 Task: Add a signature Matthew Wright containing Best wishes for a happy National Clean Off Your Desk Day, Matthew Wright to email address softage.9@softage.net and add a folder Board of directors
Action: Mouse moved to (1217, 88)
Screenshot: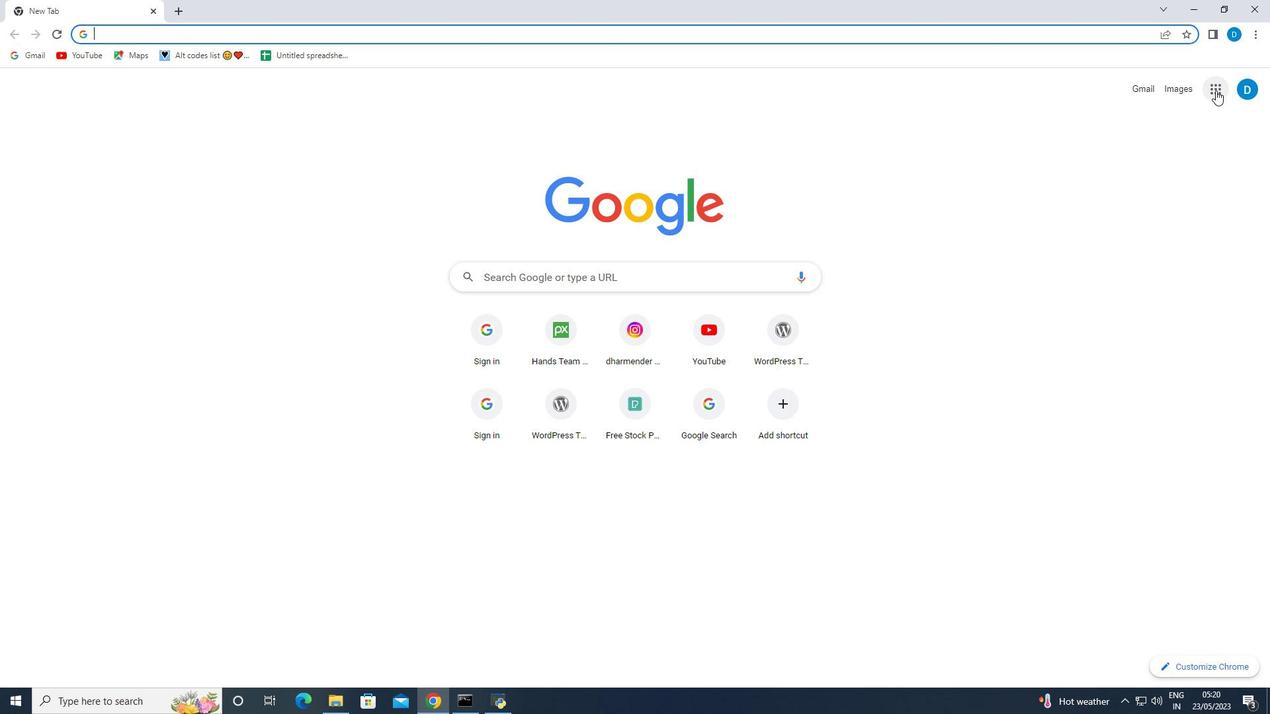 
Action: Mouse pressed left at (1217, 88)
Screenshot: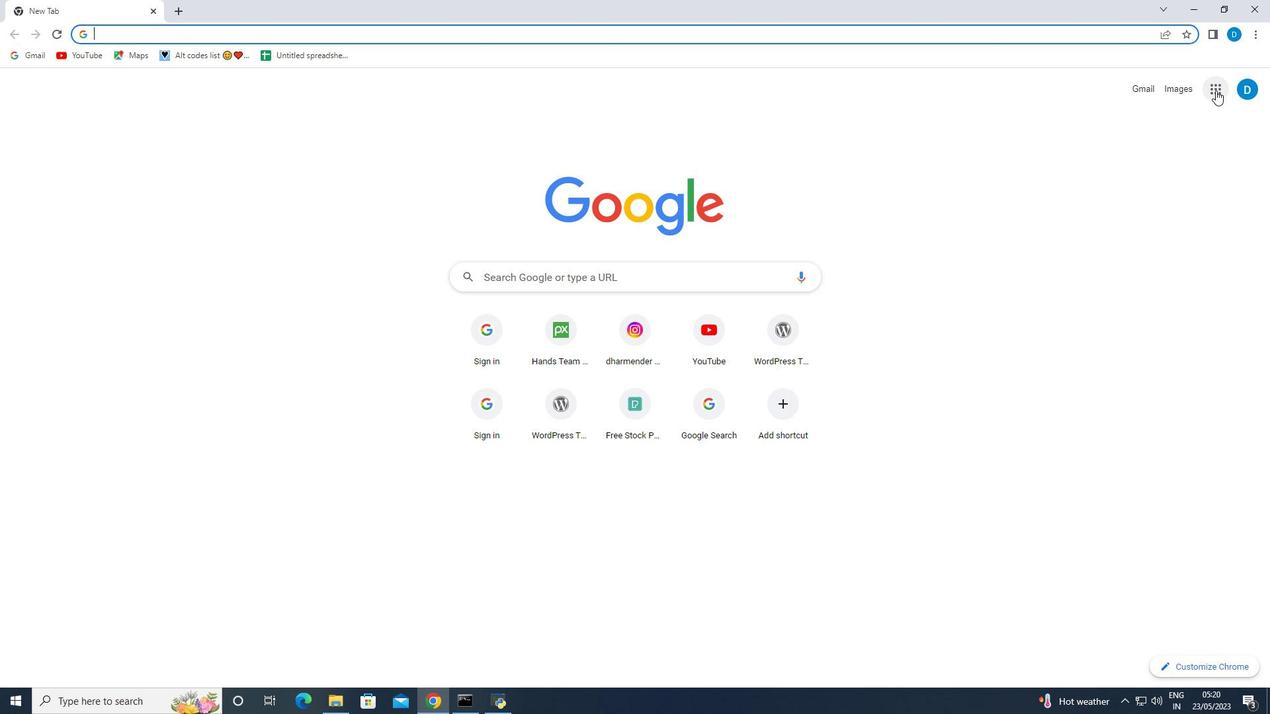 
Action: Mouse moved to (1082, 262)
Screenshot: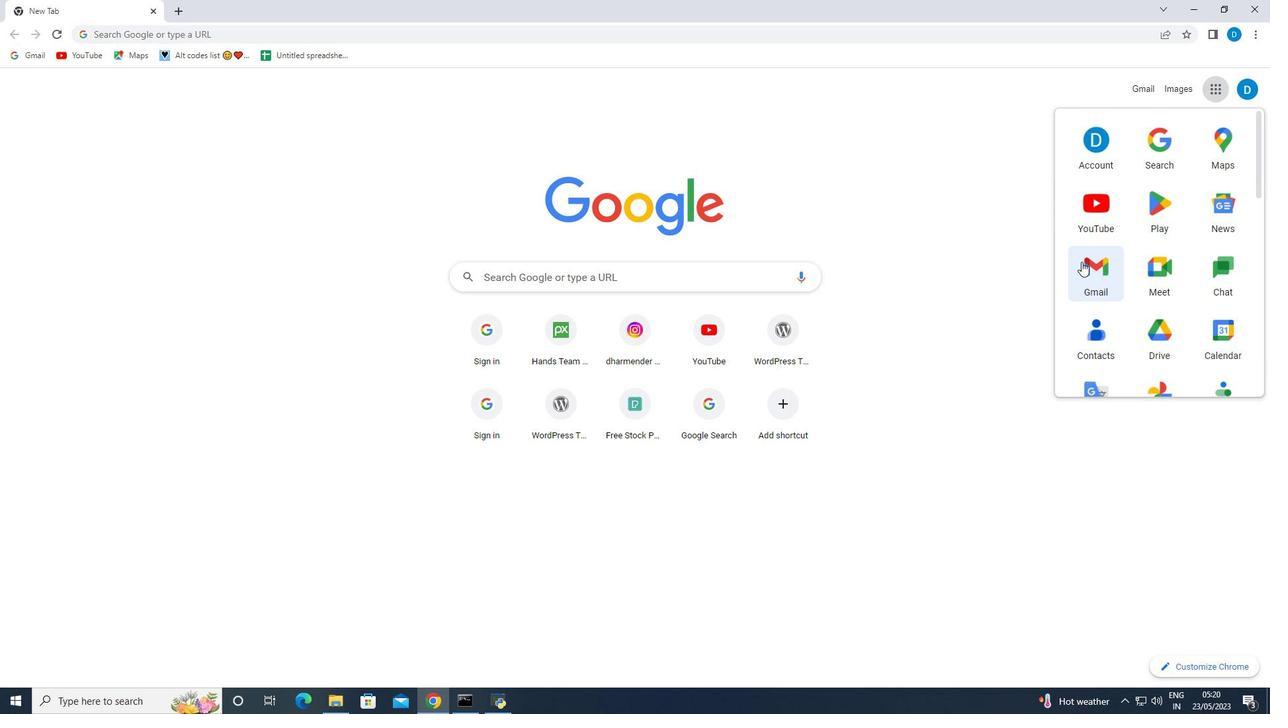 
Action: Mouse pressed left at (1082, 262)
Screenshot: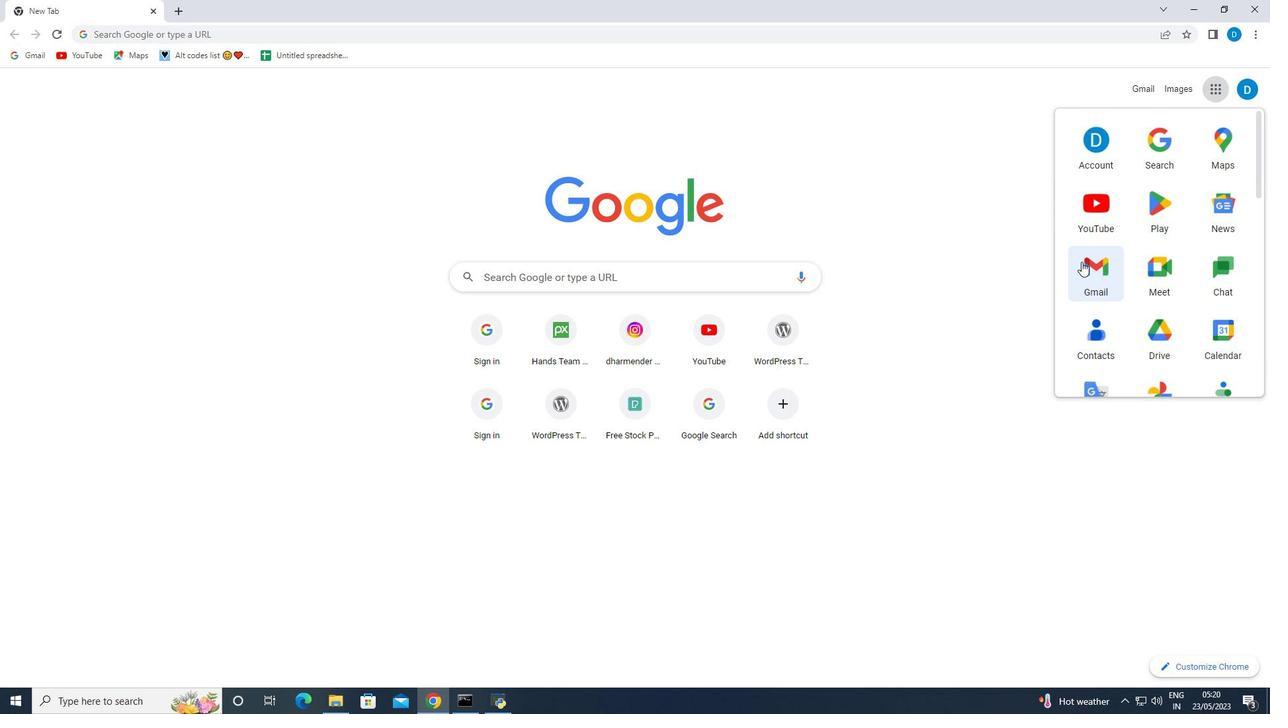 
Action: Mouse moved to (152, 334)
Screenshot: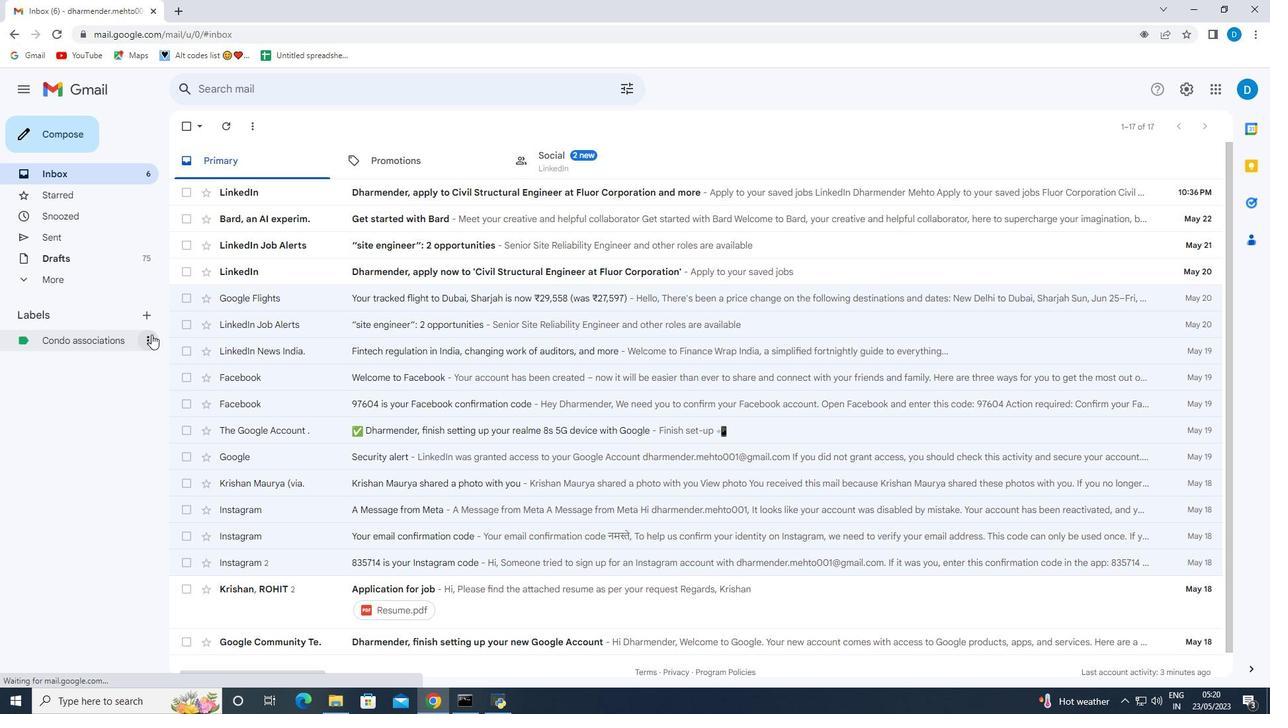 
Action: Mouse pressed left at (152, 334)
Screenshot: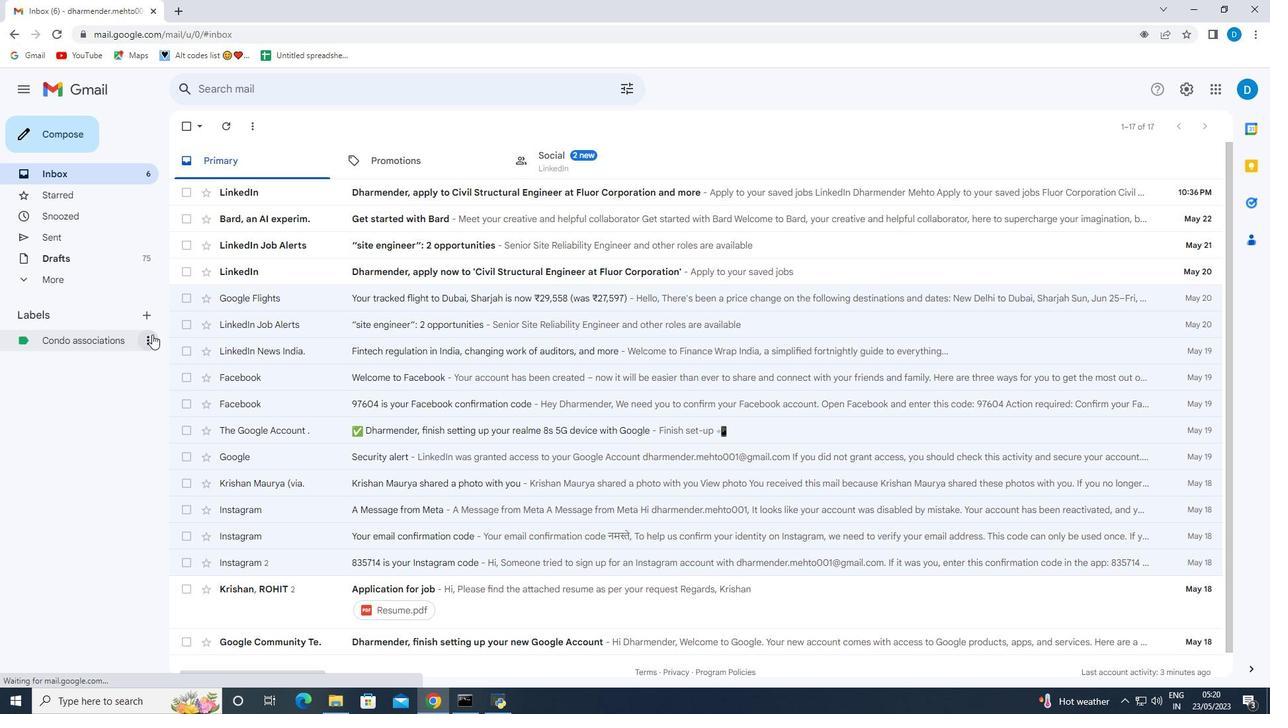 
Action: Mouse moved to (197, 582)
Screenshot: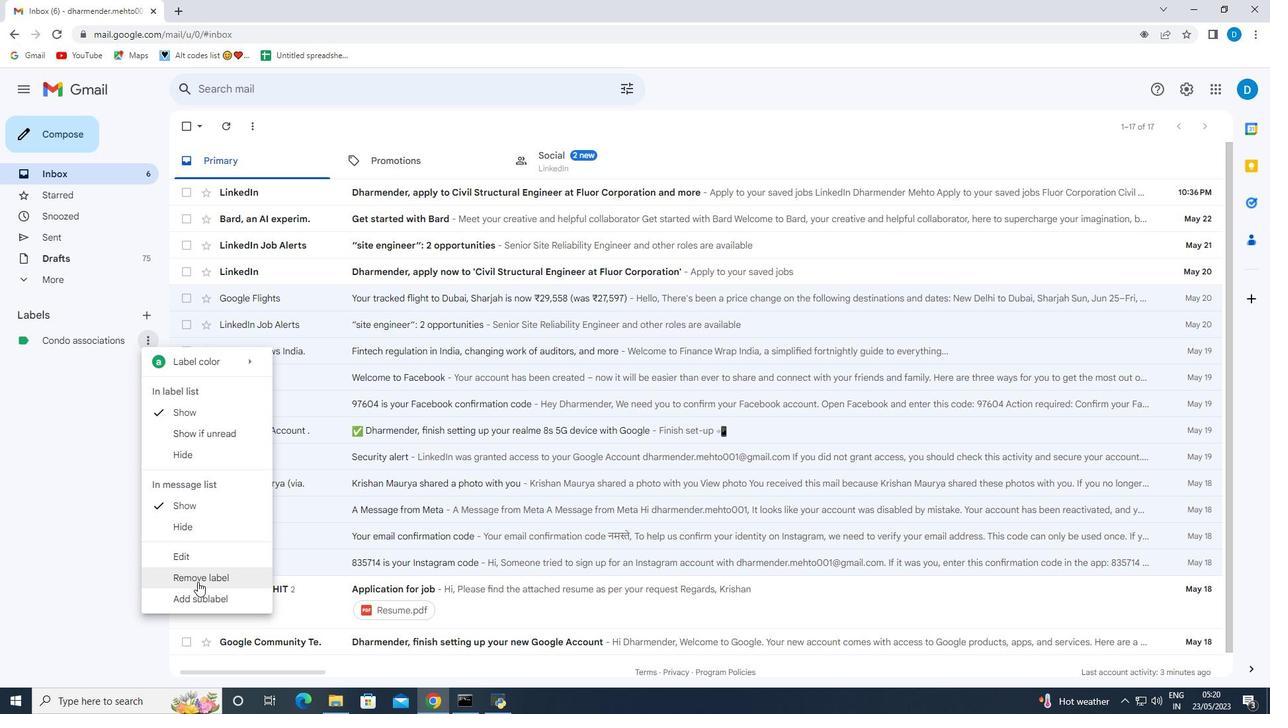 
Action: Mouse pressed left at (197, 582)
Screenshot: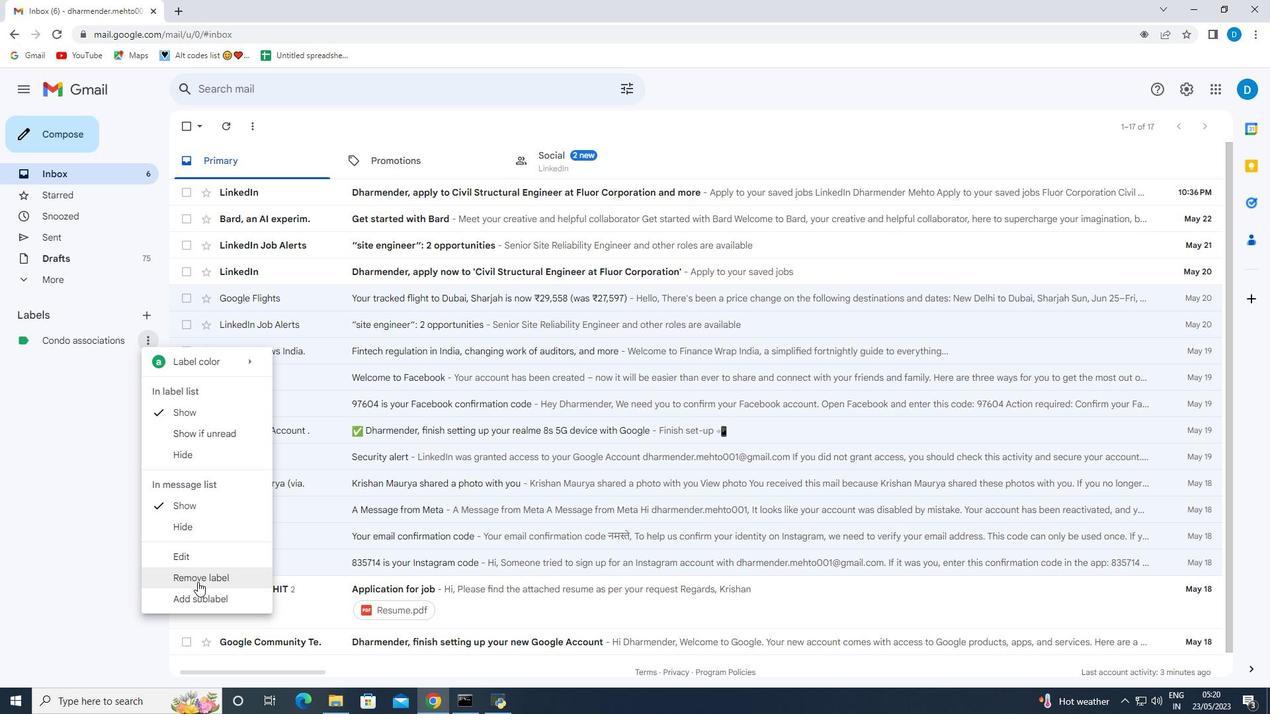 
Action: Mouse moved to (776, 416)
Screenshot: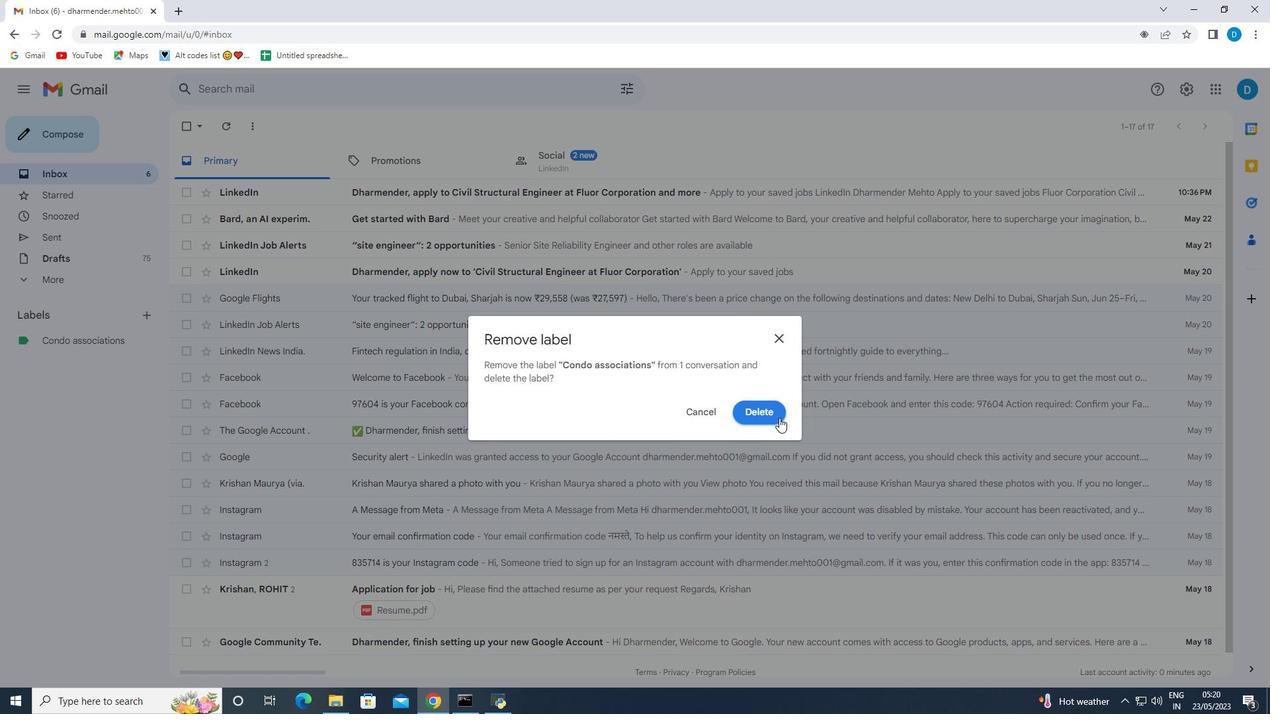 
Action: Mouse pressed left at (776, 416)
Screenshot: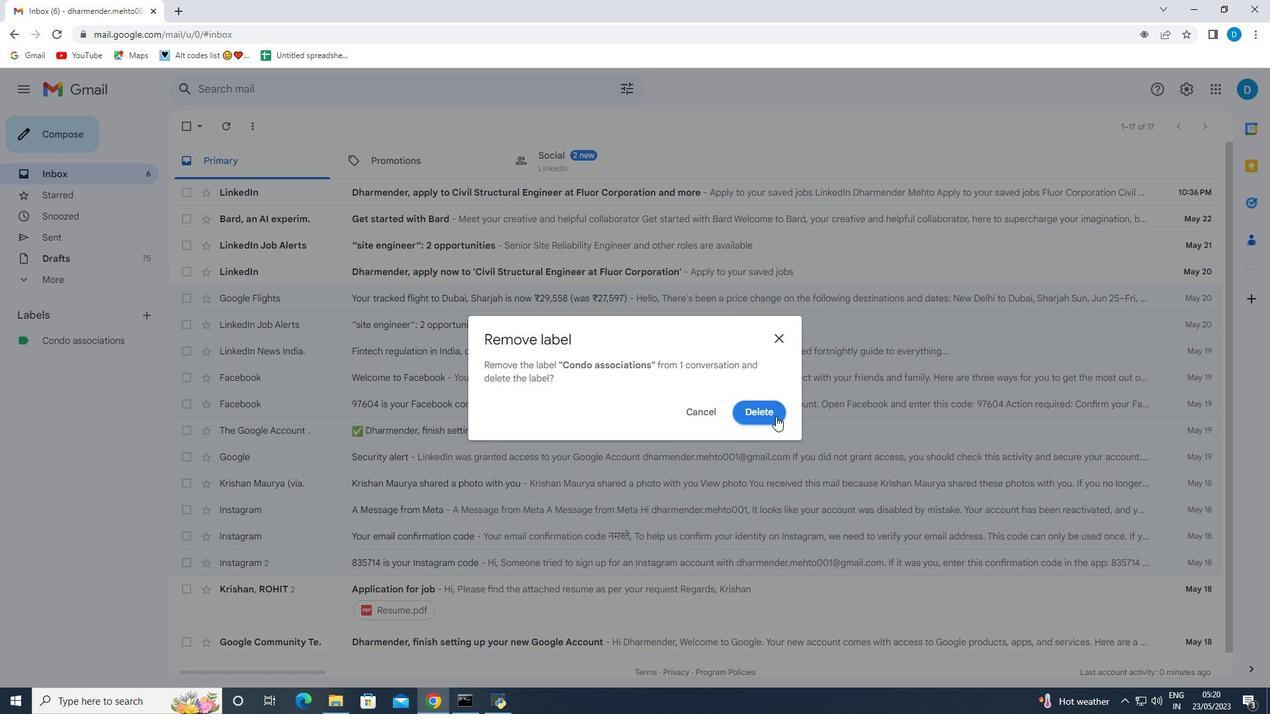 
Action: Mouse moved to (1218, 93)
Screenshot: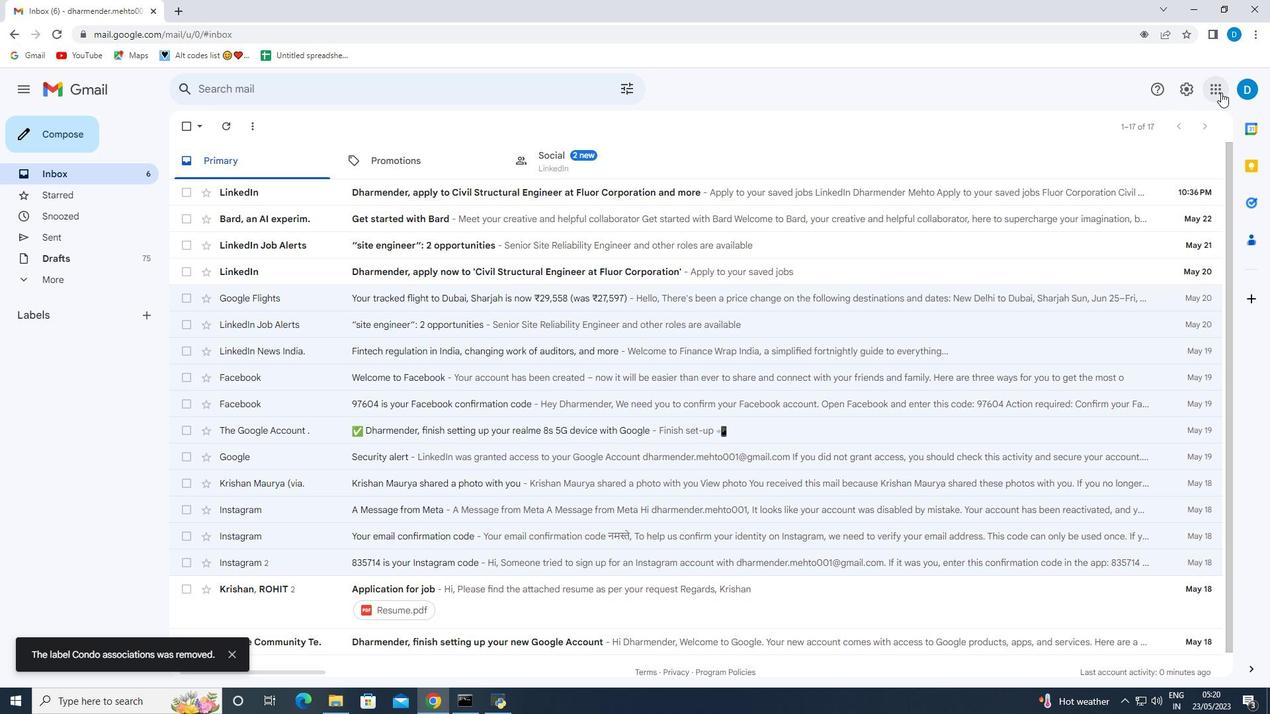 
Action: Mouse pressed left at (1218, 93)
Screenshot: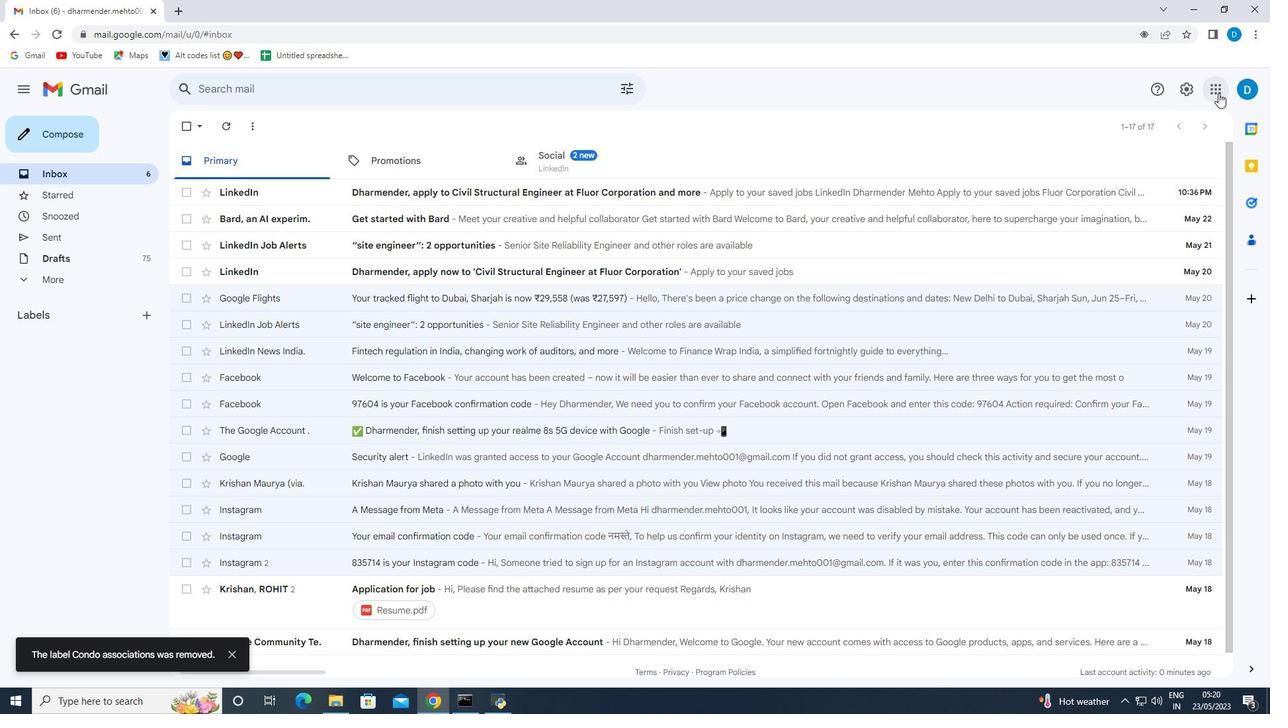 
Action: Mouse moved to (1190, 88)
Screenshot: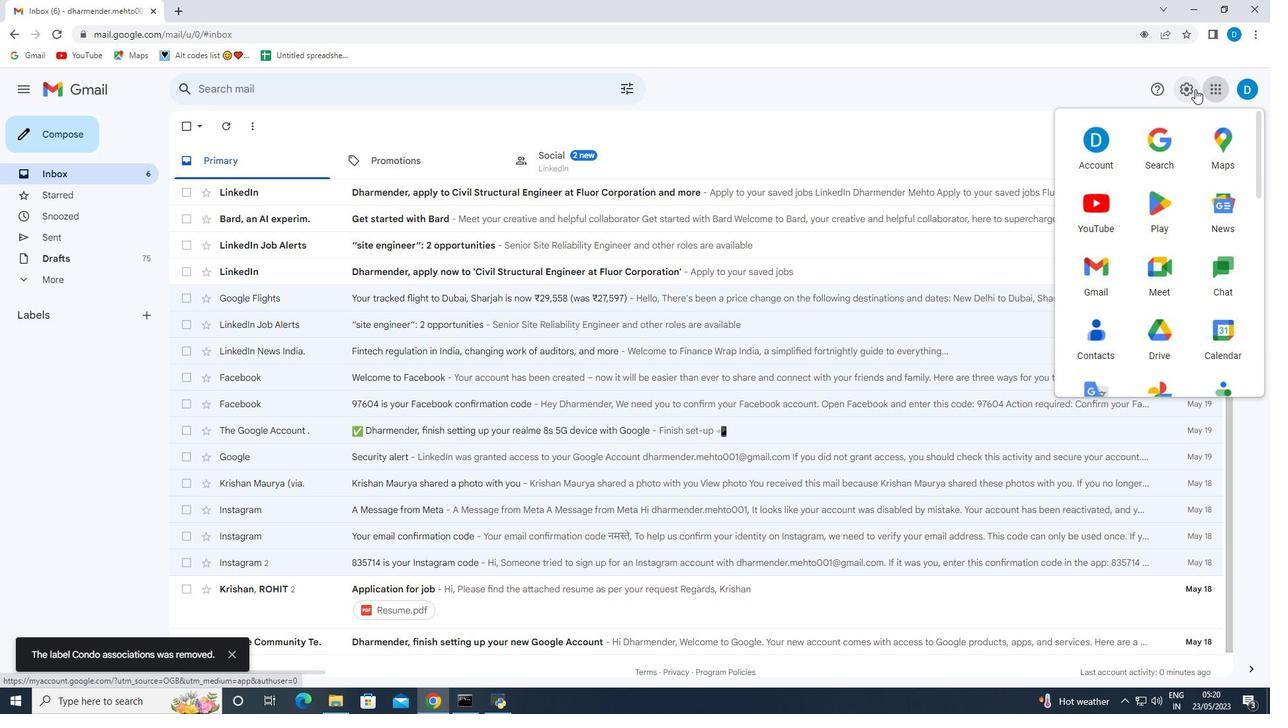 
Action: Mouse pressed left at (1190, 88)
Screenshot: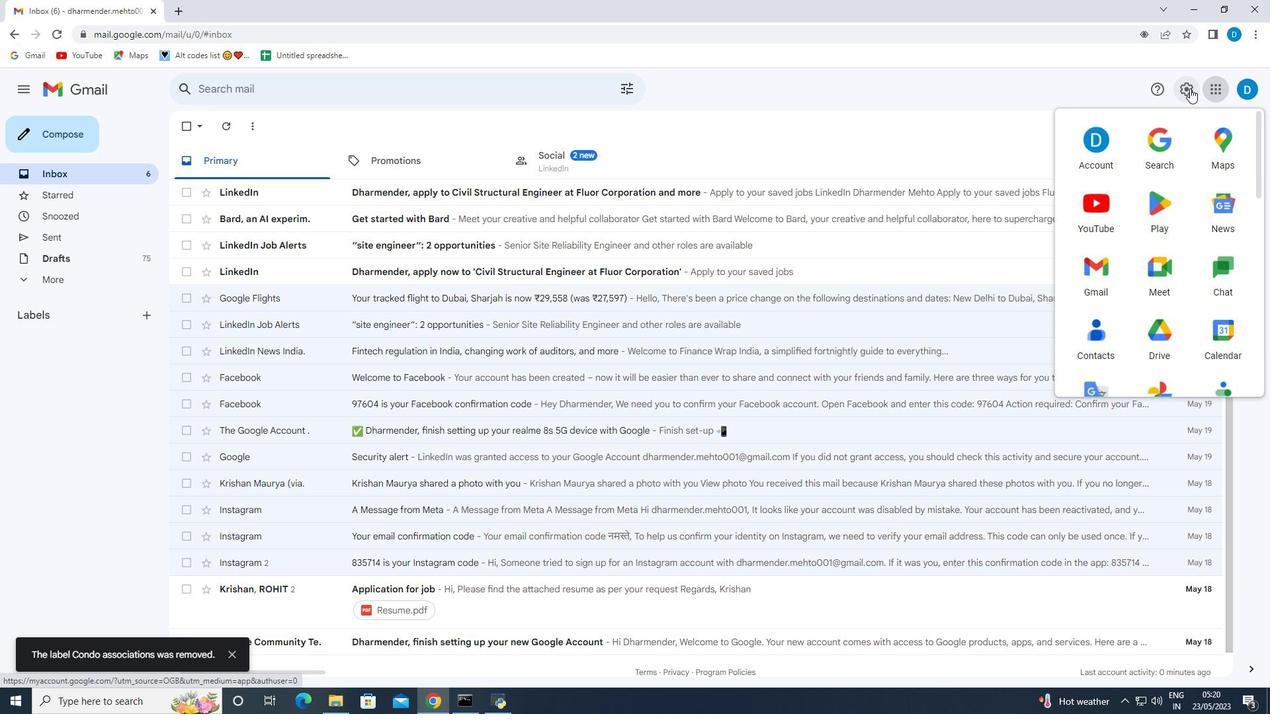 
Action: Mouse moved to (1180, 87)
Screenshot: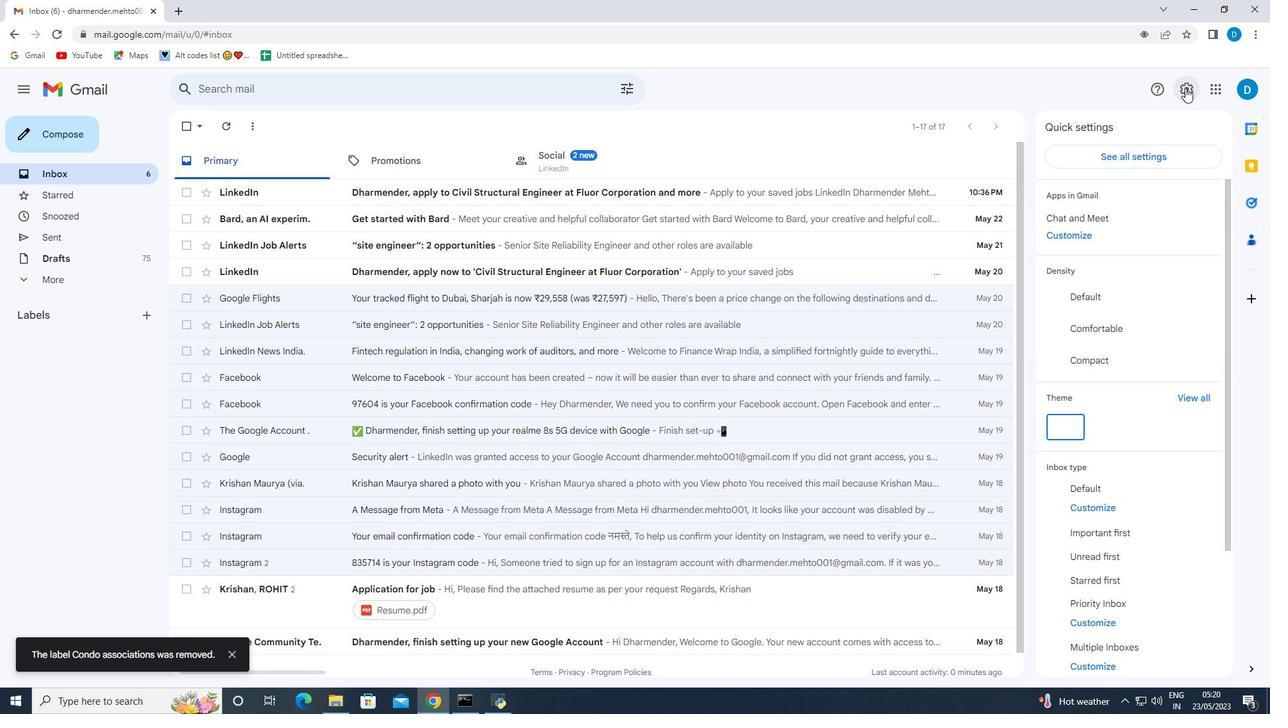 
Action: Mouse pressed left at (1180, 87)
Screenshot: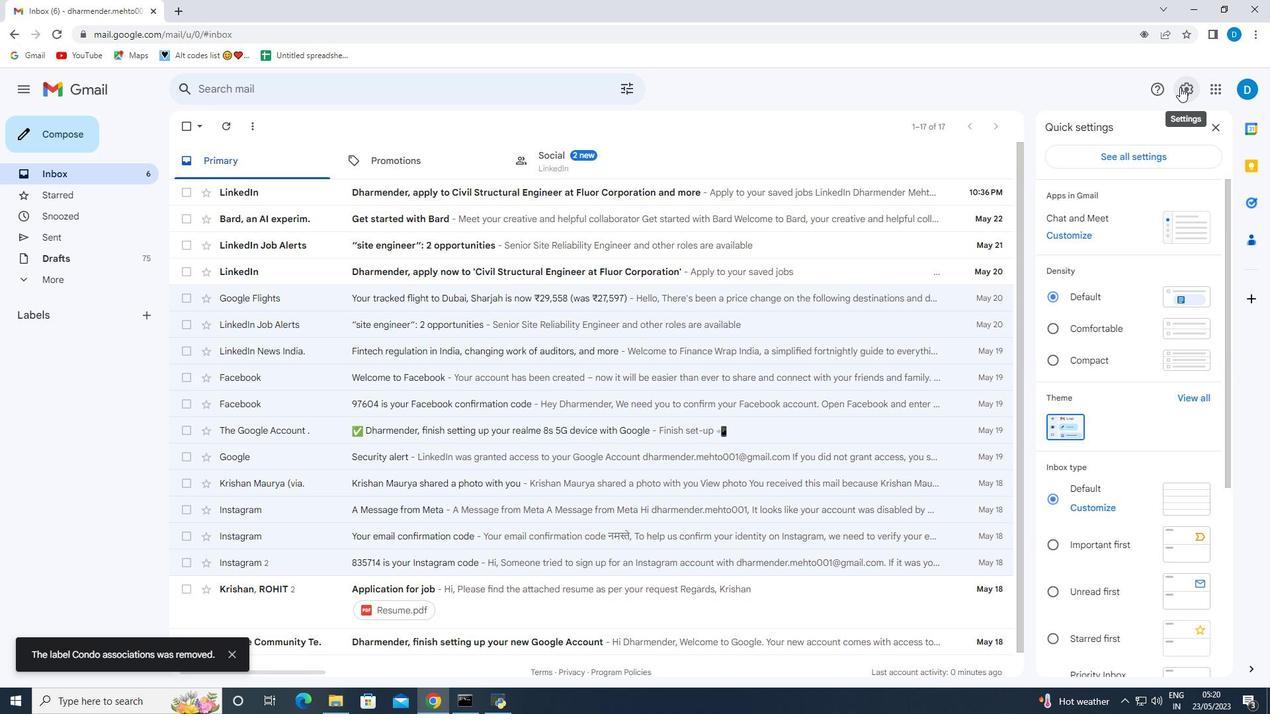 
Action: Mouse pressed left at (1180, 87)
Screenshot: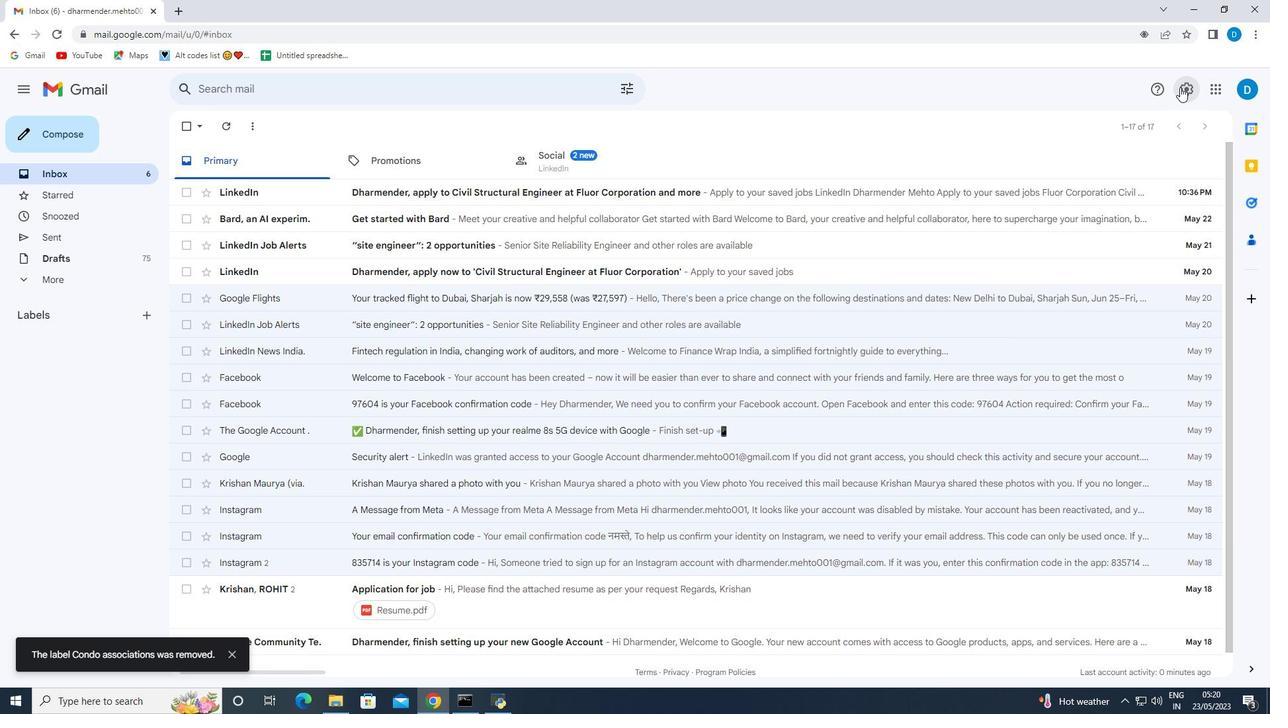 
Action: Mouse moved to (1151, 155)
Screenshot: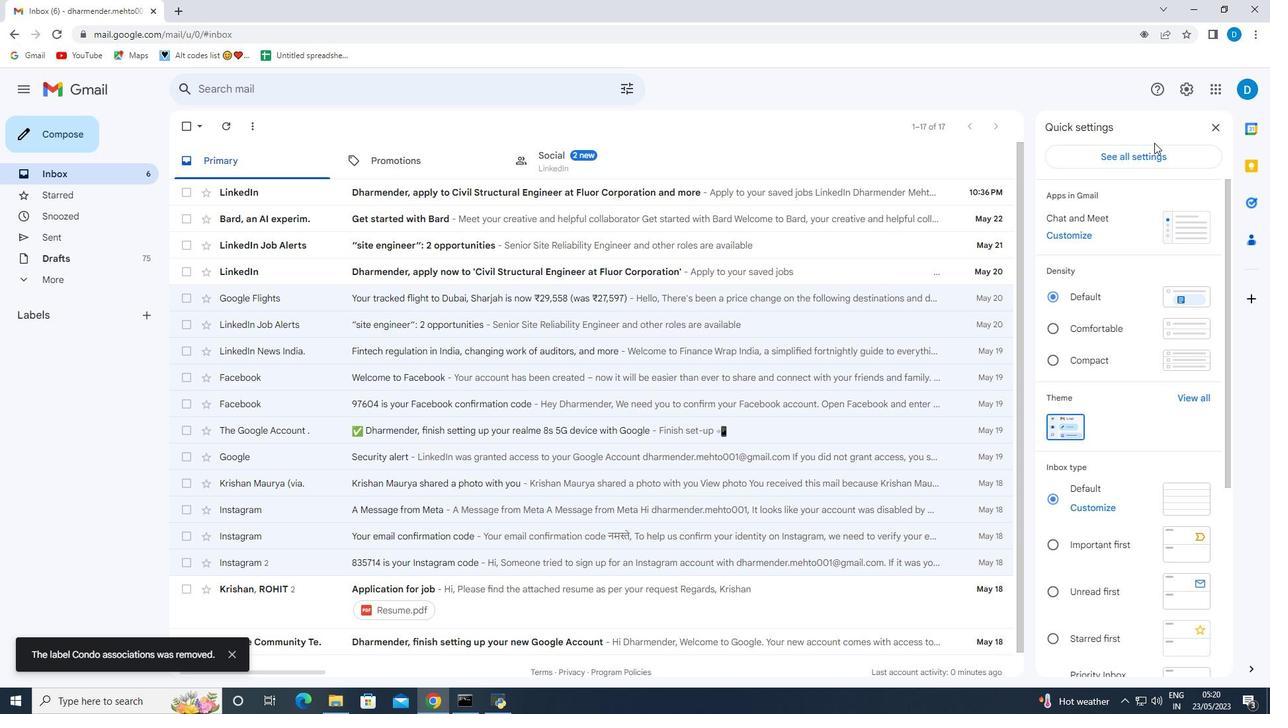 
Action: Mouse pressed left at (1151, 155)
Screenshot: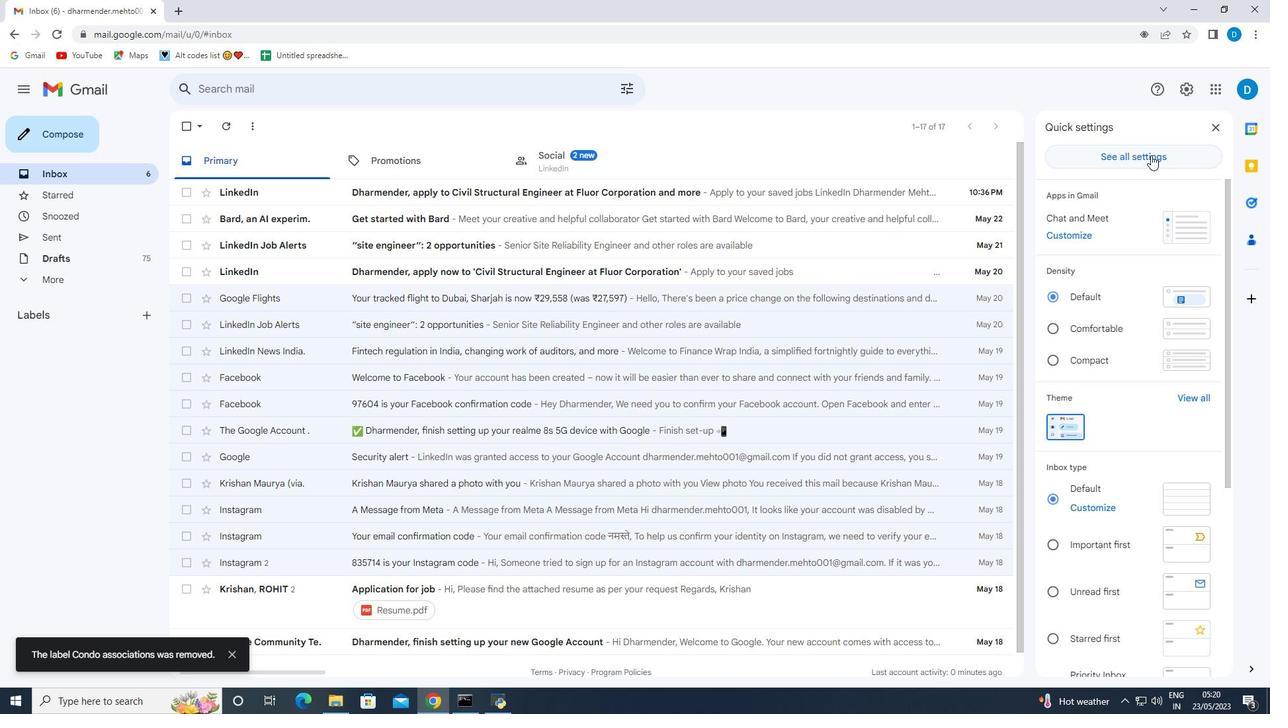 
Action: Mouse moved to (460, 374)
Screenshot: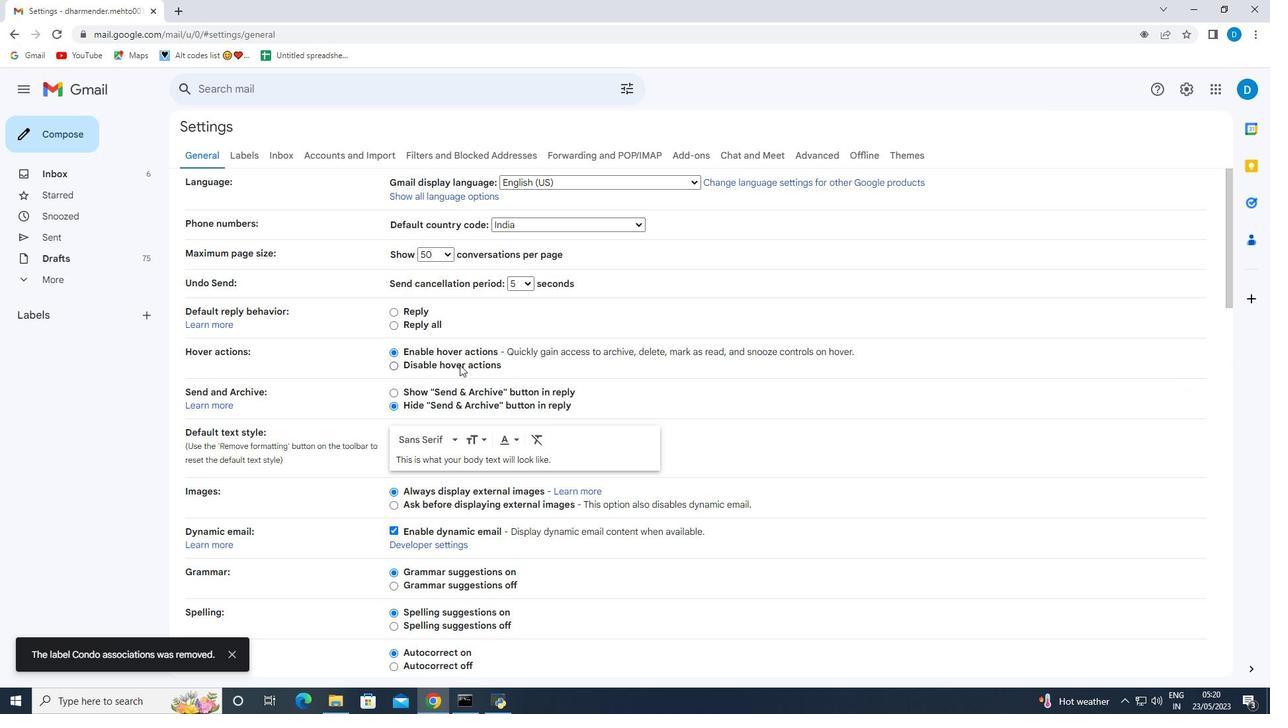 
Action: Mouse scrolled (460, 373) with delta (0, 0)
Screenshot: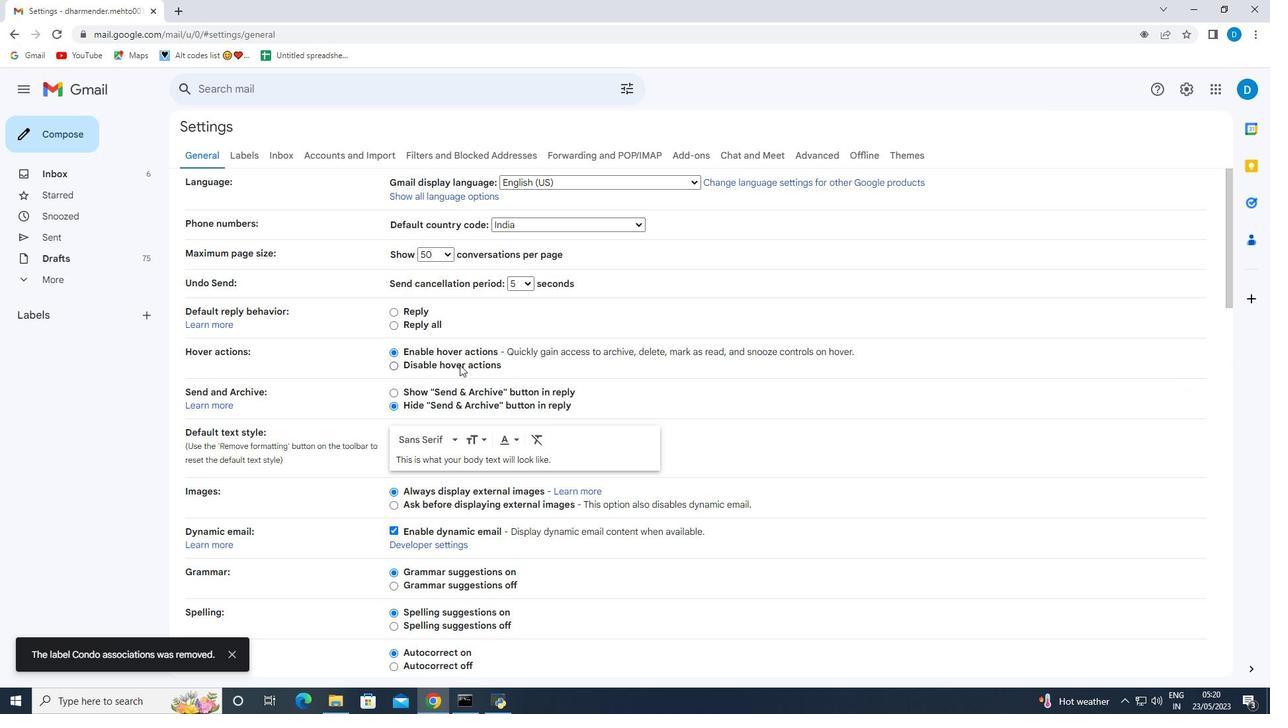
Action: Mouse moved to (460, 375)
Screenshot: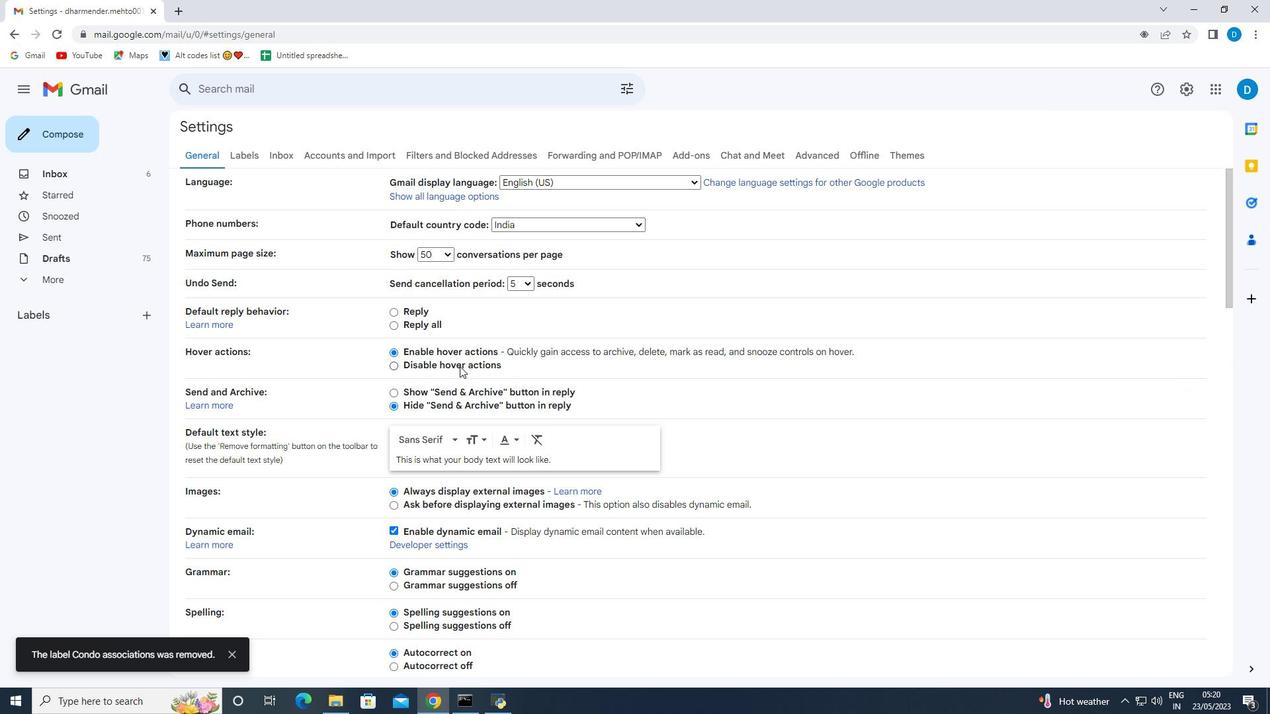 
Action: Mouse scrolled (460, 375) with delta (0, 0)
Screenshot: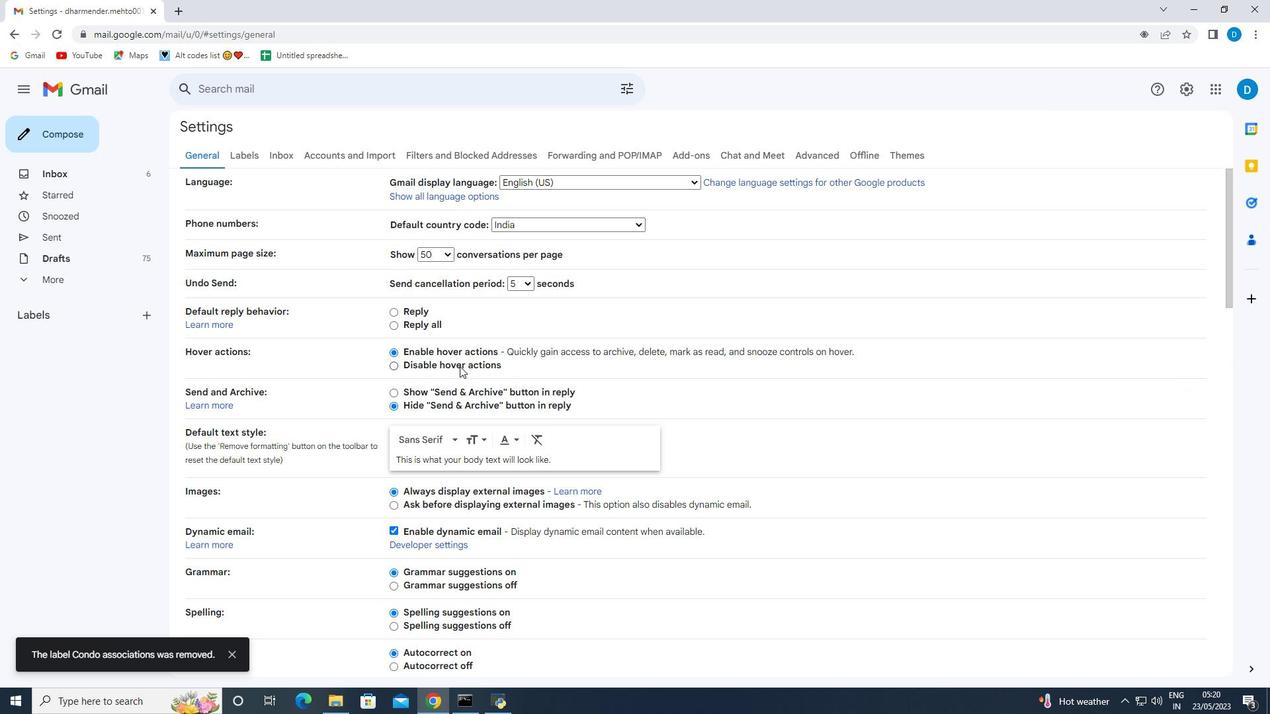 
Action: Mouse moved to (460, 376)
Screenshot: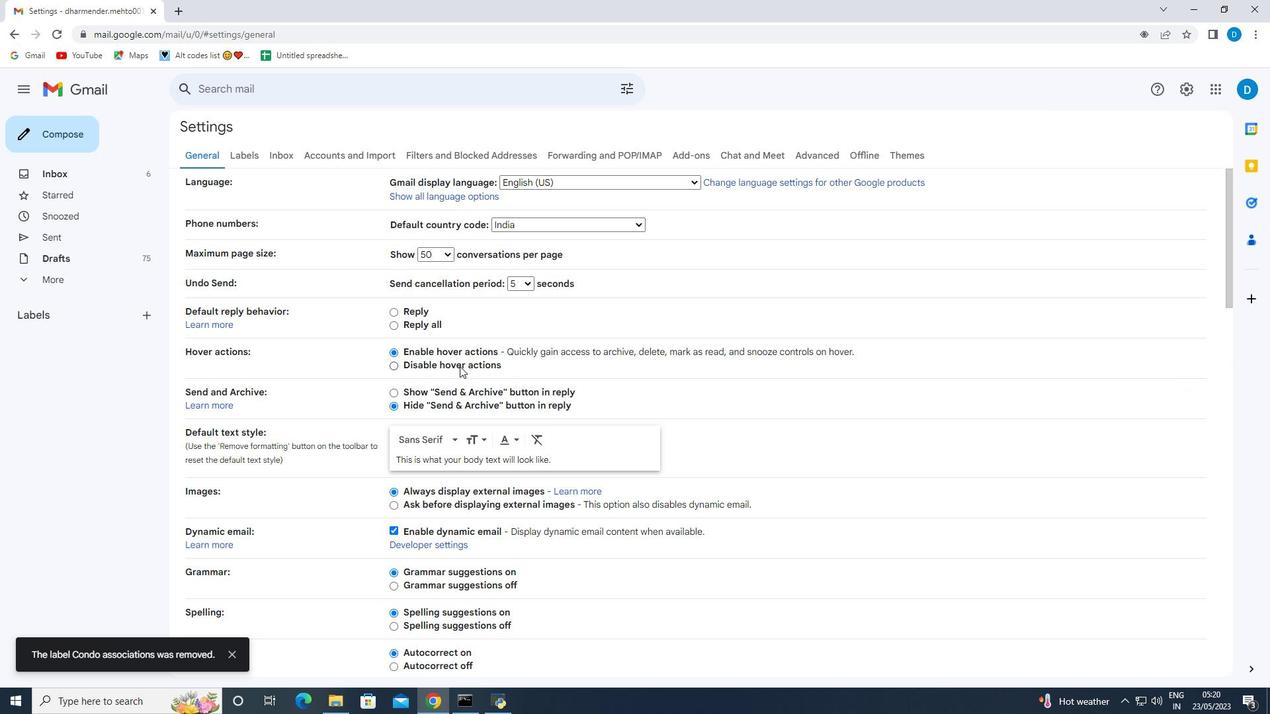 
Action: Mouse scrolled (460, 375) with delta (0, 0)
Screenshot: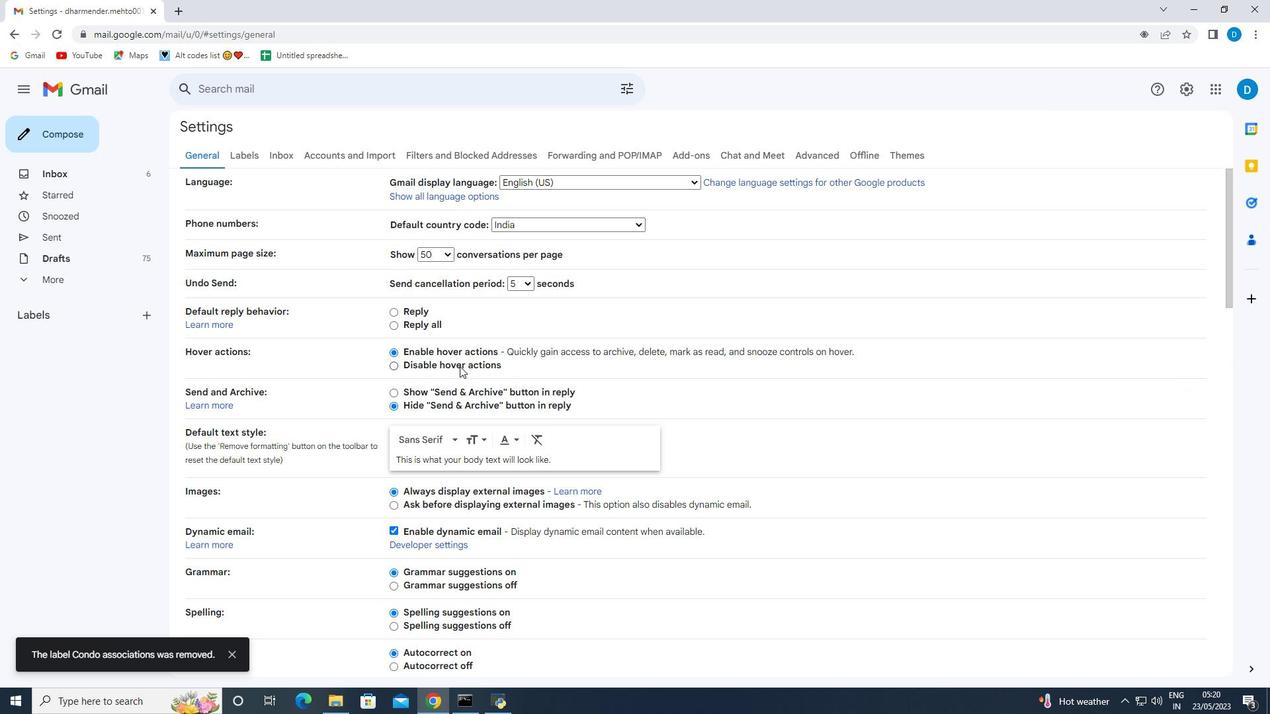 
Action: Mouse scrolled (460, 375) with delta (0, 0)
Screenshot: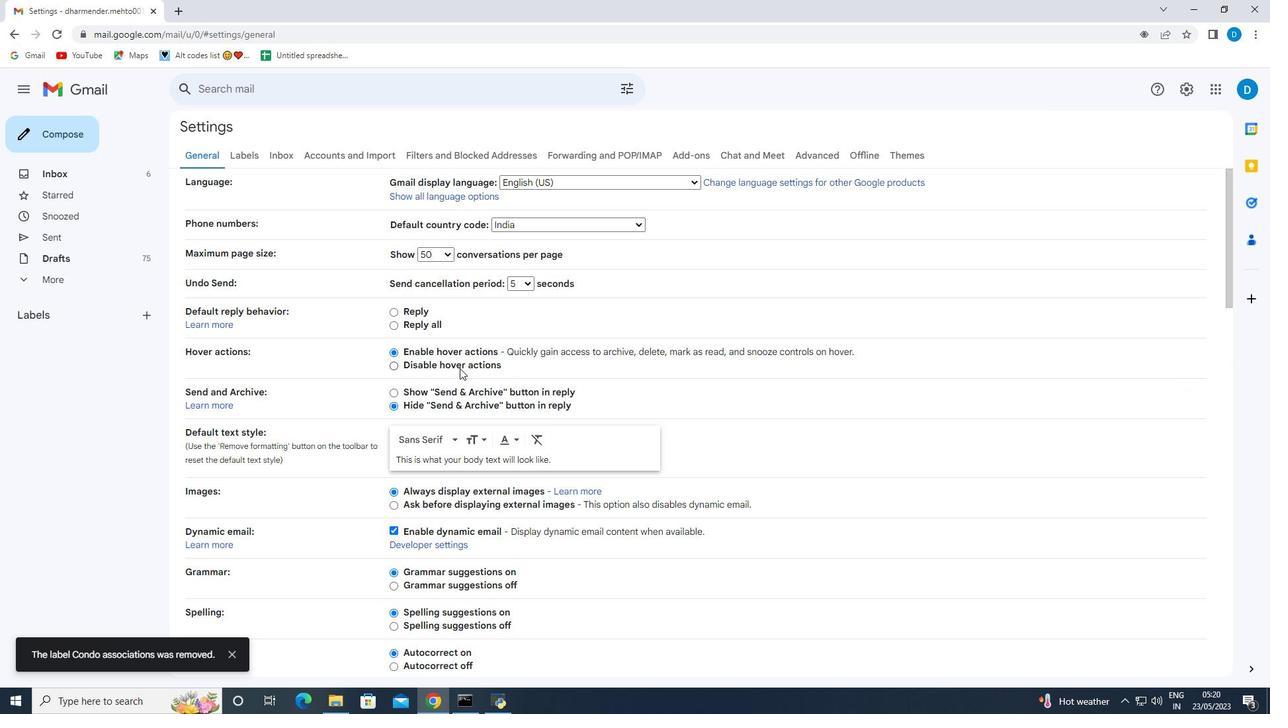 
Action: Mouse scrolled (460, 375) with delta (0, 0)
Screenshot: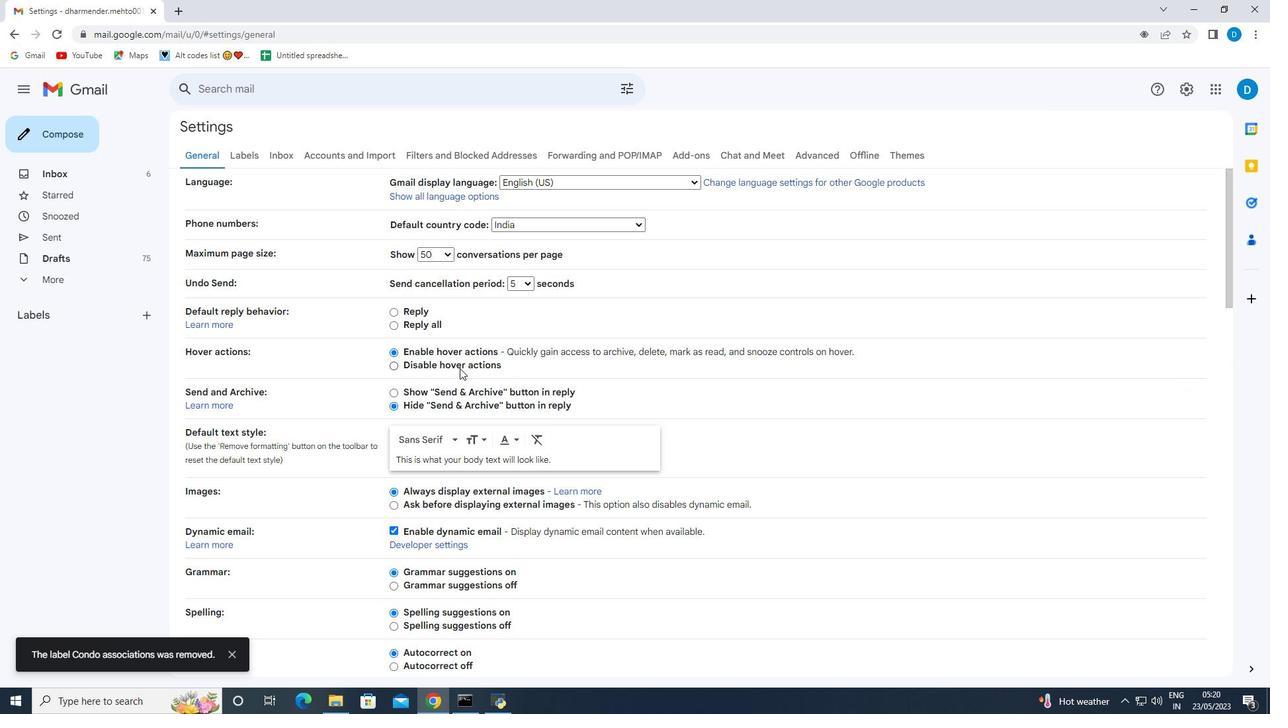 
Action: Mouse scrolled (460, 375) with delta (0, 0)
Screenshot: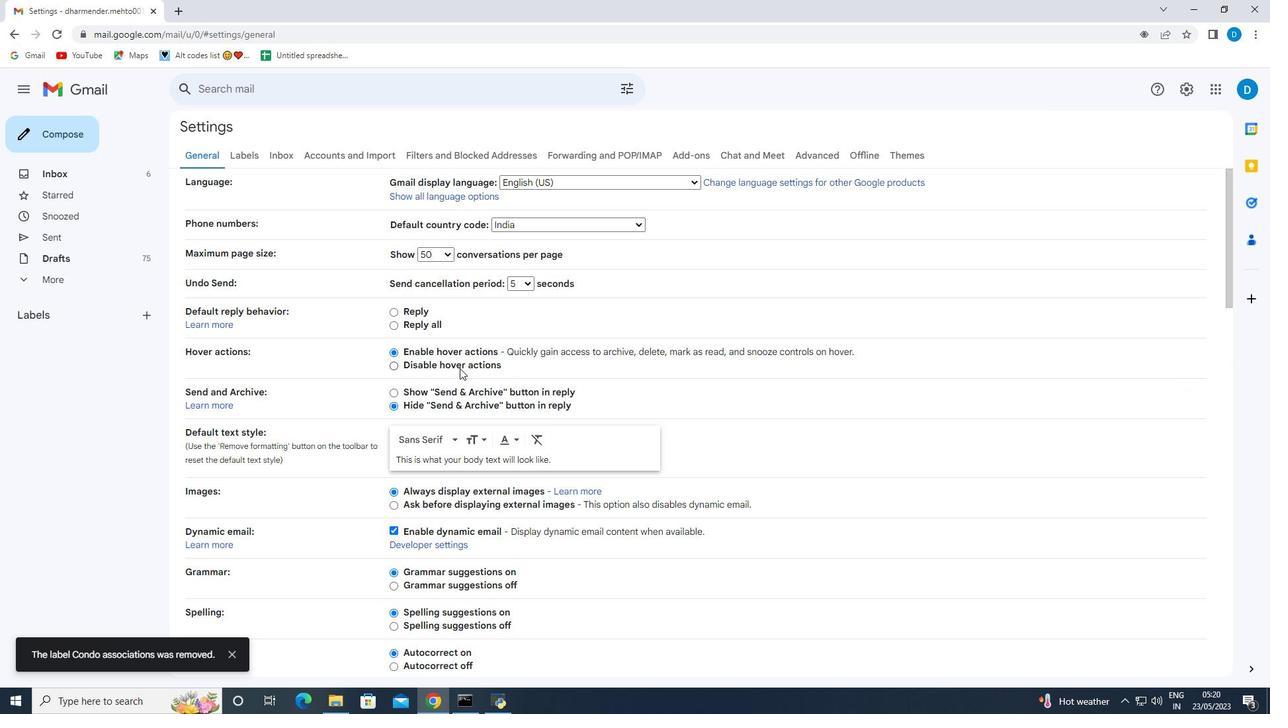 
Action: Mouse moved to (468, 381)
Screenshot: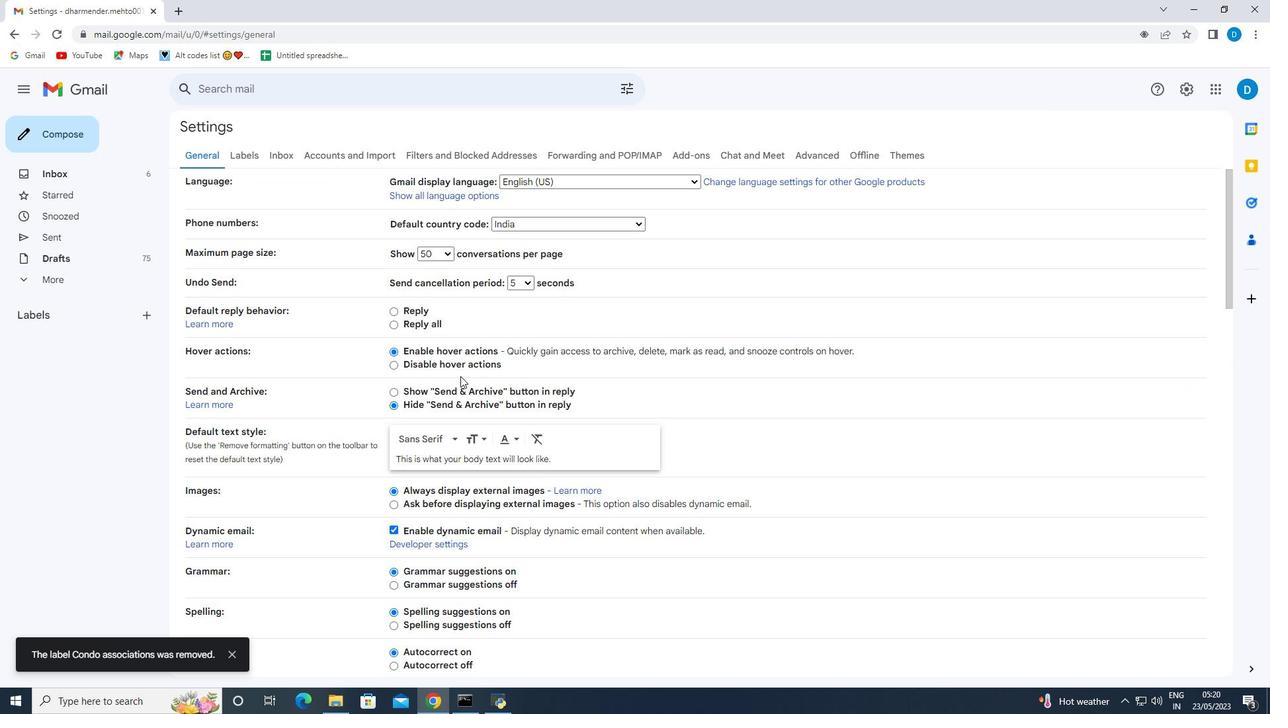 
Action: Mouse scrolled (468, 380) with delta (0, 0)
Screenshot: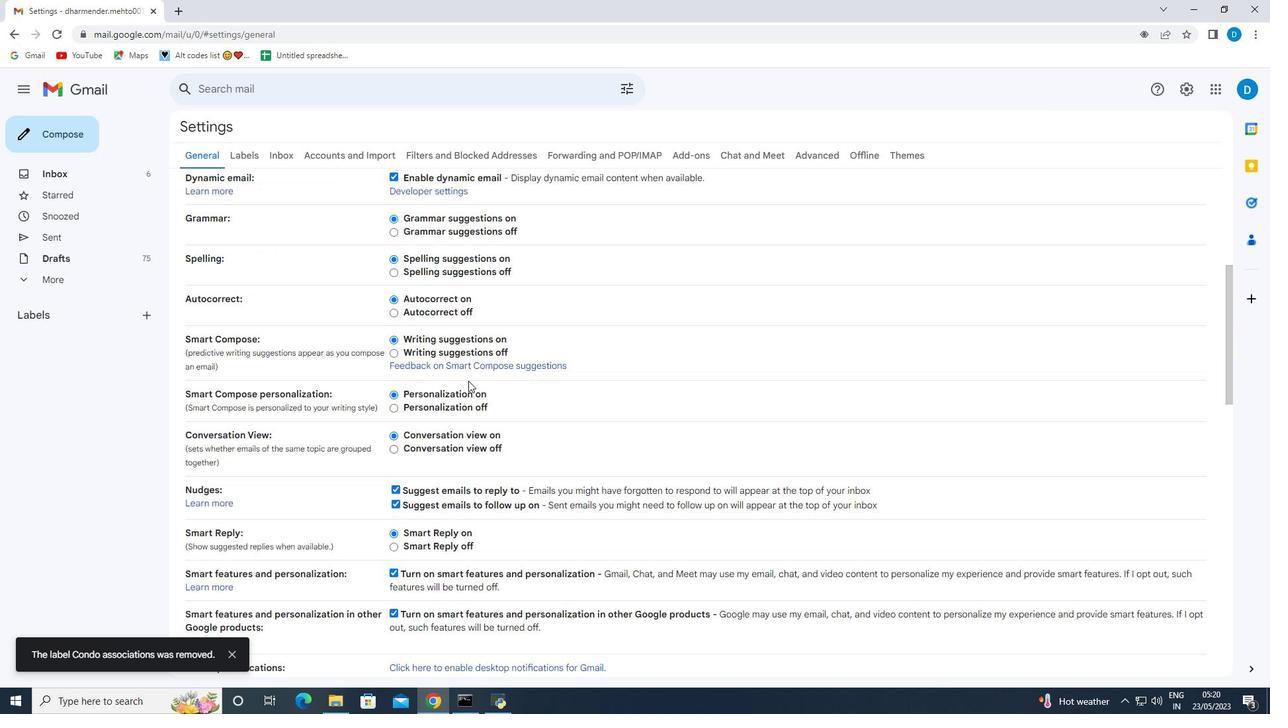 
Action: Mouse scrolled (468, 380) with delta (0, 0)
Screenshot: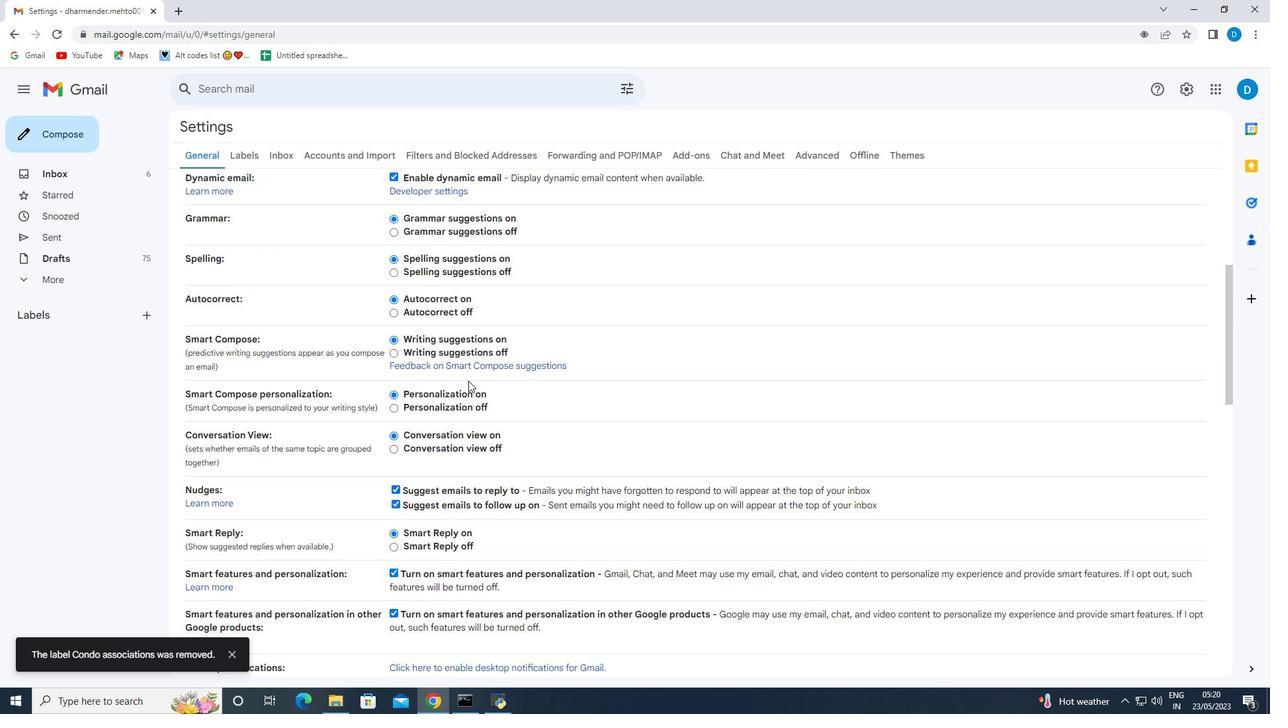
Action: Mouse scrolled (468, 380) with delta (0, 0)
Screenshot: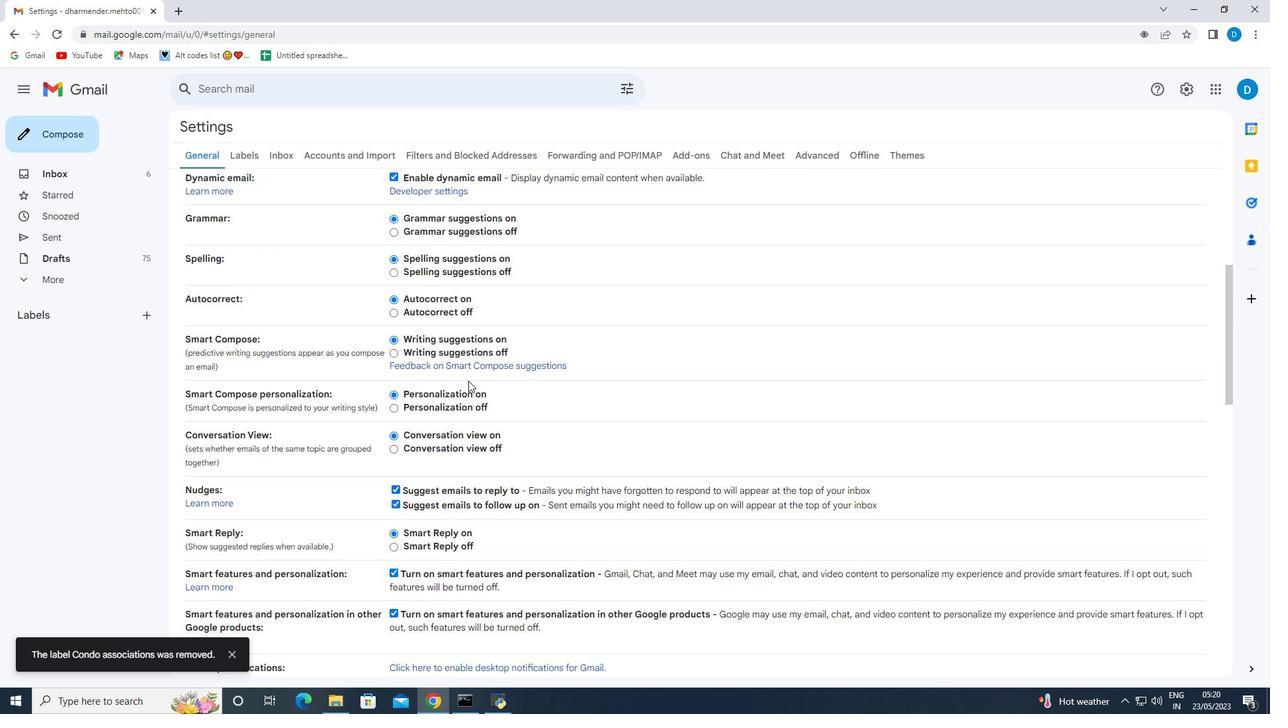 
Action: Mouse scrolled (468, 380) with delta (0, 0)
Screenshot: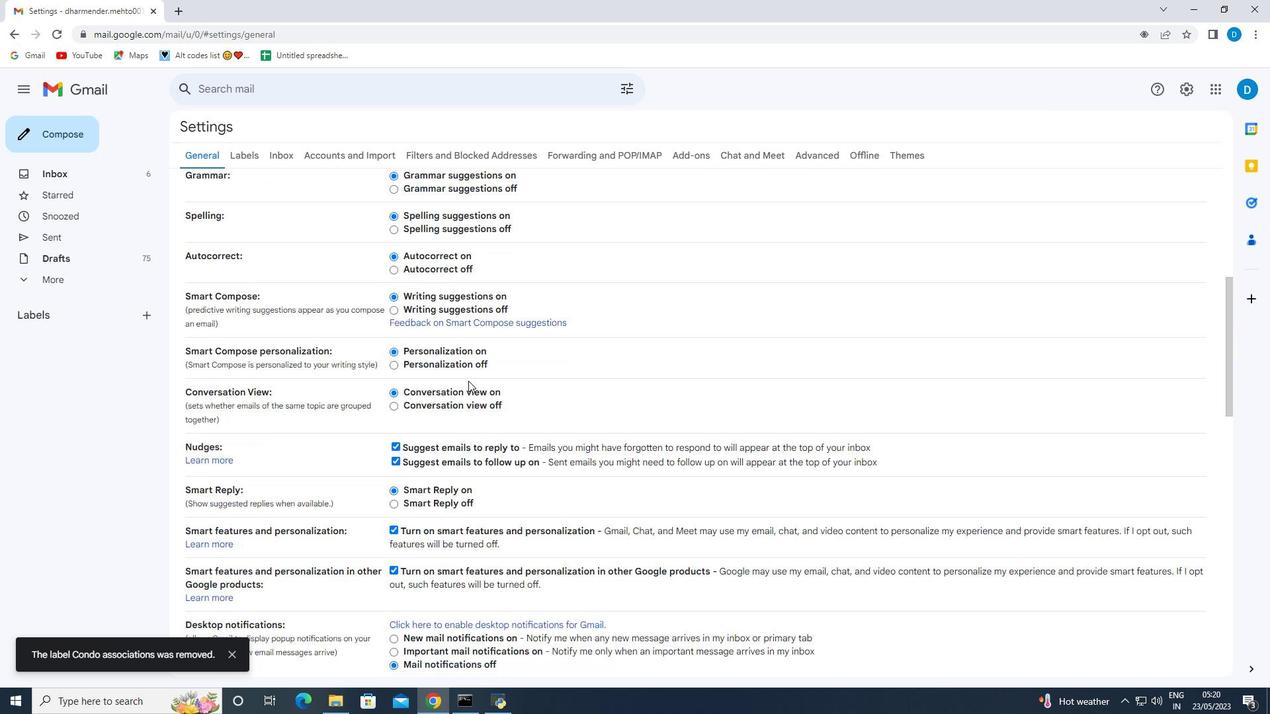 
Action: Mouse scrolled (468, 380) with delta (0, 0)
Screenshot: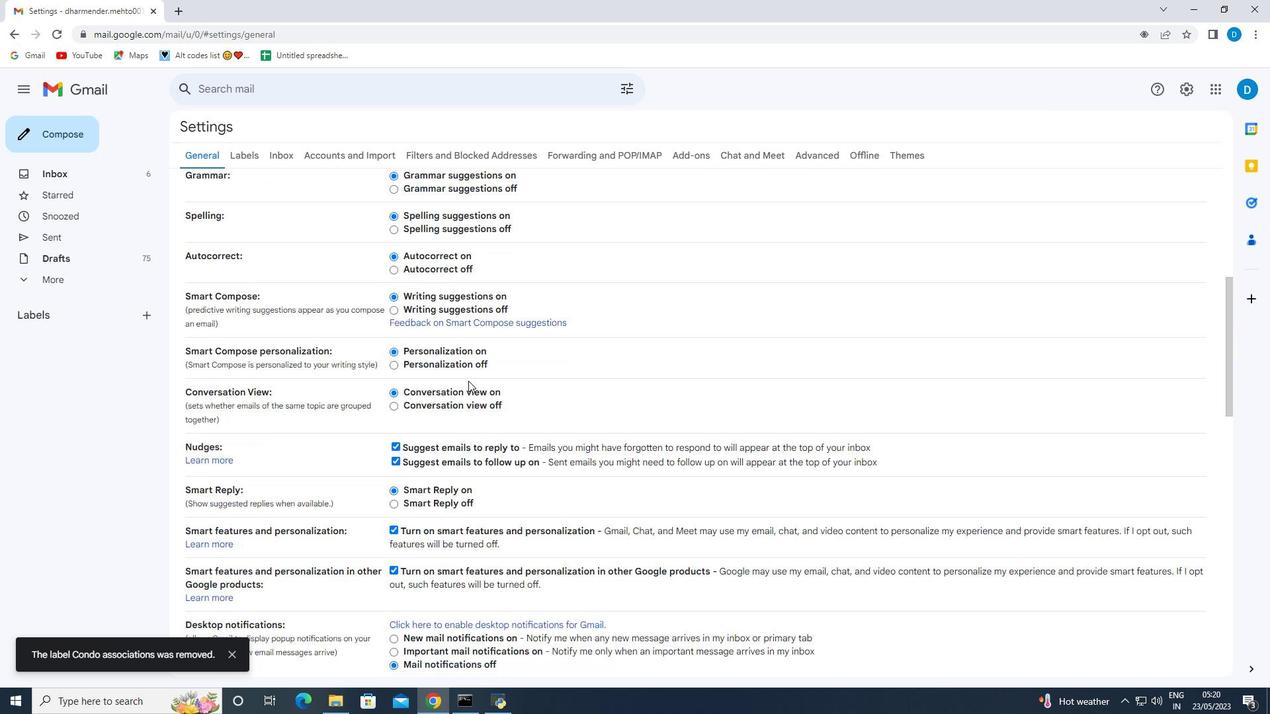 
Action: Mouse scrolled (468, 380) with delta (0, 0)
Screenshot: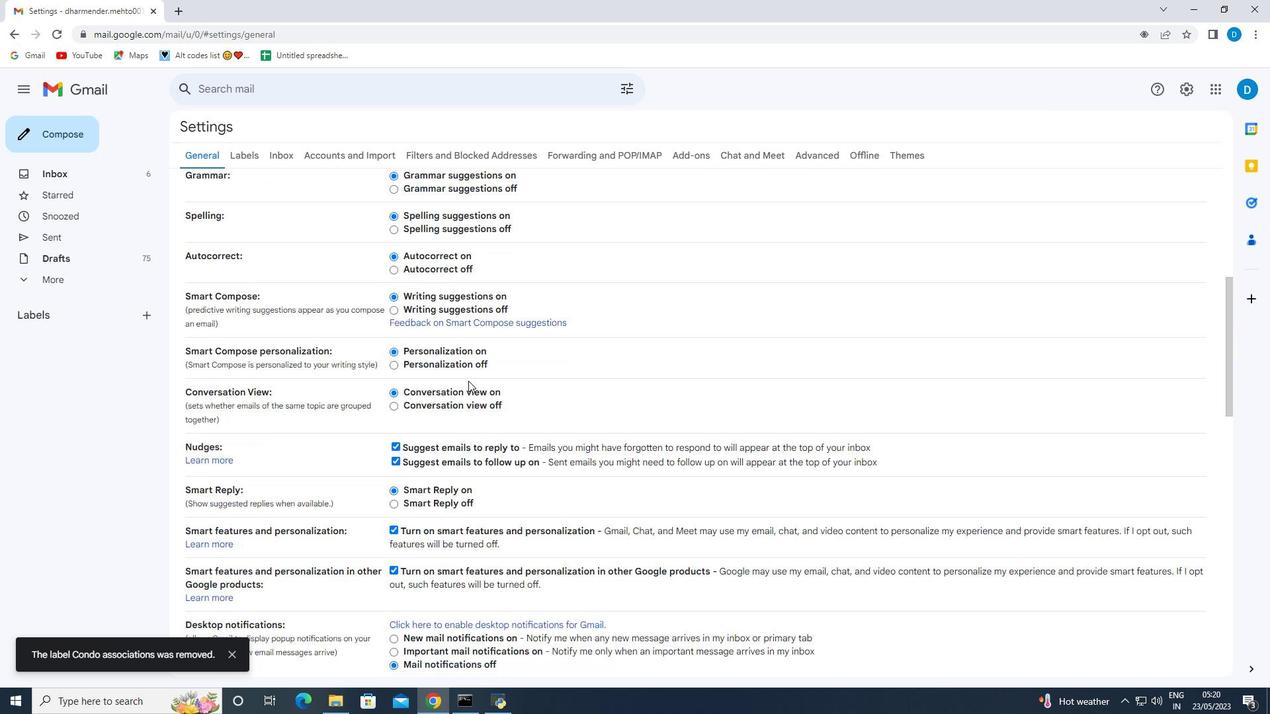 
Action: Mouse scrolled (468, 380) with delta (0, 0)
Screenshot: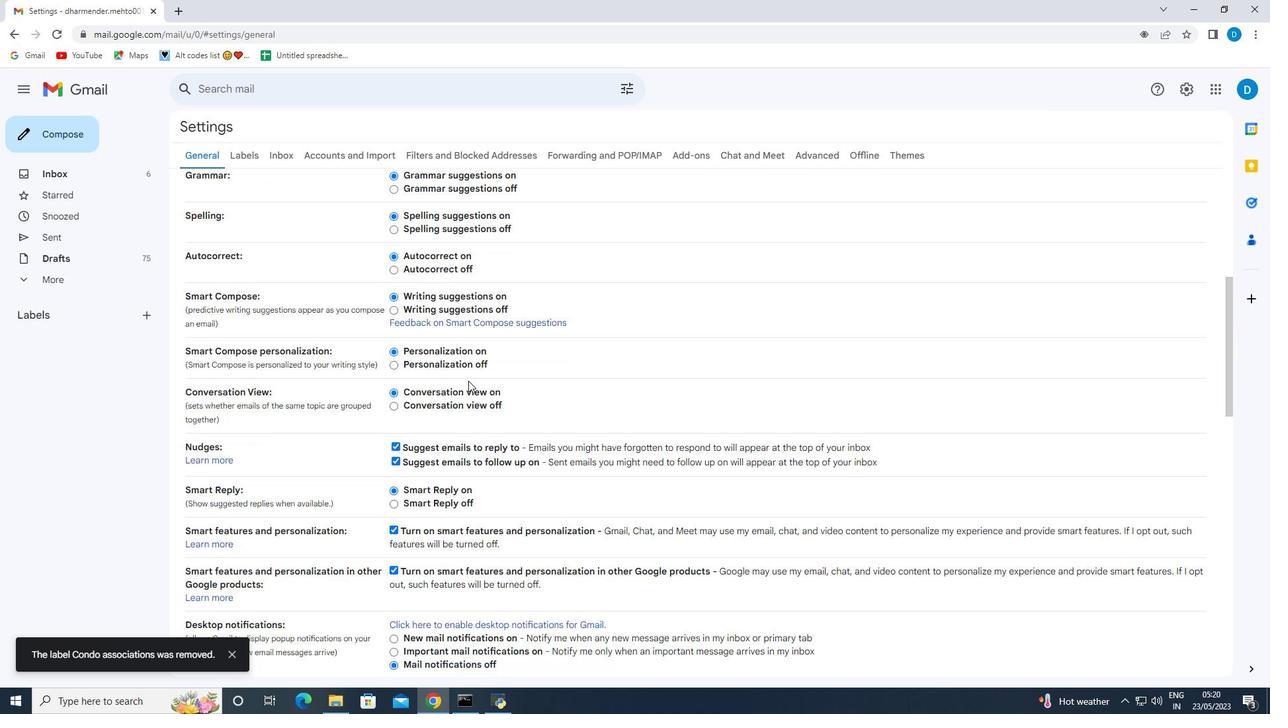 
Action: Mouse moved to (532, 523)
Screenshot: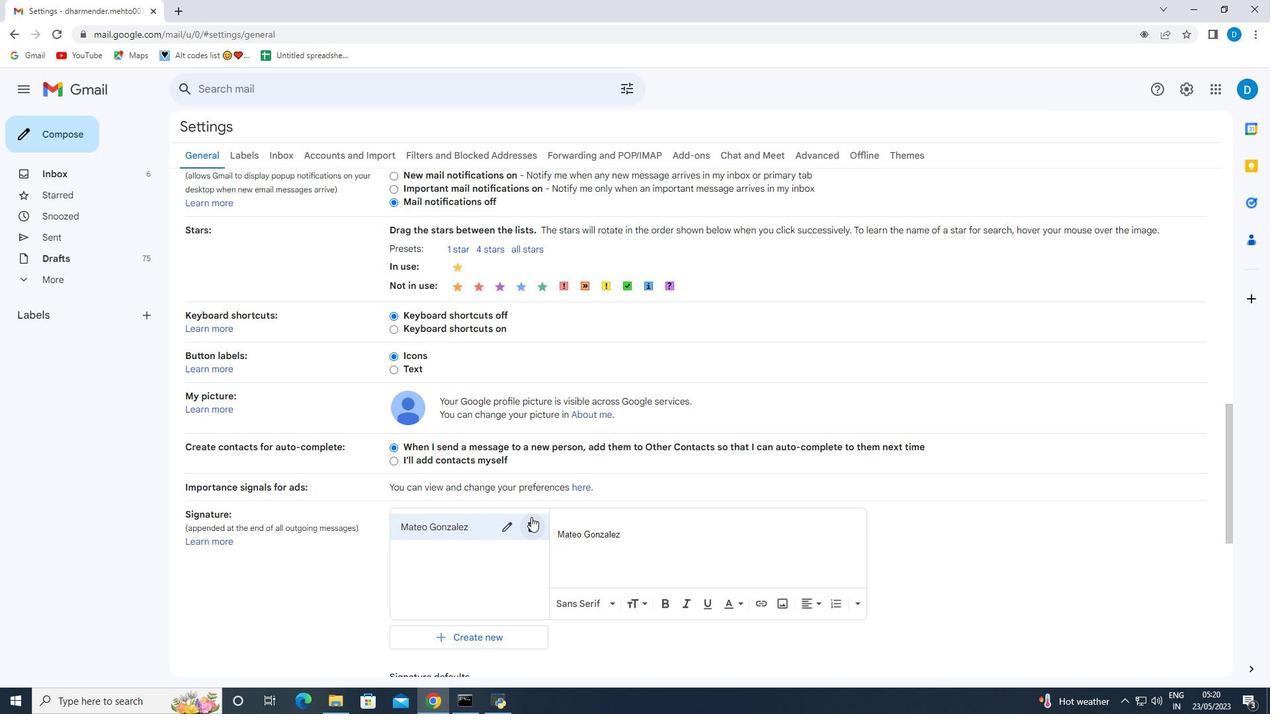 
Action: Mouse pressed left at (532, 523)
Screenshot: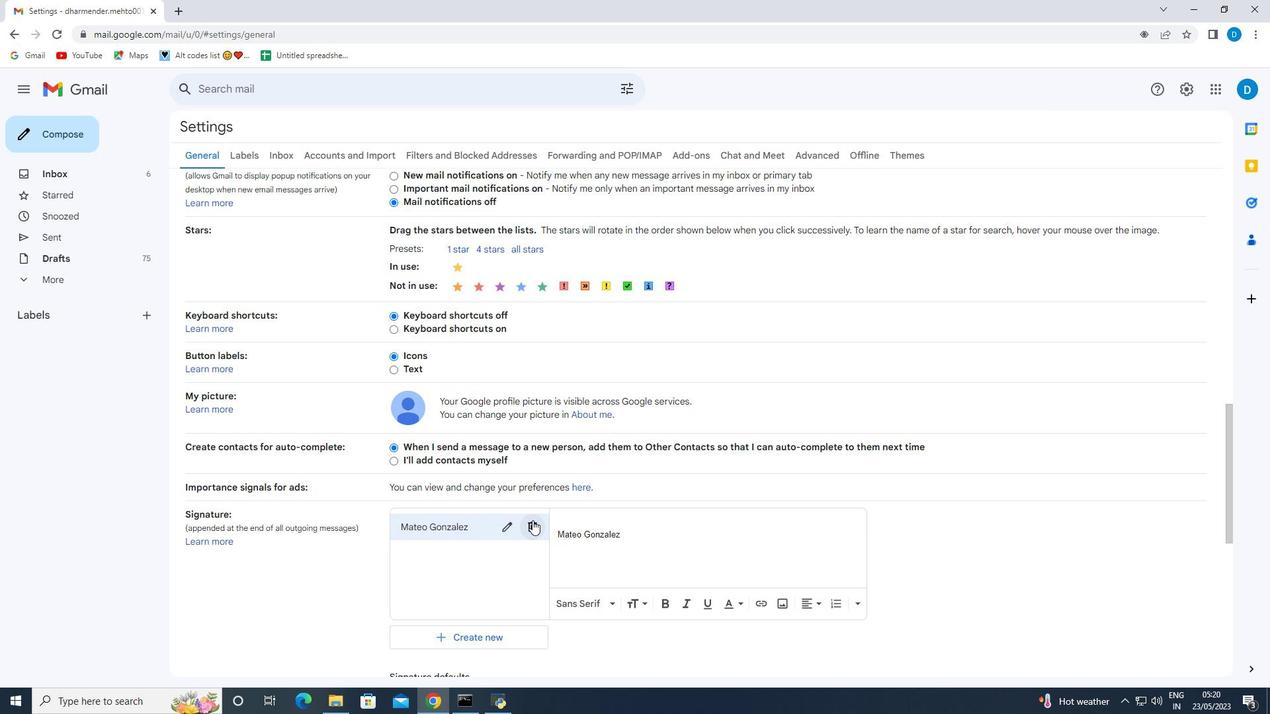 
Action: Mouse moved to (747, 410)
Screenshot: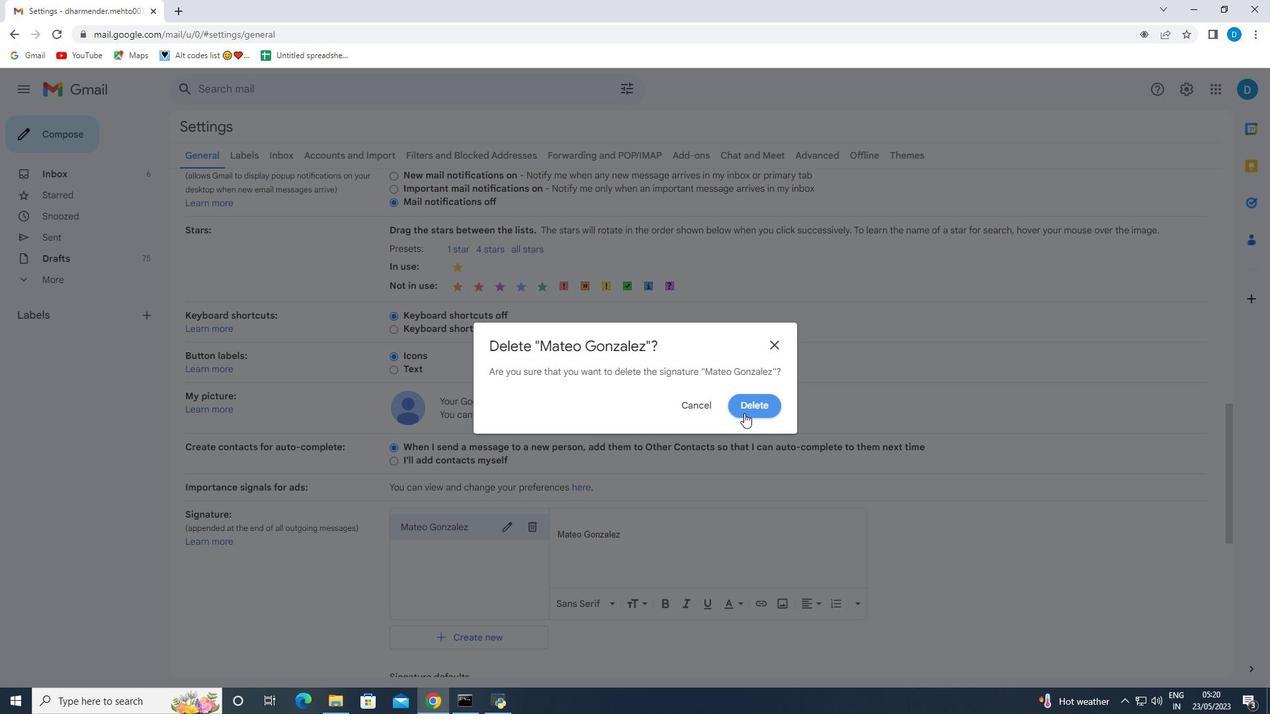
Action: Mouse pressed left at (747, 410)
Screenshot: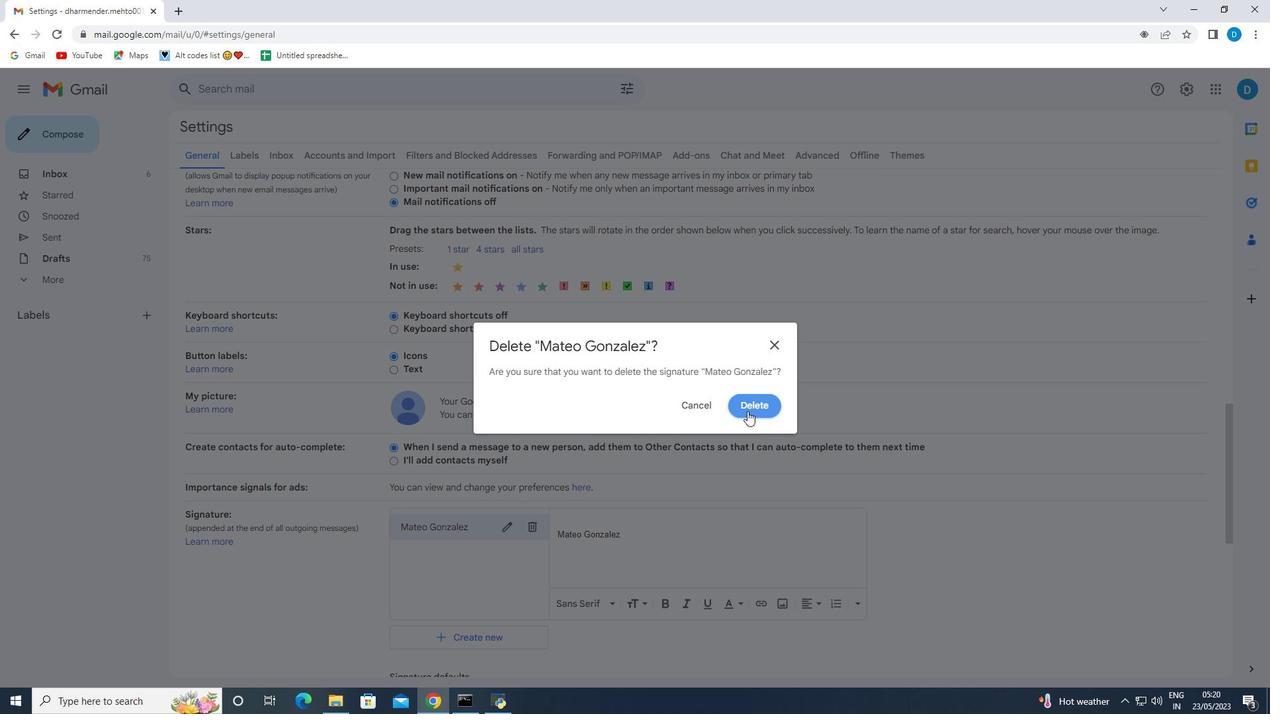 
Action: Mouse moved to (618, 500)
Screenshot: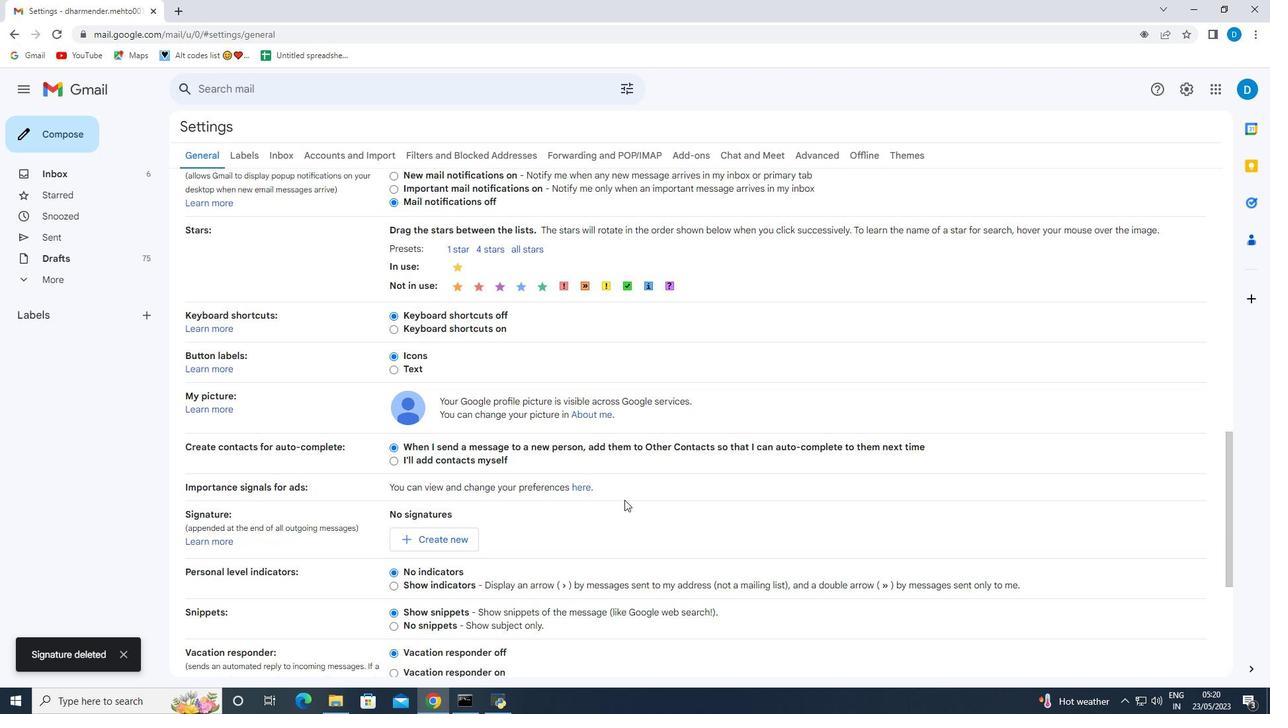 
Action: Mouse scrolled (618, 500) with delta (0, 0)
Screenshot: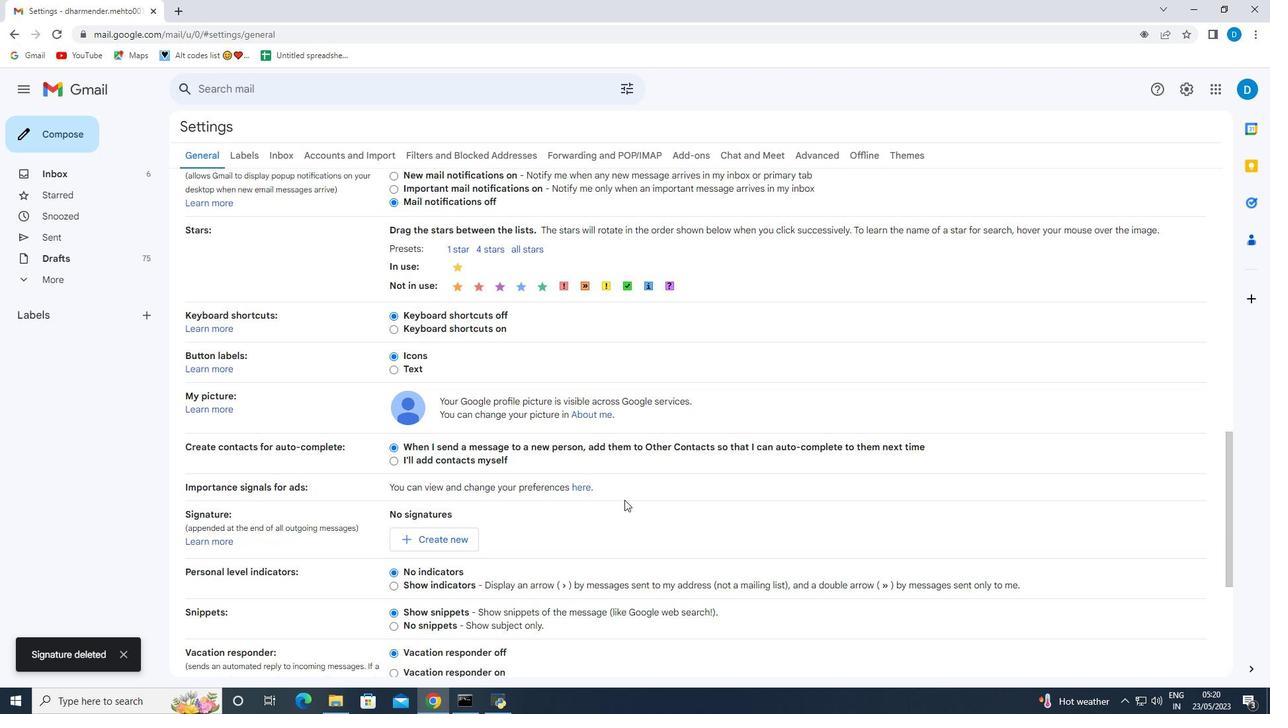 
Action: Mouse scrolled (618, 500) with delta (0, 0)
Screenshot: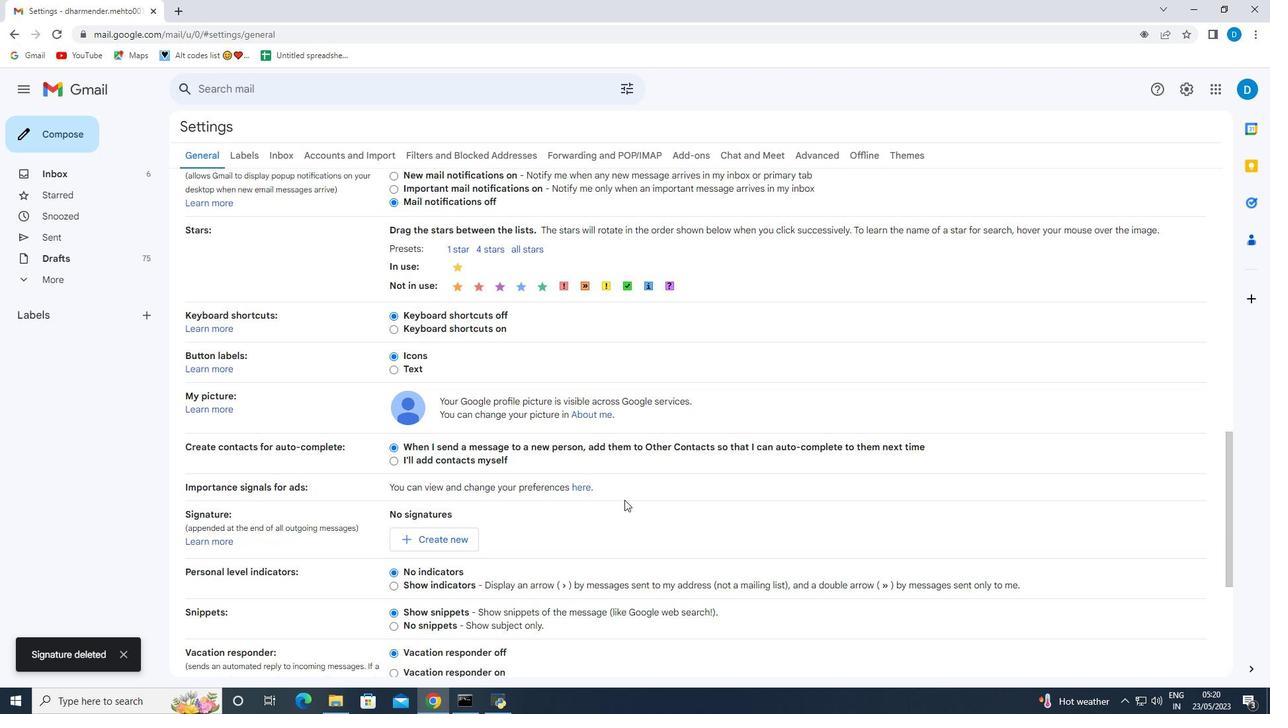 
Action: Mouse scrolled (618, 500) with delta (0, 0)
Screenshot: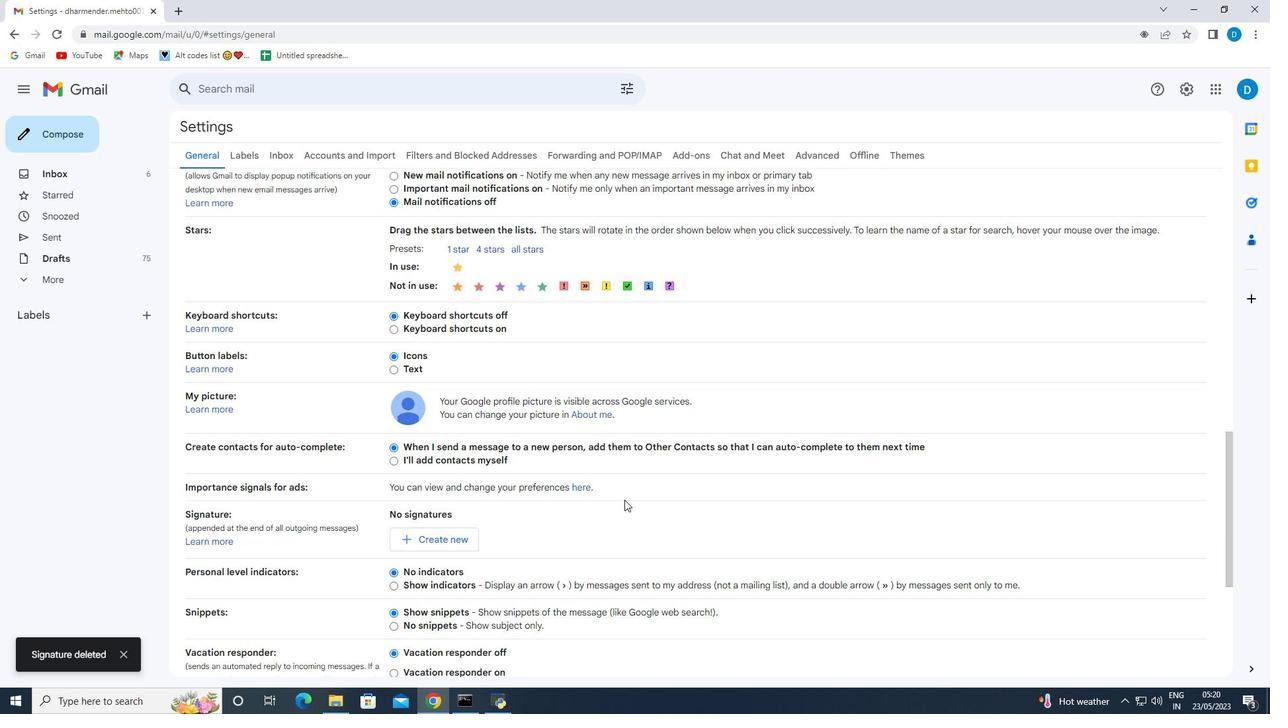 
Action: Mouse moved to (445, 344)
Screenshot: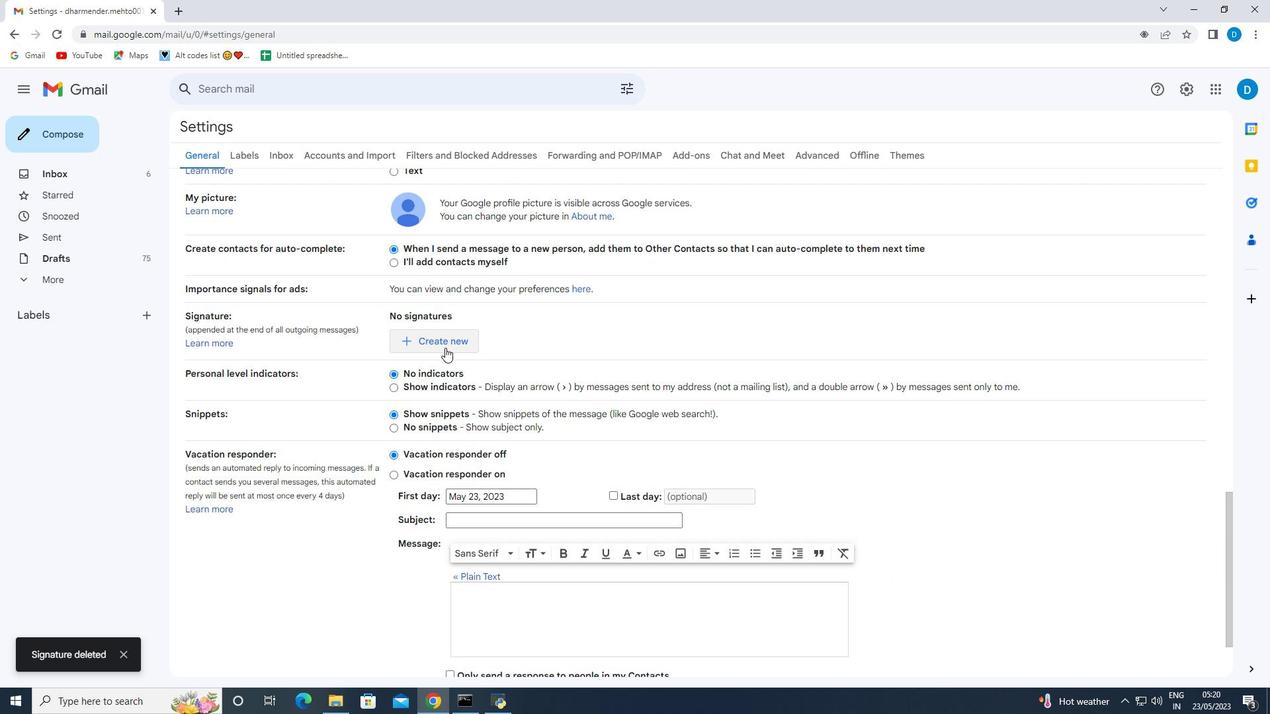 
Action: Mouse pressed left at (445, 344)
Screenshot: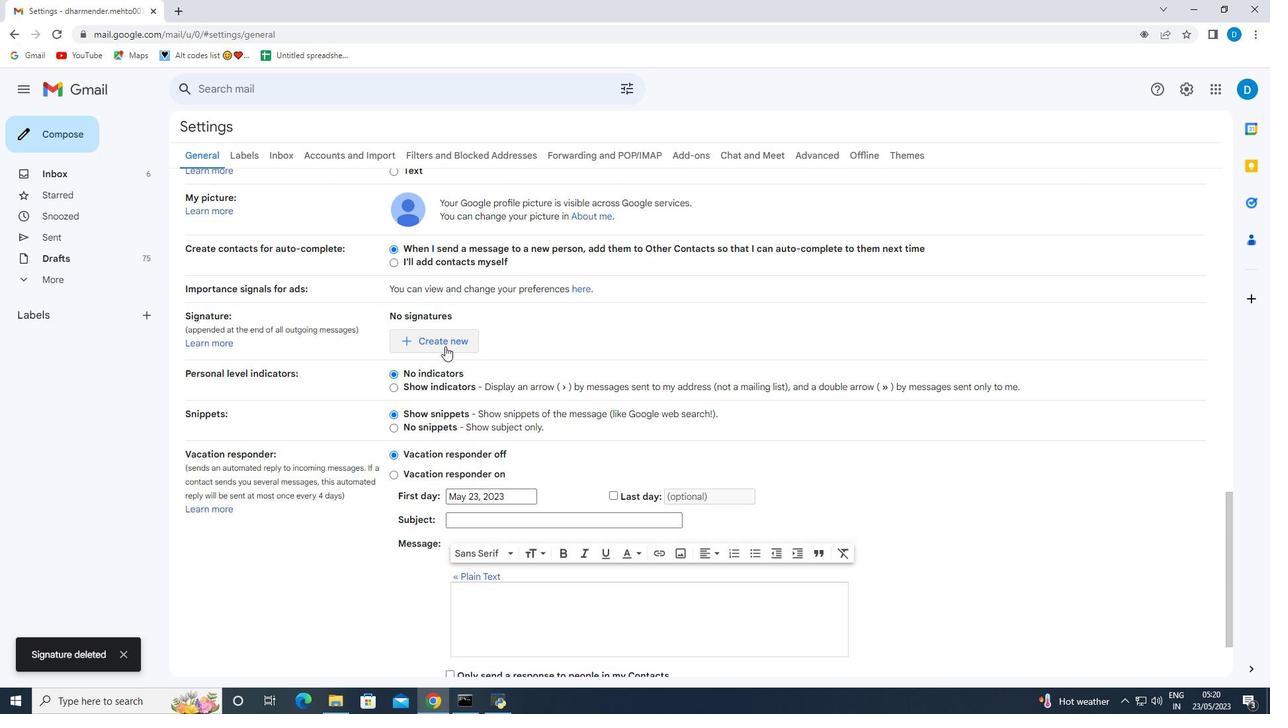 
Action: Mouse moved to (599, 371)
Screenshot: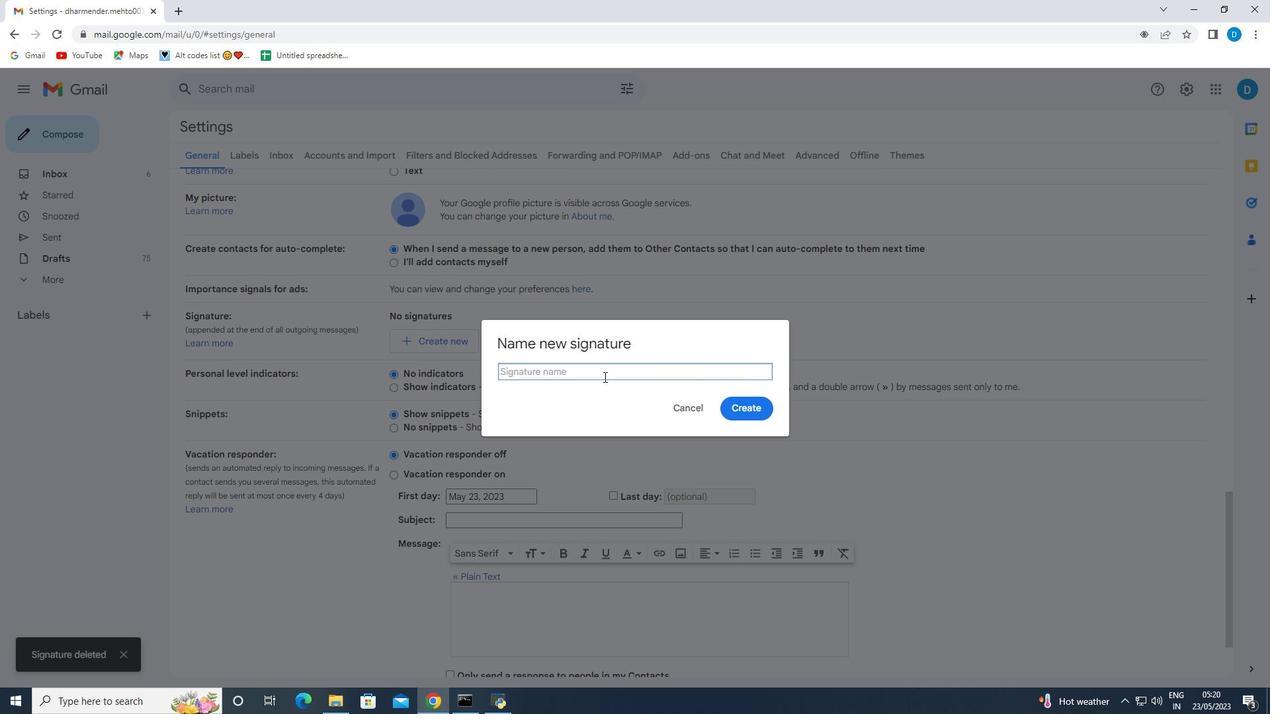 
Action: Mouse pressed left at (599, 371)
Screenshot: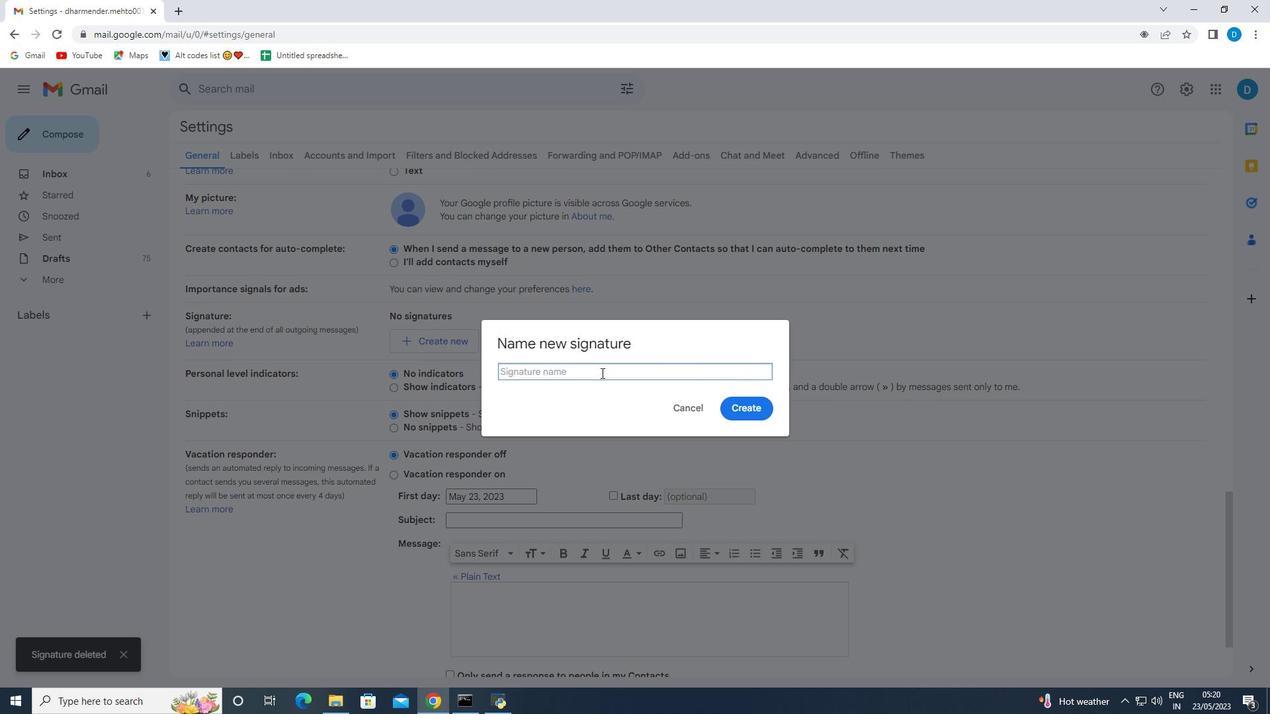 
Action: Key pressed <Key.shift>Matthew<Key.space><Key.shift>Wright
Screenshot: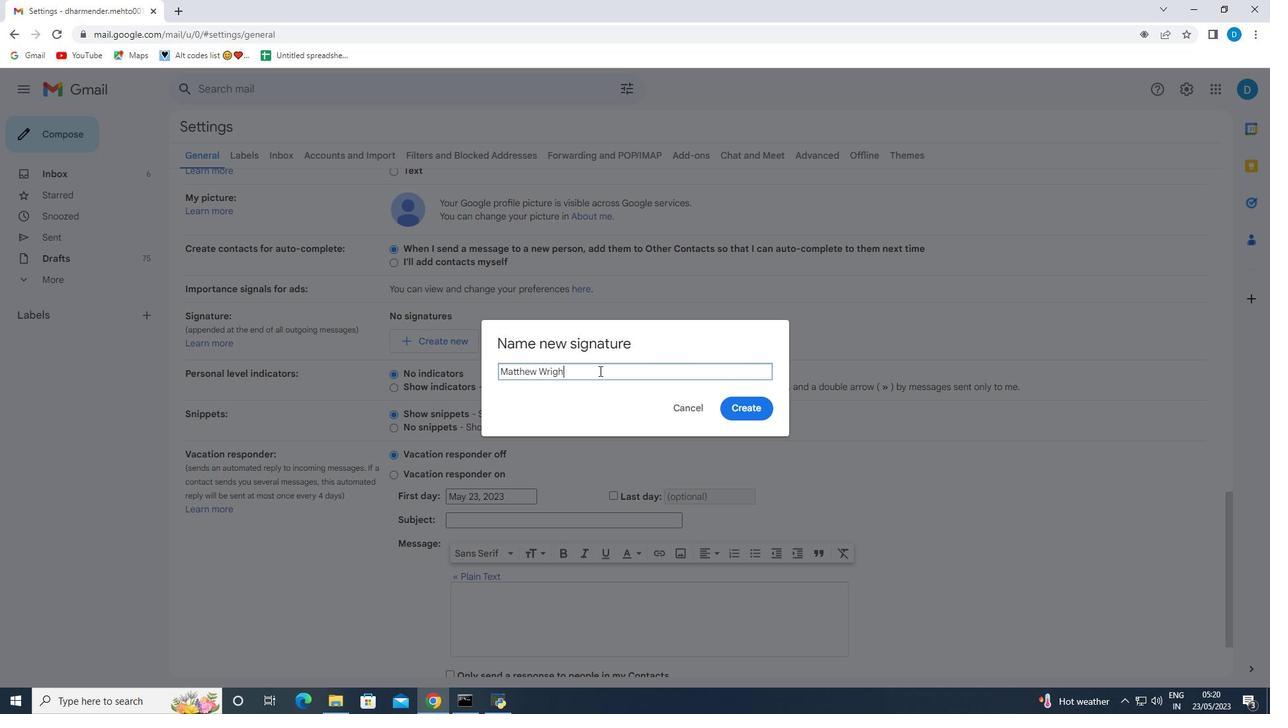 
Action: Mouse moved to (737, 404)
Screenshot: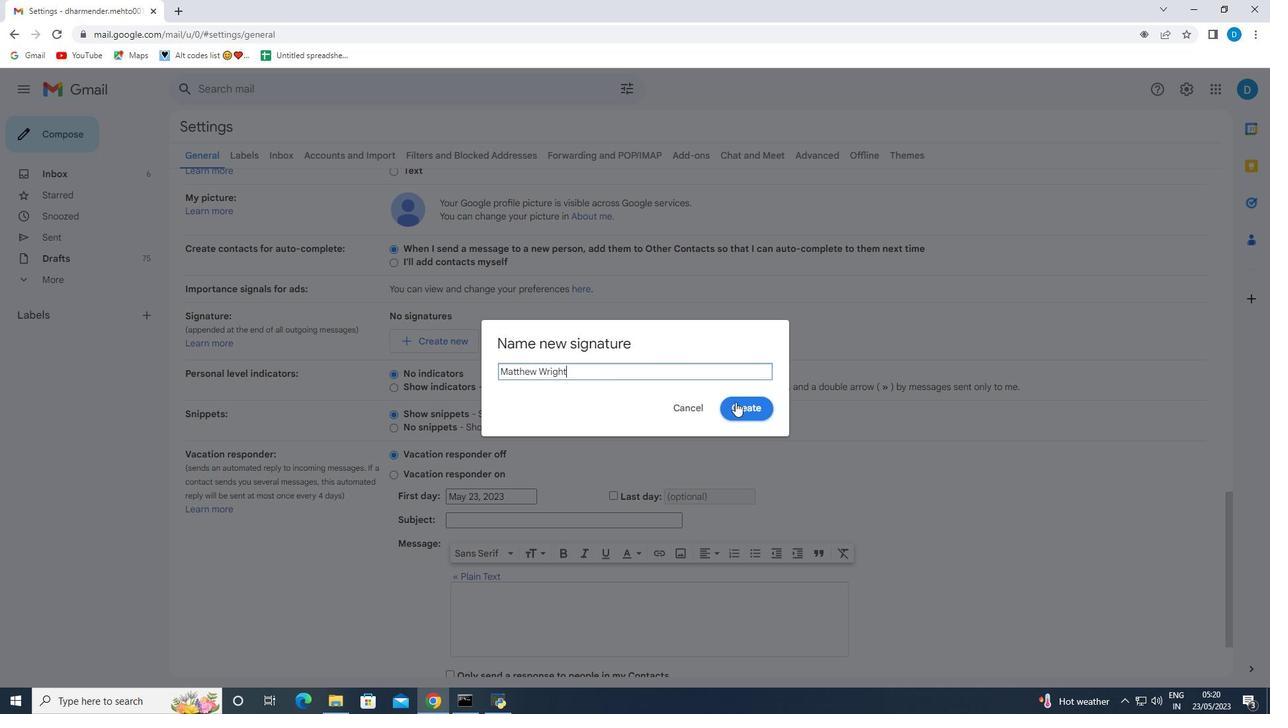 
Action: Mouse pressed left at (737, 404)
Screenshot: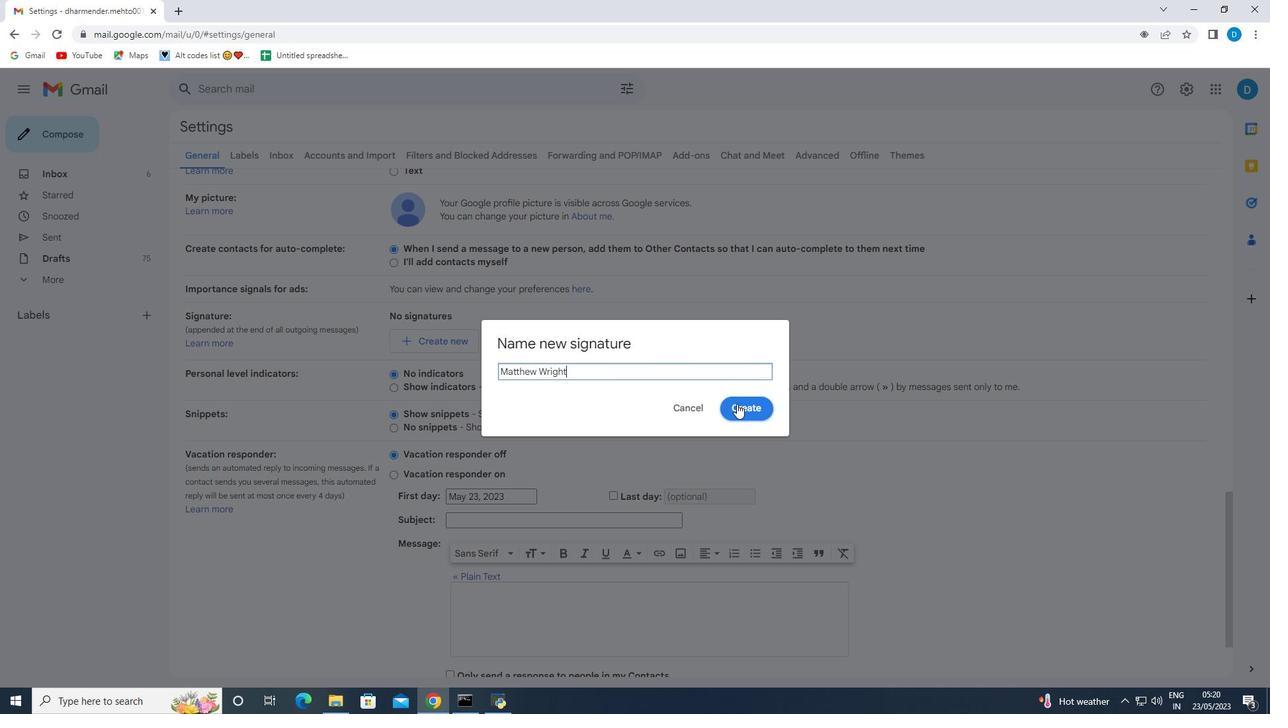 
Action: Mouse moved to (573, 348)
Screenshot: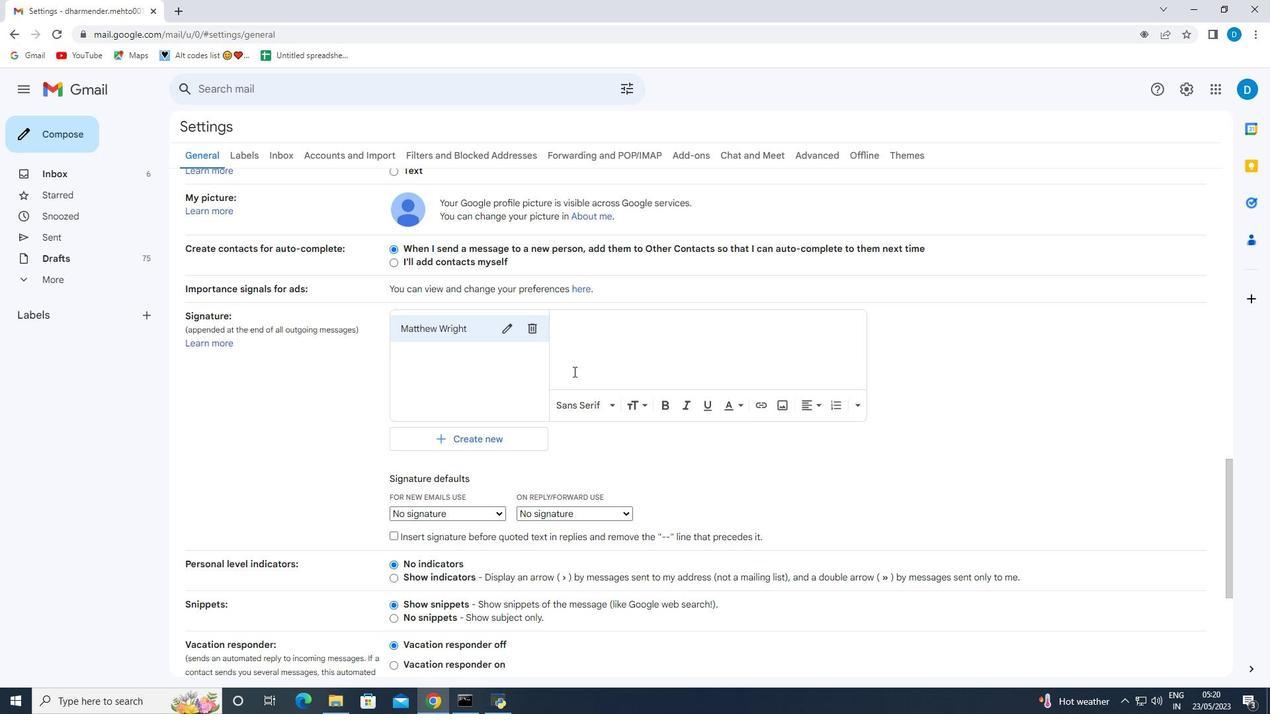 
Action: Mouse pressed left at (573, 348)
Screenshot: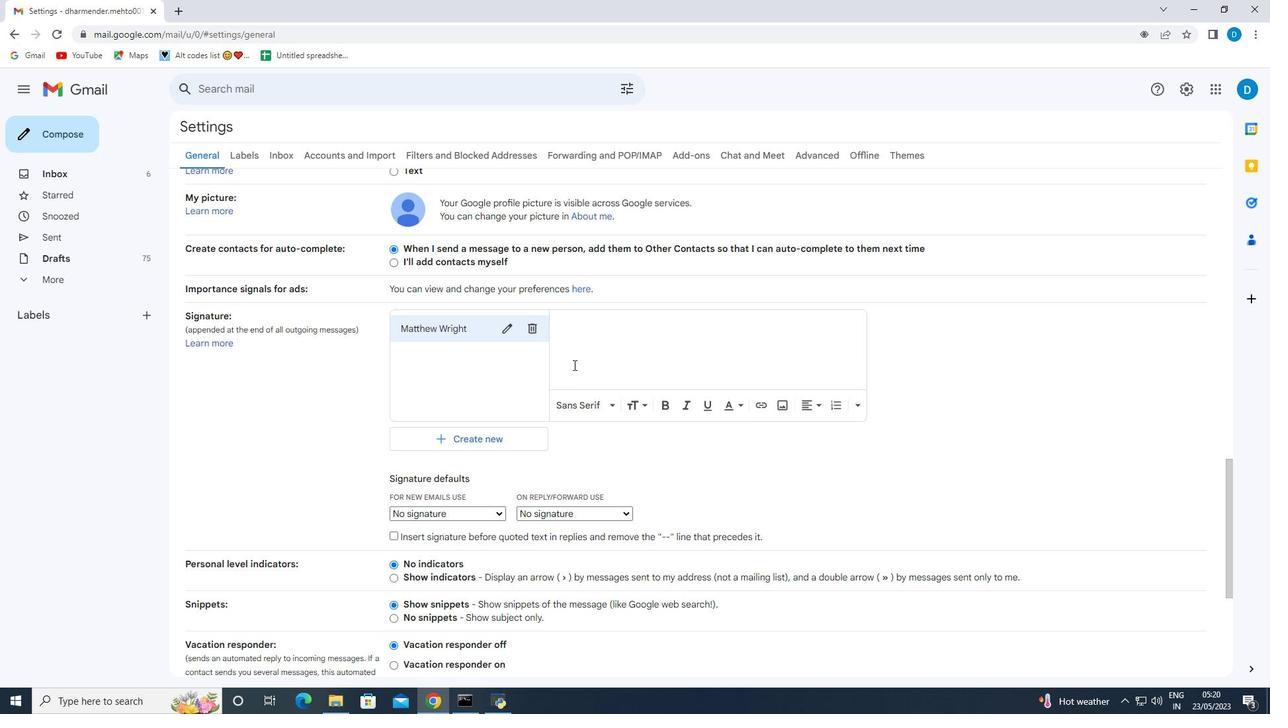
Action: Key pressed <Key.enter><Key.shift>Matthew<Key.space><Key.shift><Key.shift><Key.shift>Wright
Screenshot: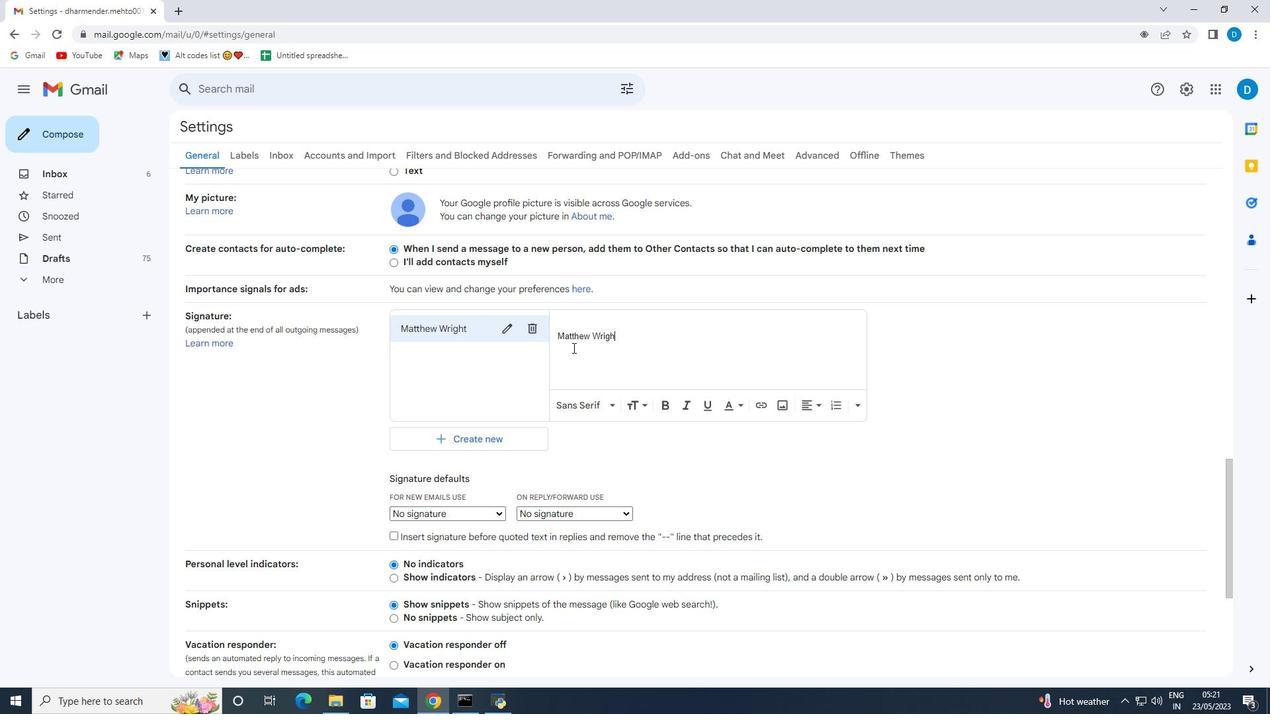 
Action: Mouse moved to (601, 483)
Screenshot: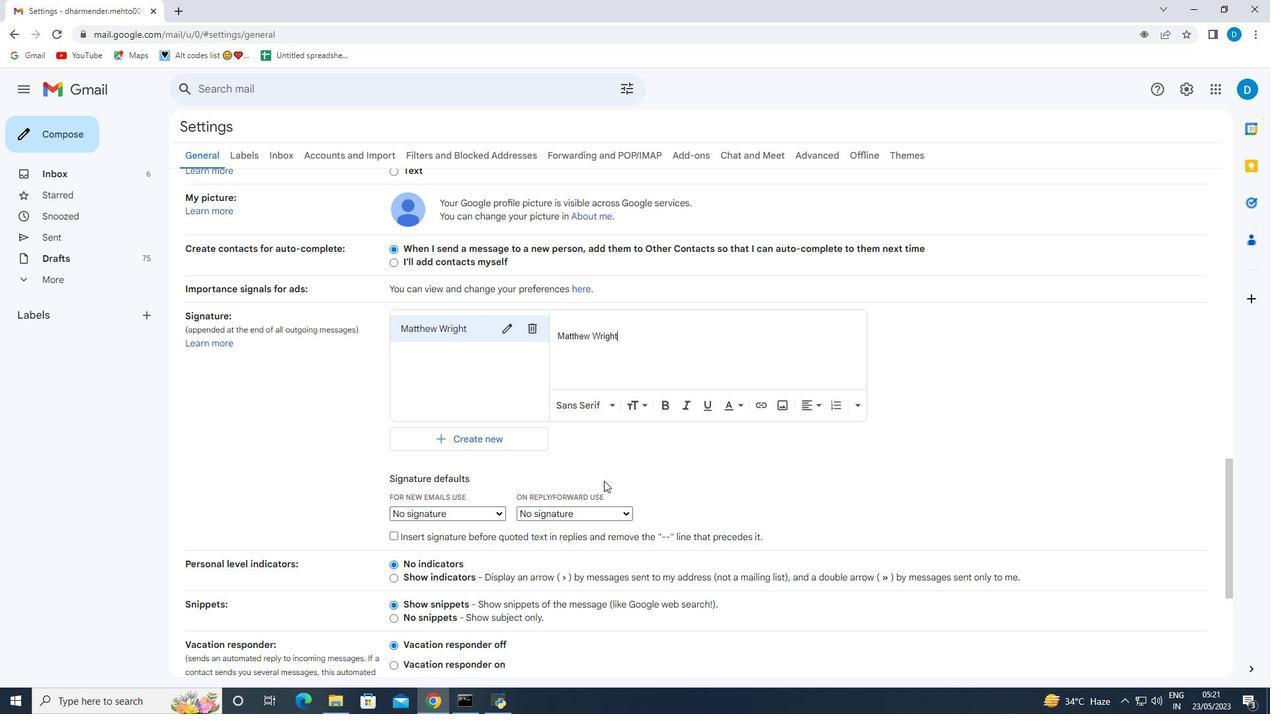 
Action: Mouse scrolled (601, 483) with delta (0, 0)
Screenshot: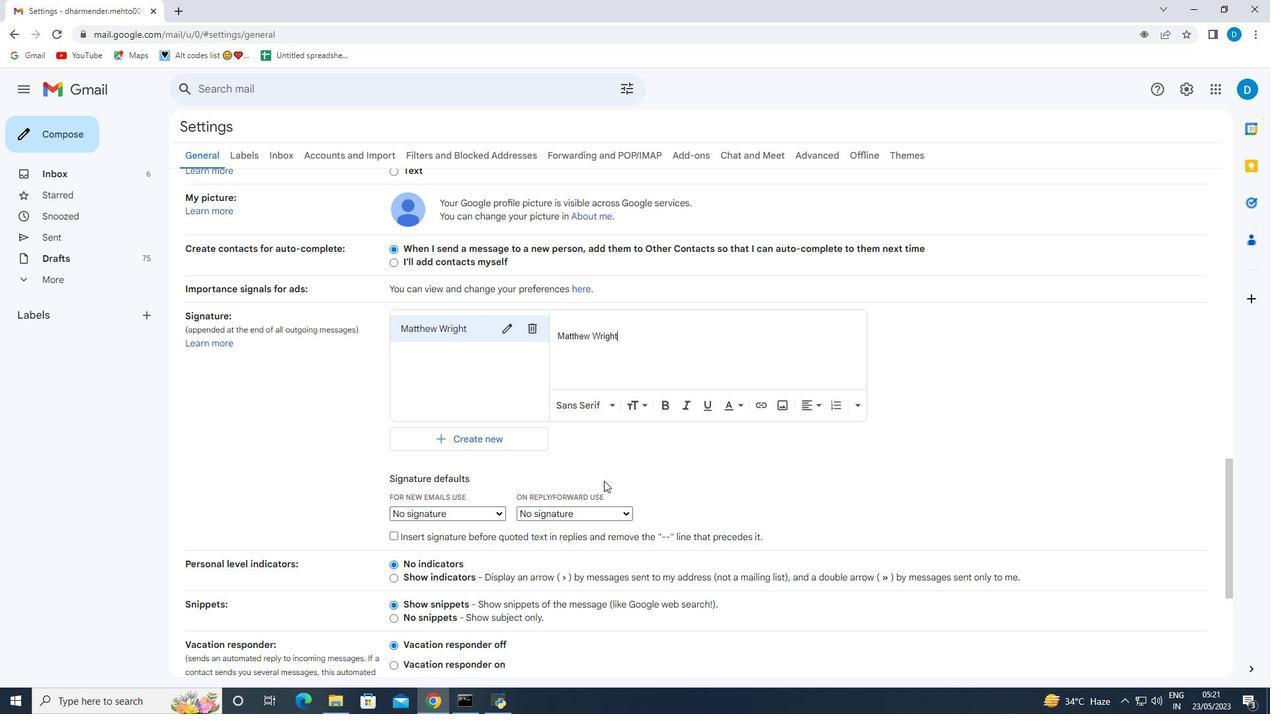 
Action: Mouse moved to (601, 483)
Screenshot: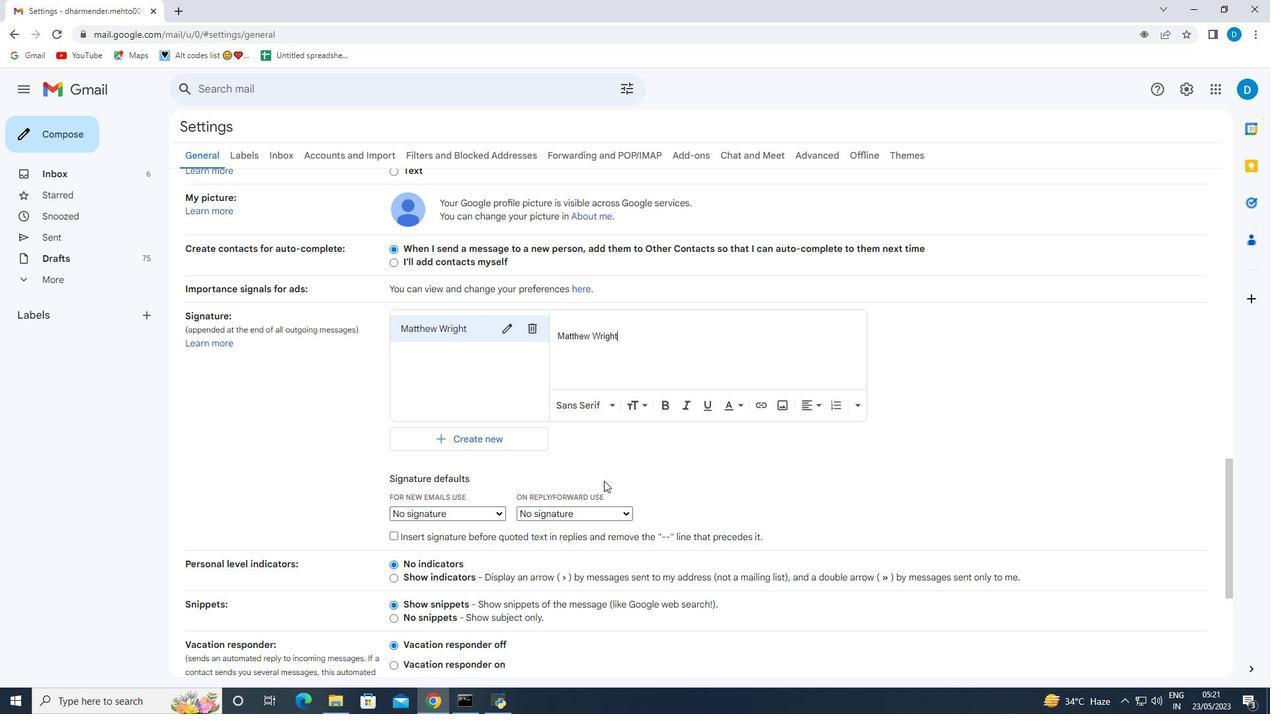 
Action: Mouse scrolled (601, 483) with delta (0, 0)
Screenshot: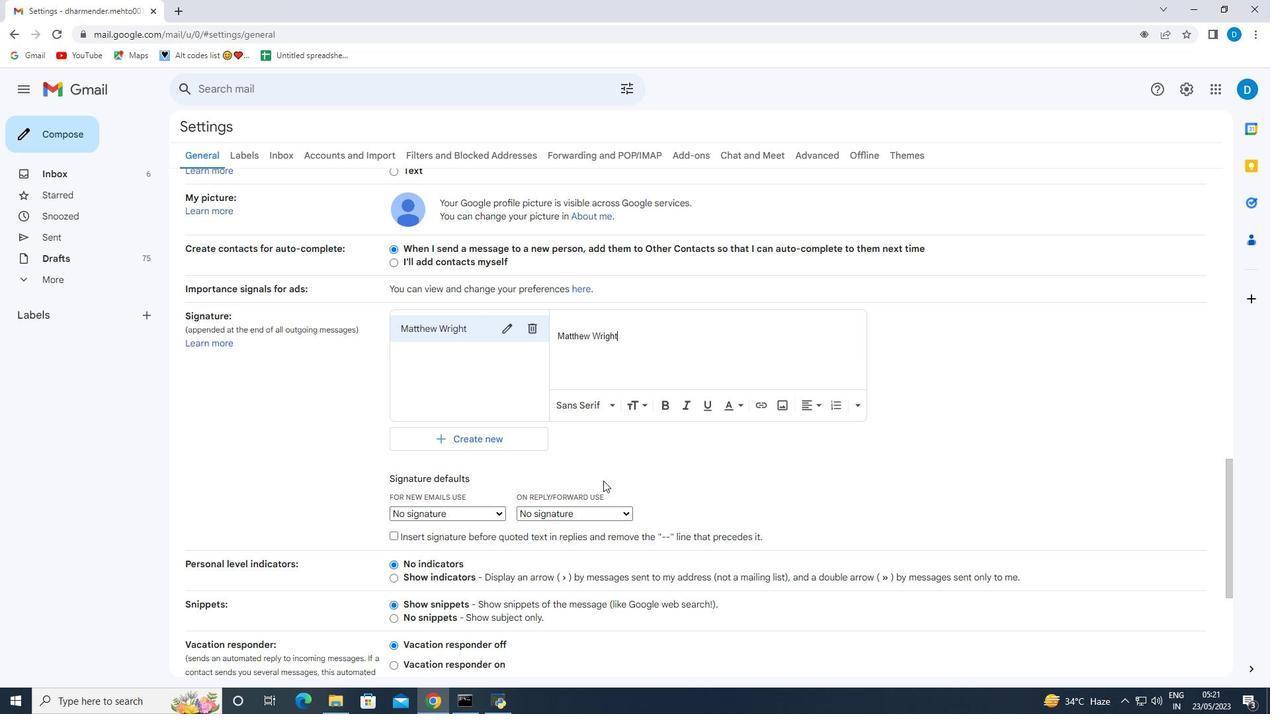 
Action: Mouse scrolled (601, 483) with delta (0, 0)
Screenshot: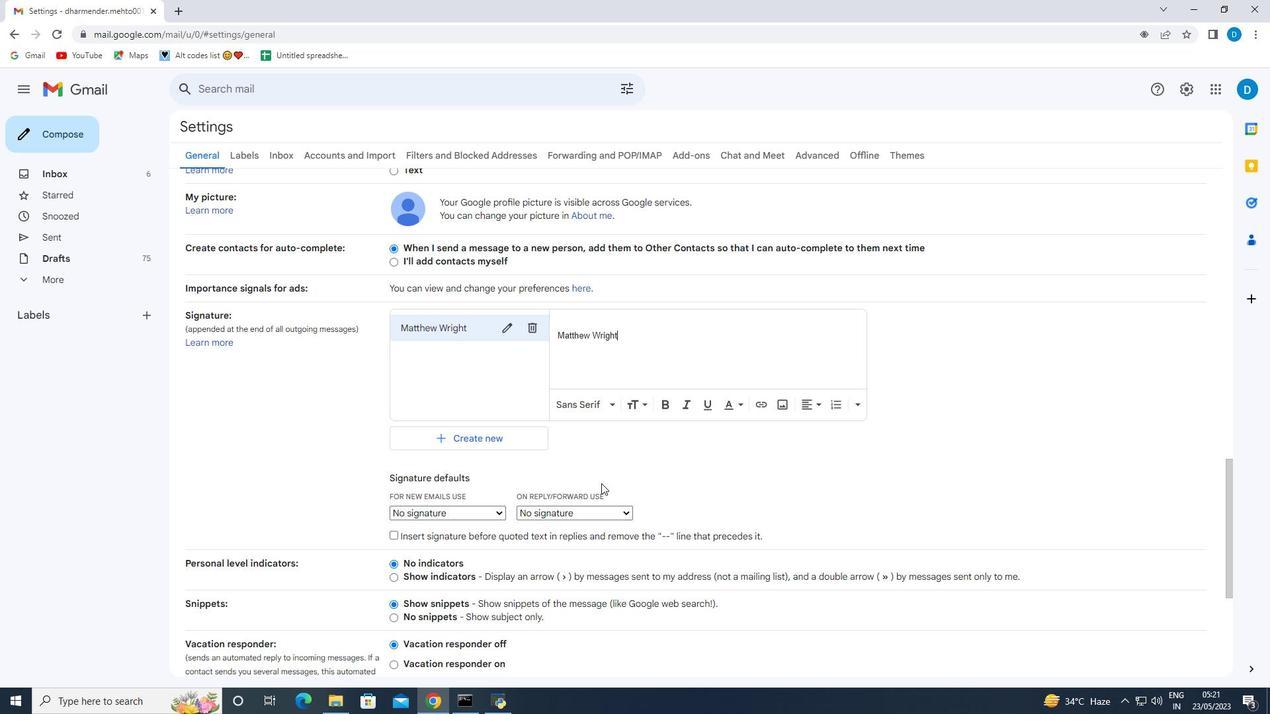
Action: Mouse moved to (557, 315)
Screenshot: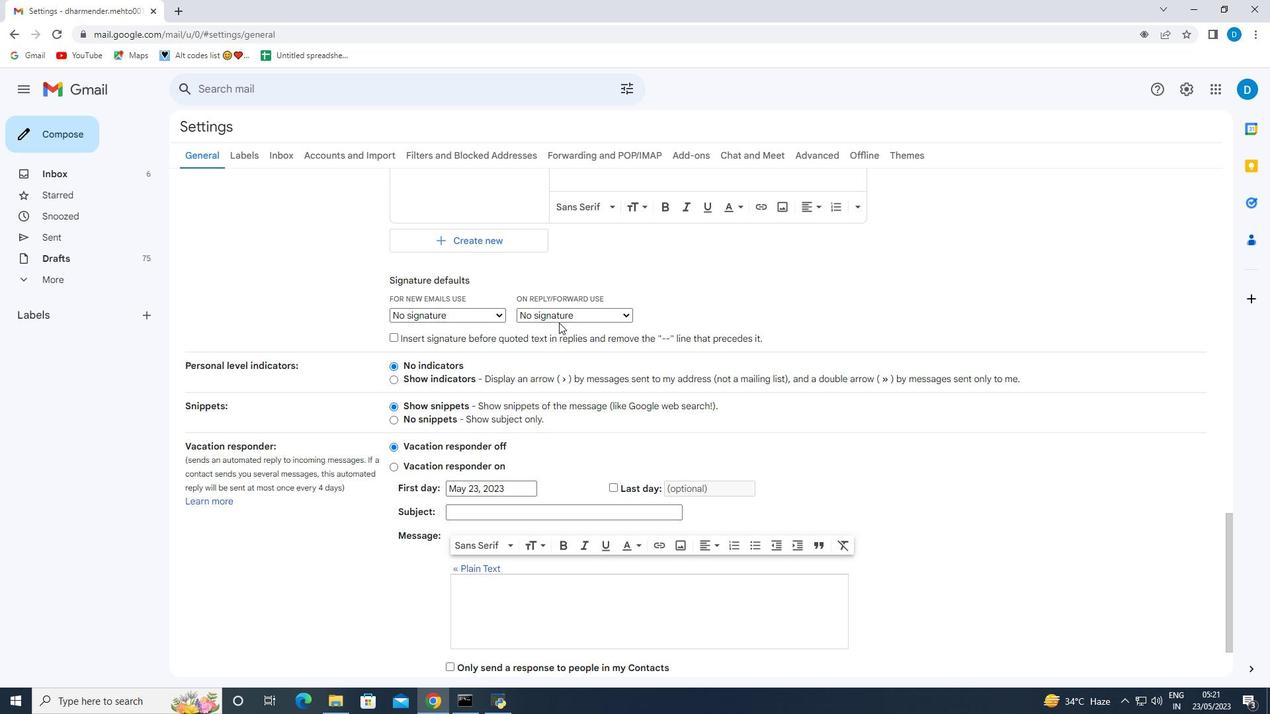 
Action: Mouse pressed left at (557, 315)
Screenshot: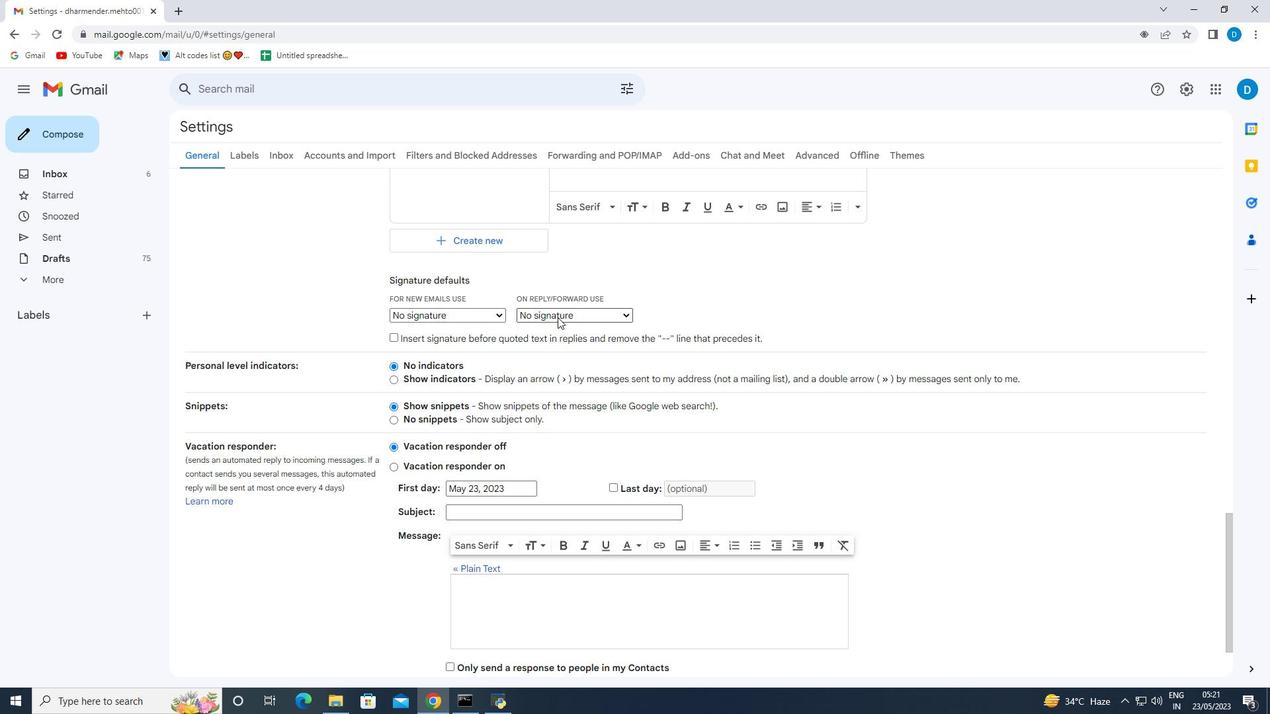 
Action: Mouse moved to (558, 338)
Screenshot: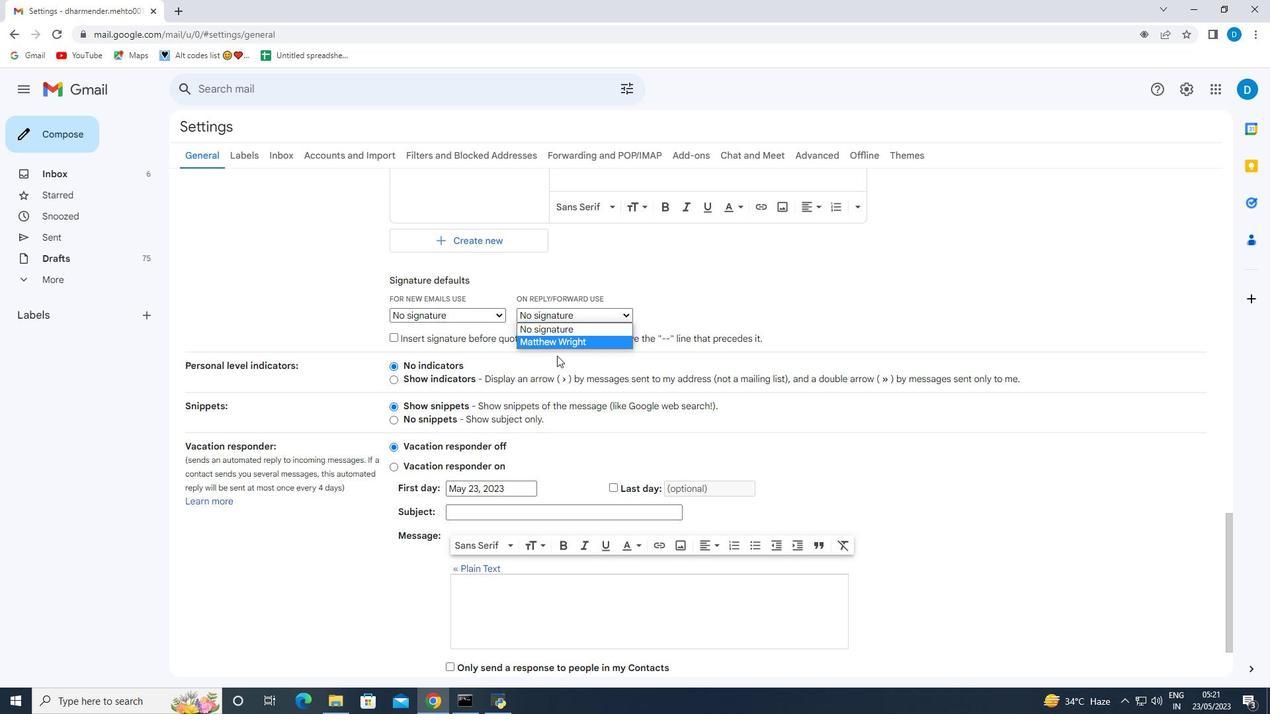 
Action: Mouse pressed left at (558, 338)
Screenshot: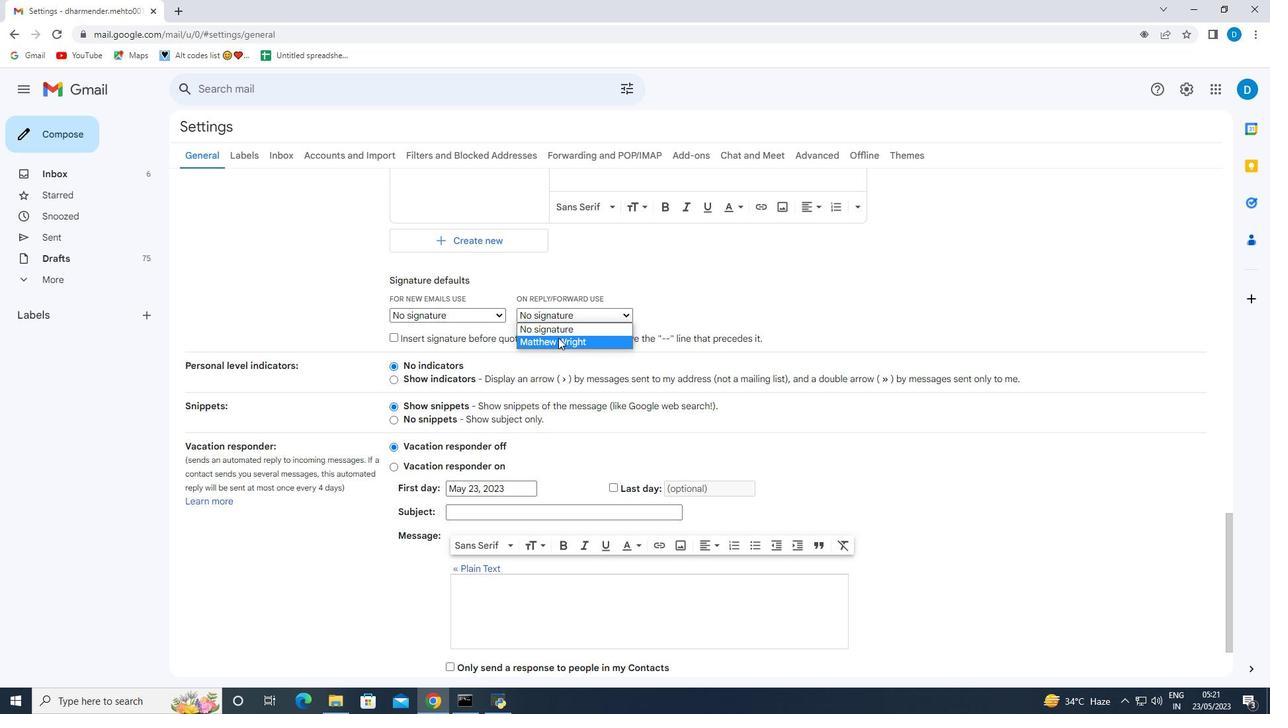 
Action: Mouse moved to (465, 317)
Screenshot: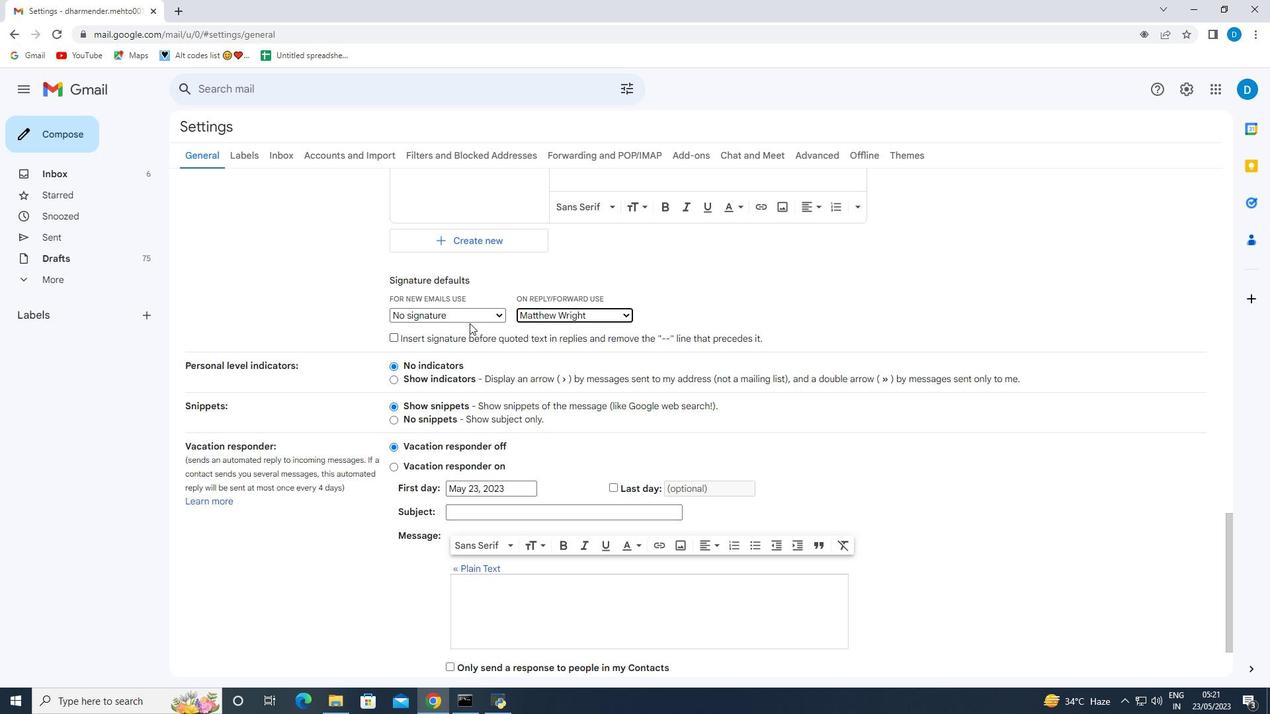 
Action: Mouse pressed left at (465, 317)
Screenshot: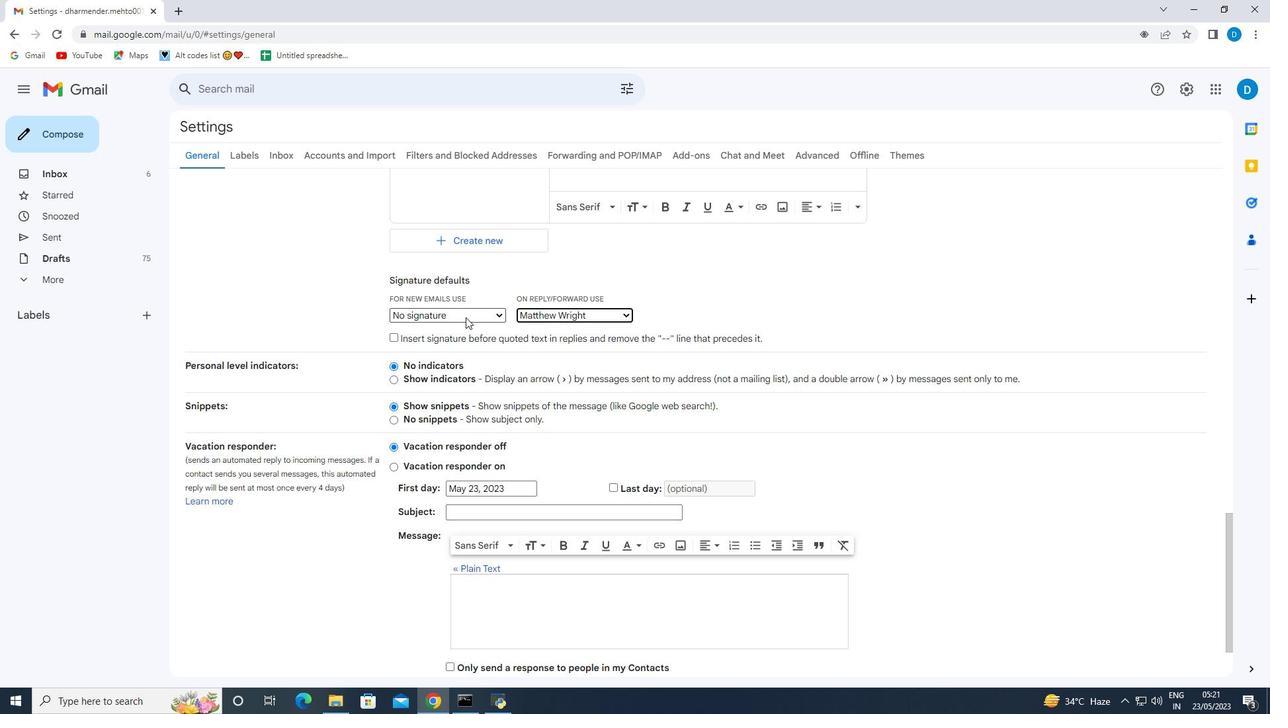 
Action: Mouse moved to (458, 342)
Screenshot: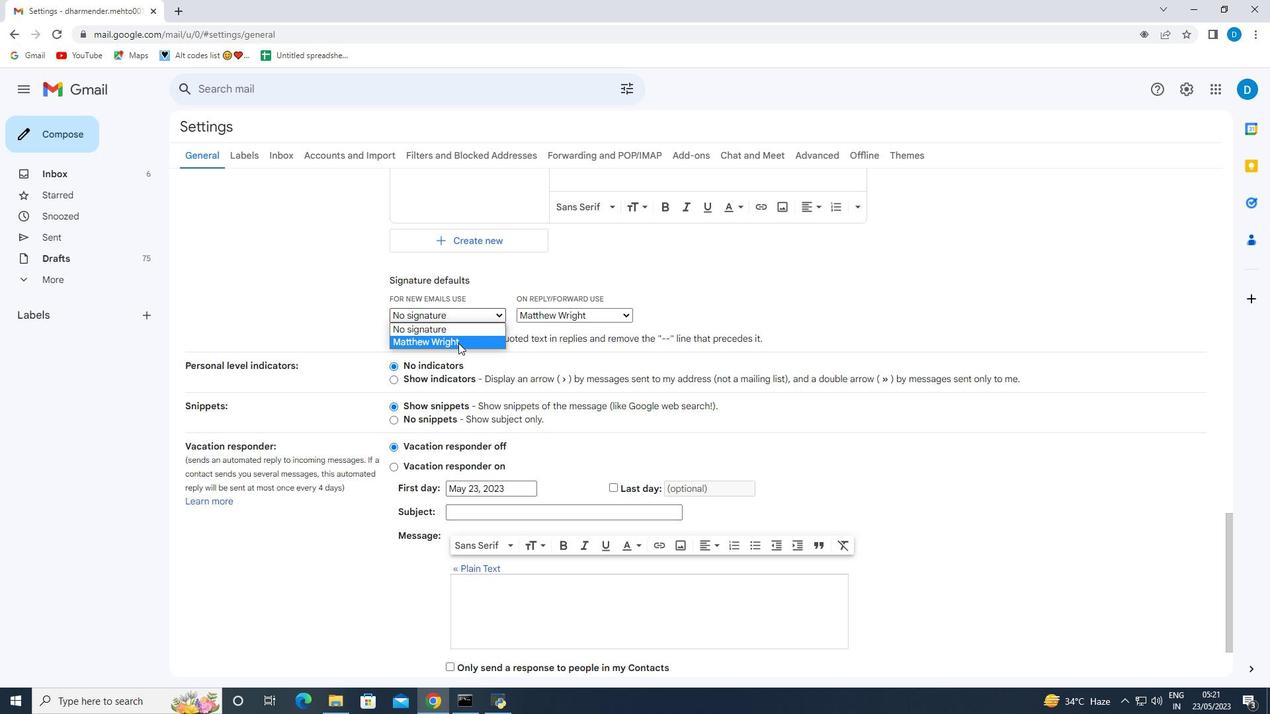 
Action: Mouse pressed left at (458, 342)
Screenshot: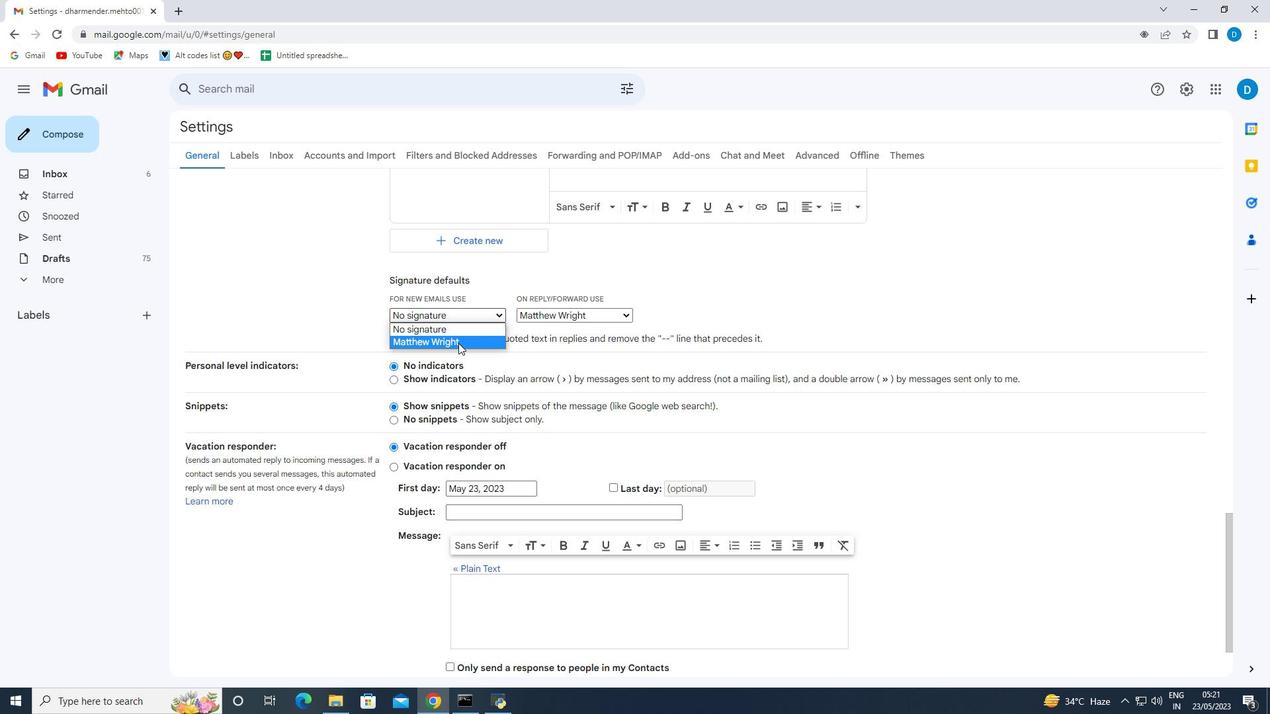 
Action: Mouse moved to (465, 346)
Screenshot: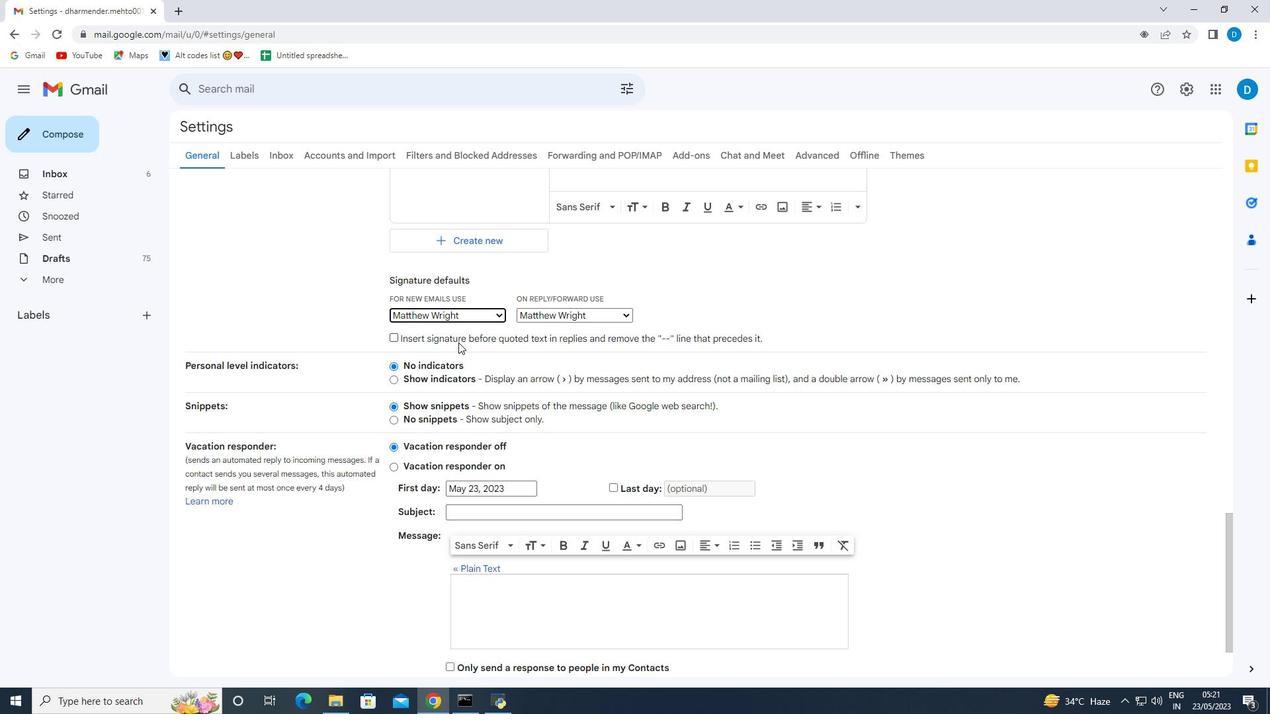 
Action: Mouse scrolled (465, 346) with delta (0, 0)
Screenshot: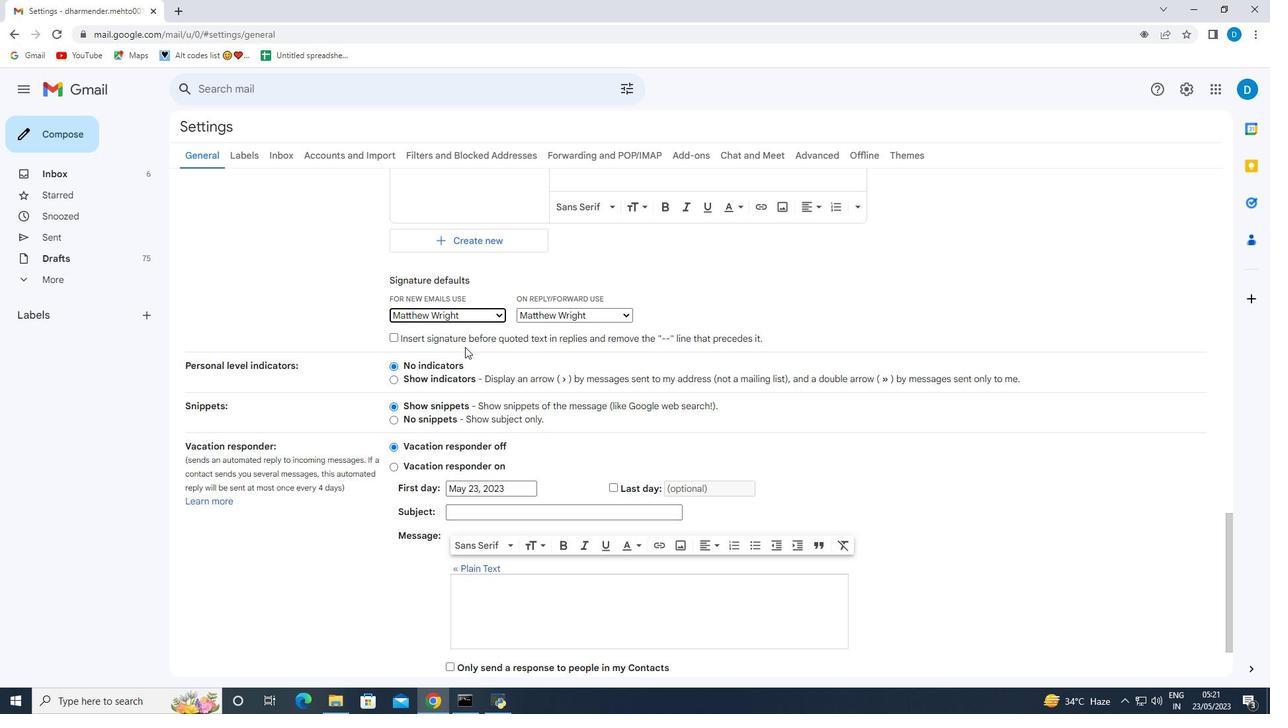 
Action: Mouse scrolled (465, 346) with delta (0, 0)
Screenshot: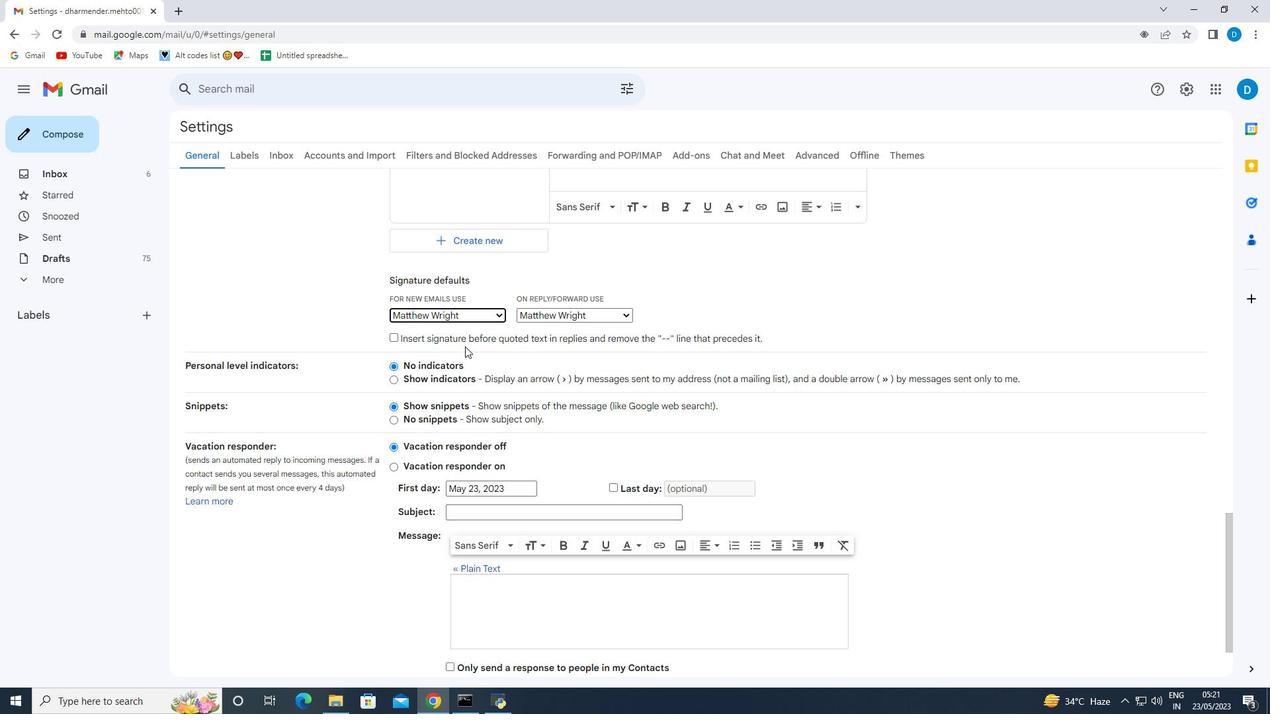 
Action: Mouse scrolled (465, 346) with delta (0, 0)
Screenshot: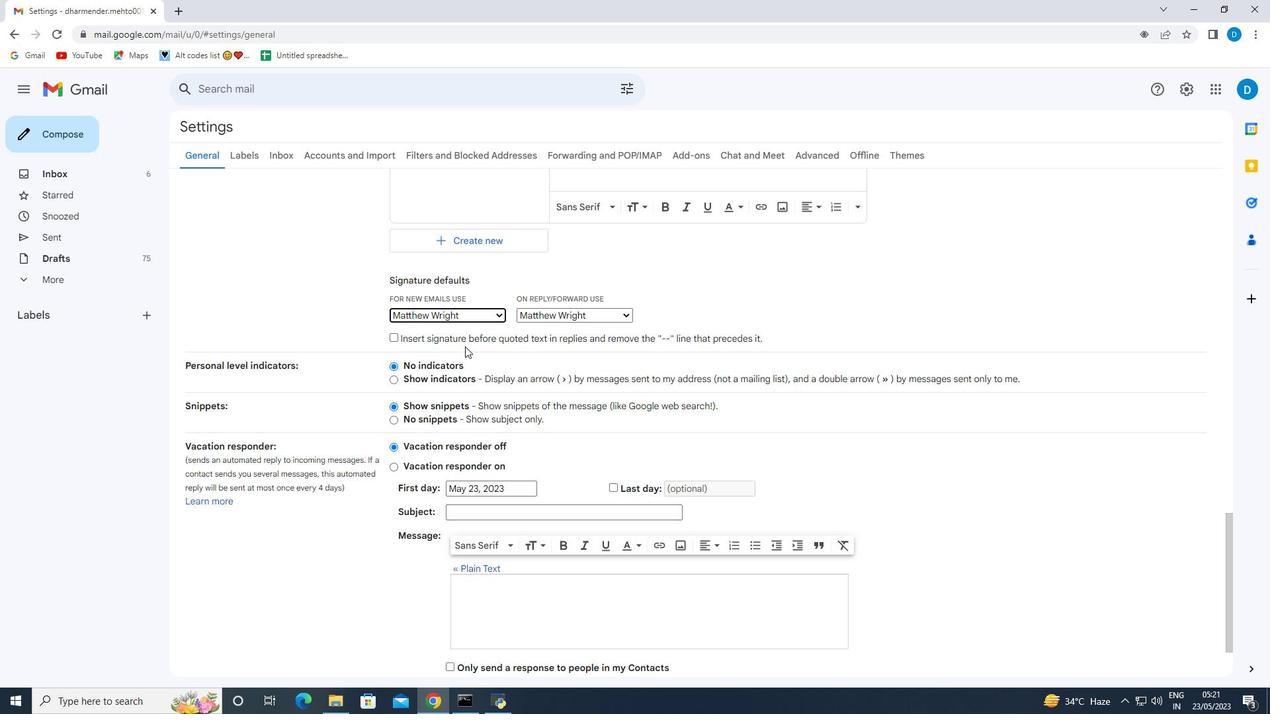 
Action: Mouse scrolled (465, 346) with delta (0, 0)
Screenshot: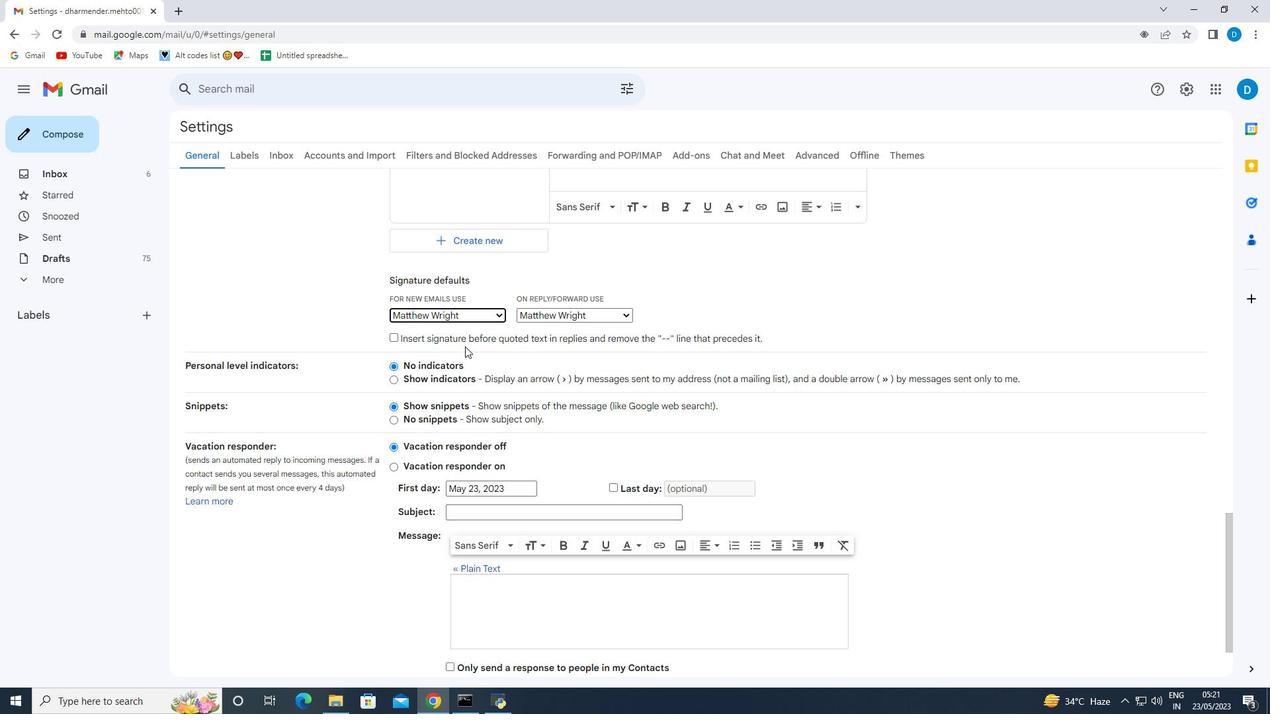 
Action: Mouse scrolled (465, 346) with delta (0, 0)
Screenshot: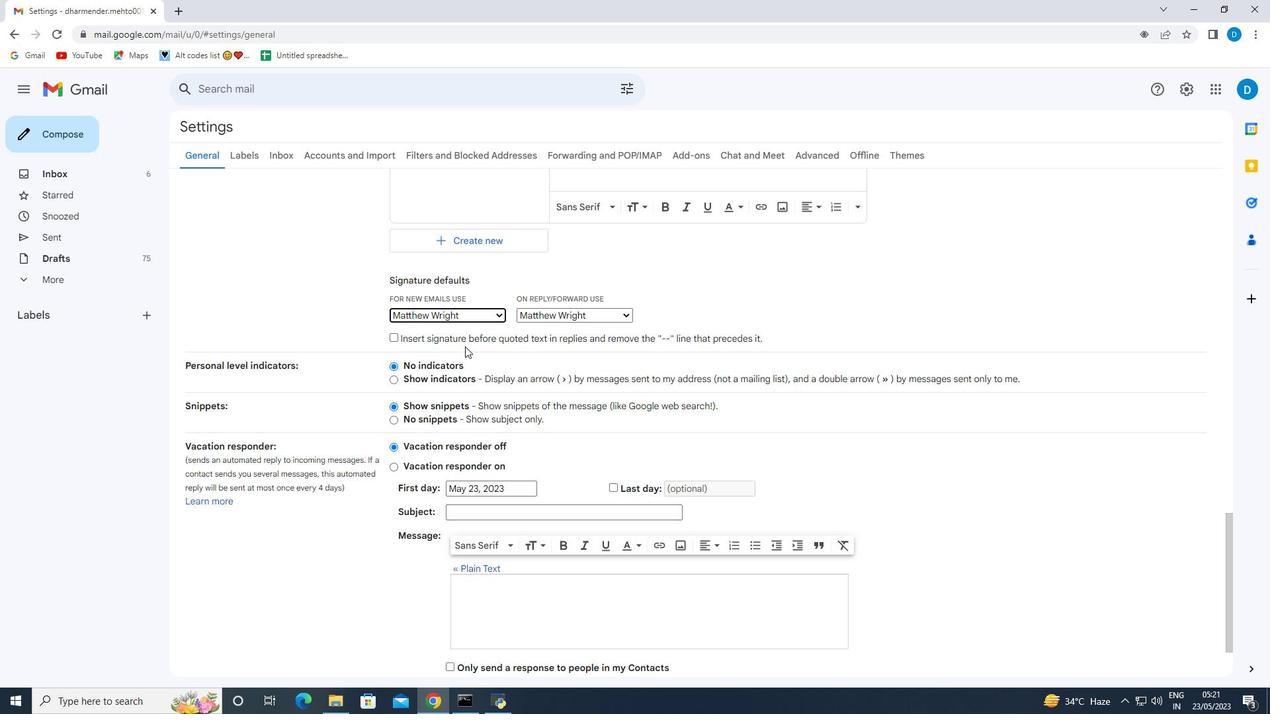 
Action: Mouse scrolled (465, 346) with delta (0, 0)
Screenshot: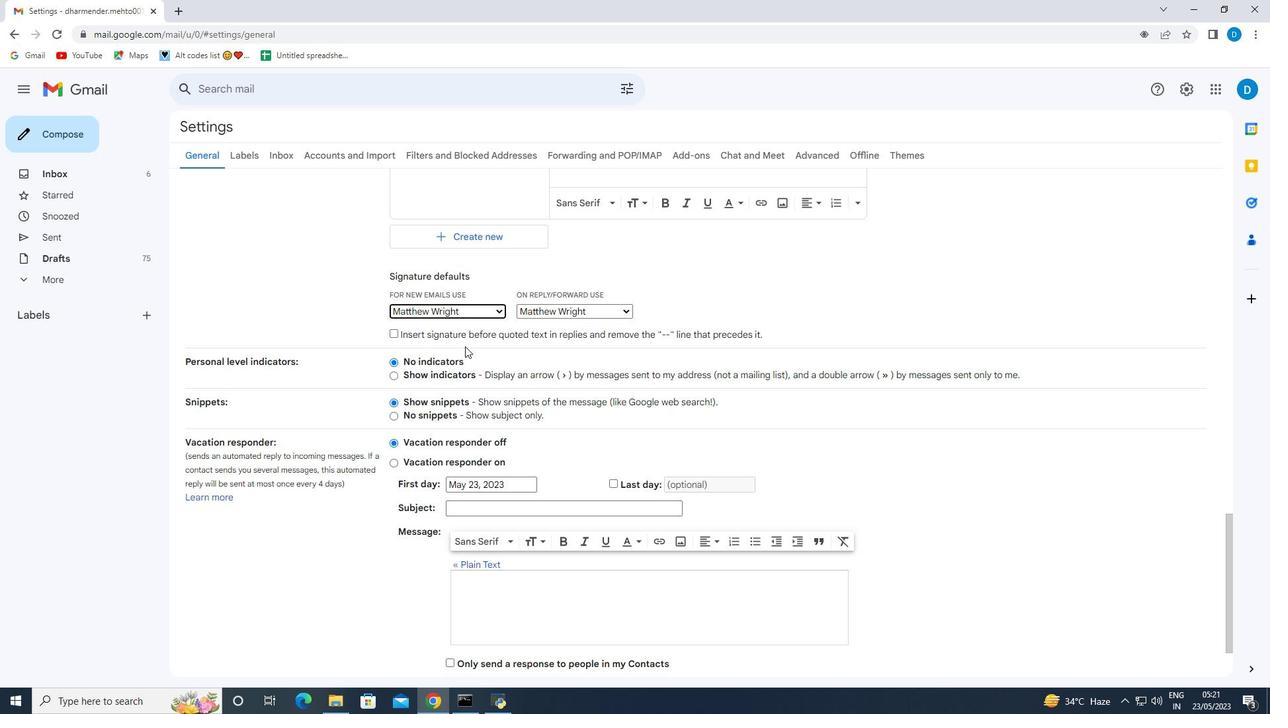 
Action: Mouse moved to (641, 563)
Screenshot: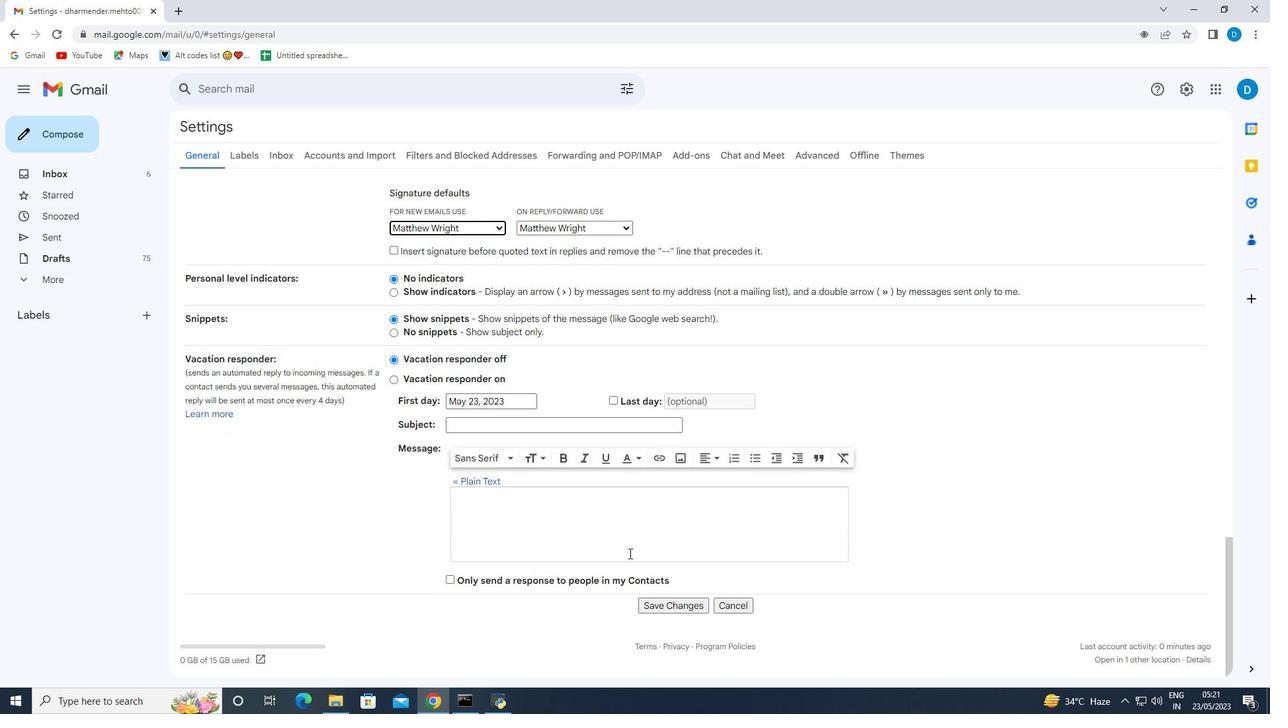 
Action: Mouse scrolled (641, 563) with delta (0, 0)
Screenshot: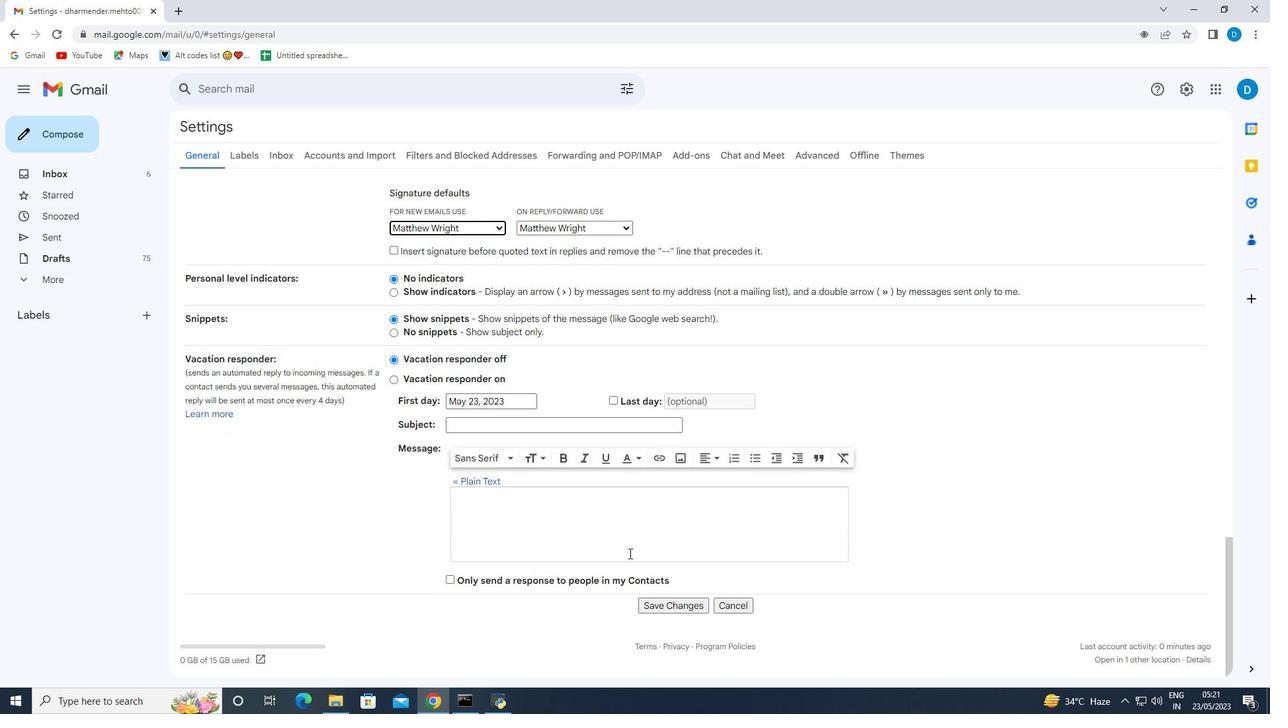 
Action: Mouse moved to (641, 564)
Screenshot: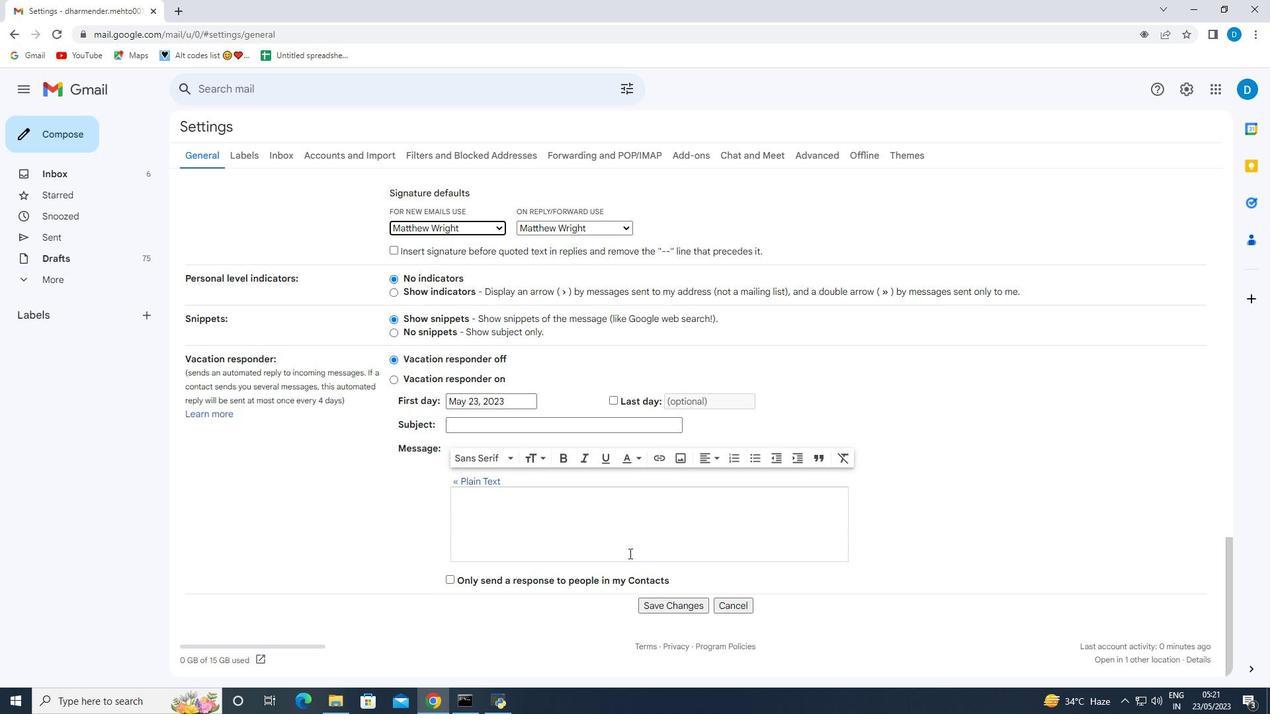 
Action: Mouse scrolled (641, 563) with delta (0, 0)
Screenshot: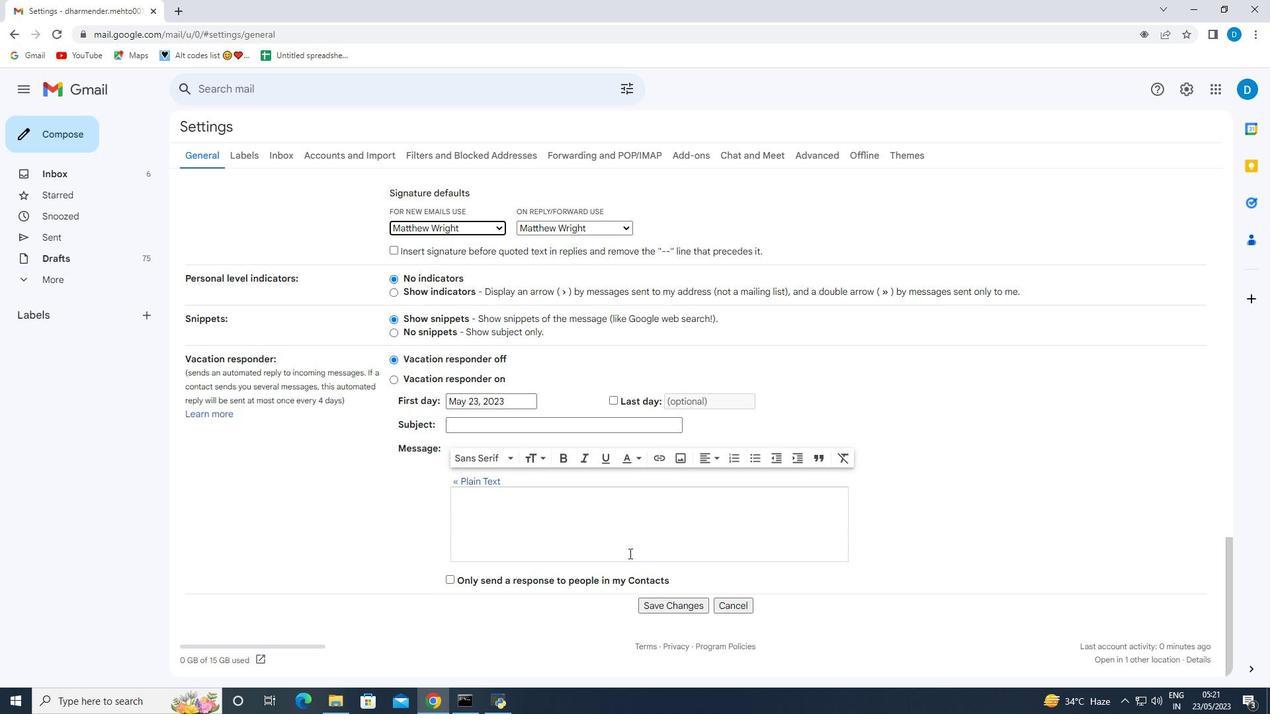 
Action: Mouse moved to (640, 564)
Screenshot: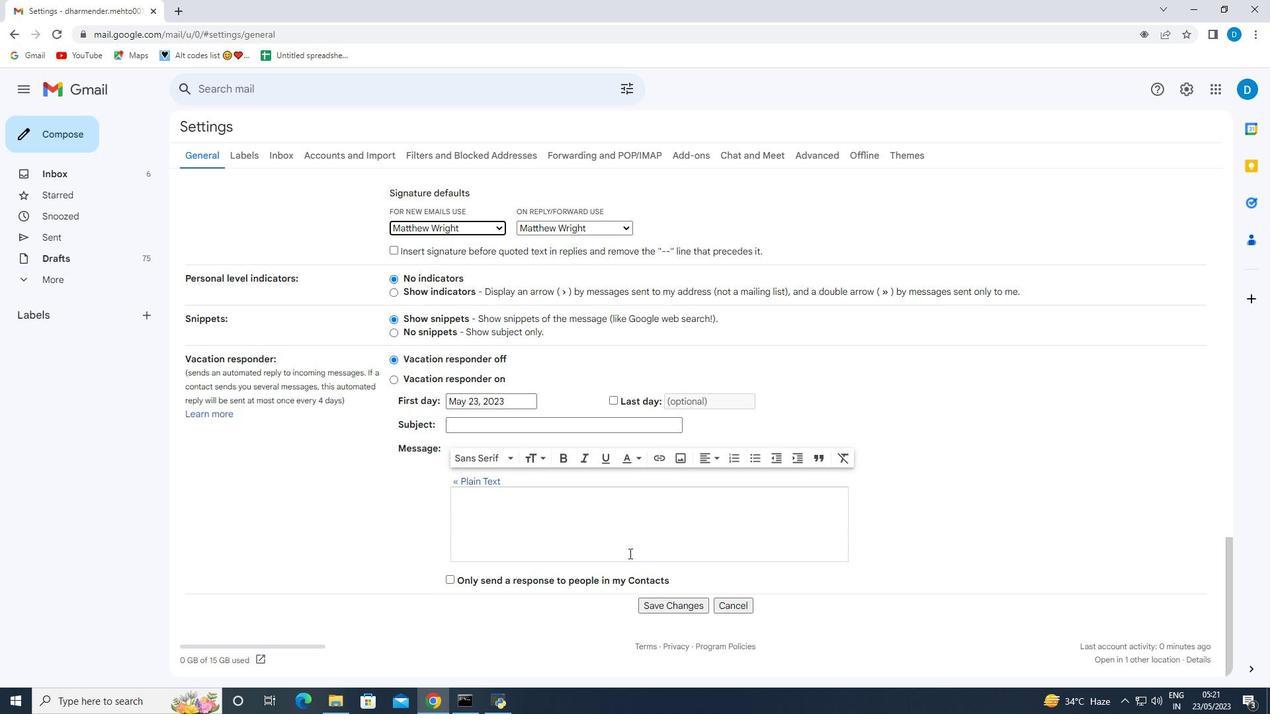 
Action: Mouse scrolled (640, 563) with delta (0, 0)
Screenshot: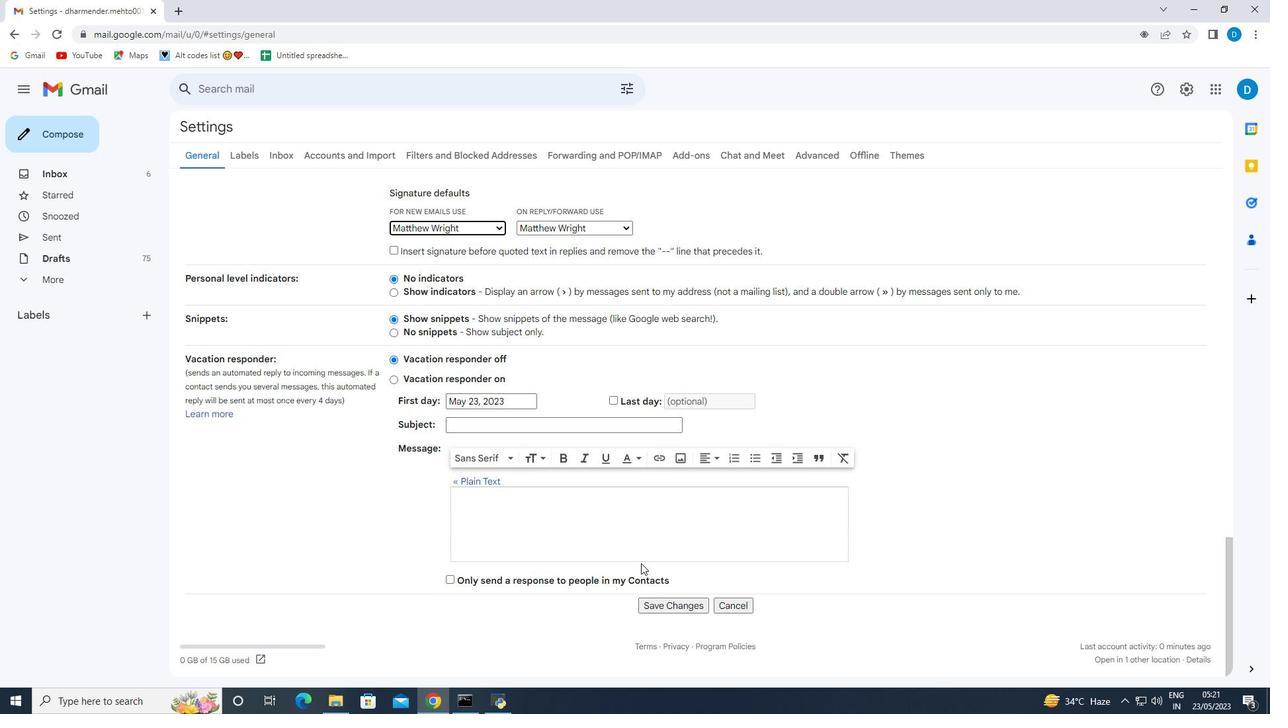 
Action: Mouse scrolled (640, 563) with delta (0, 0)
Screenshot: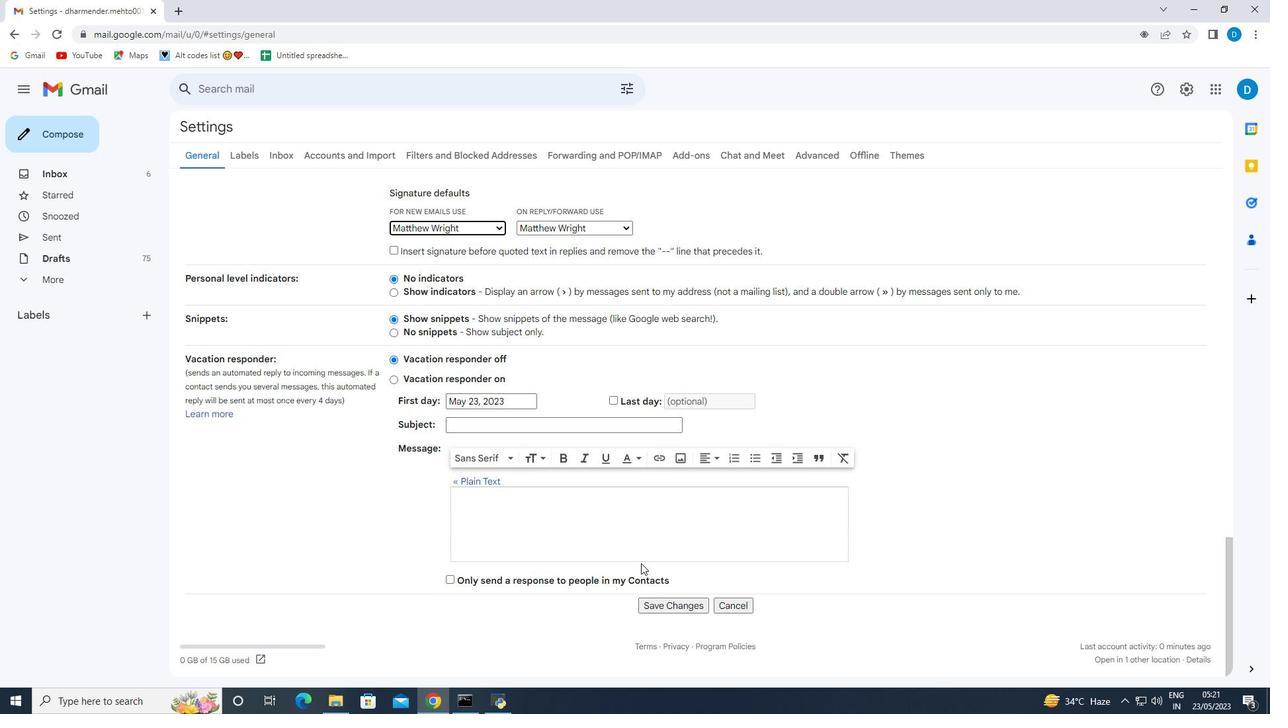 
Action: Mouse moved to (640, 564)
Screenshot: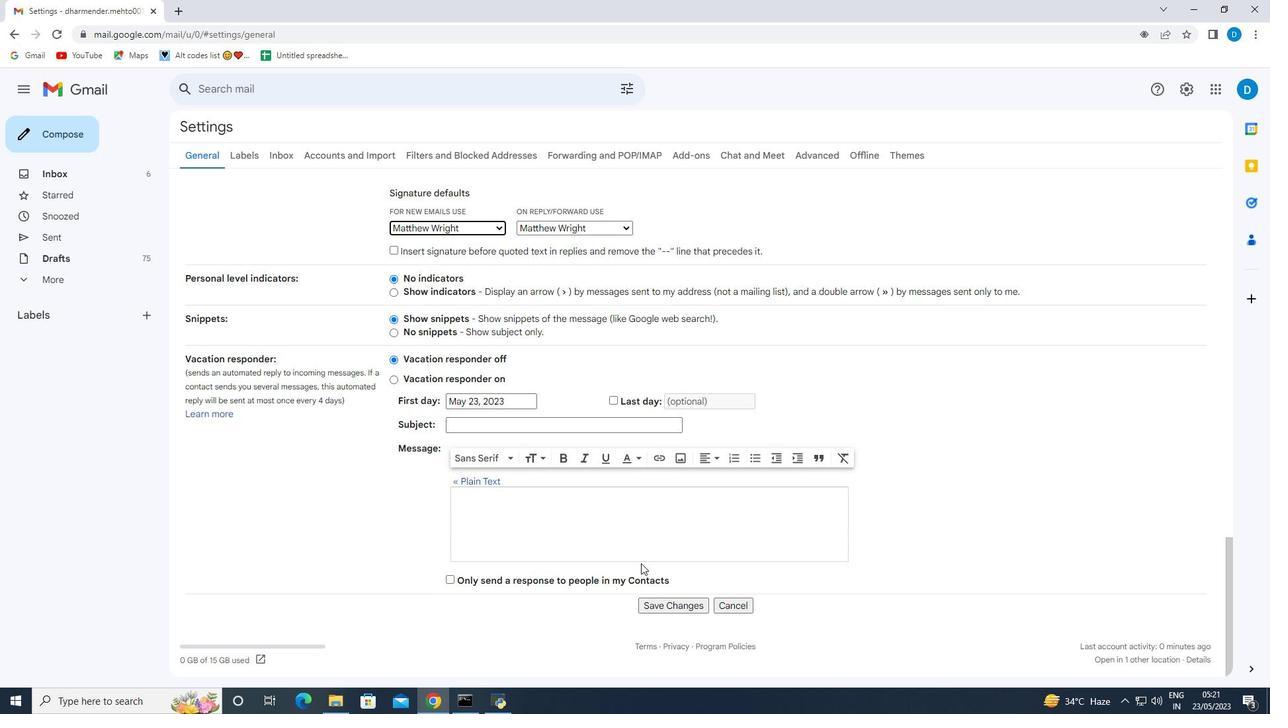 
Action: Mouse scrolled (640, 563) with delta (0, 0)
Screenshot: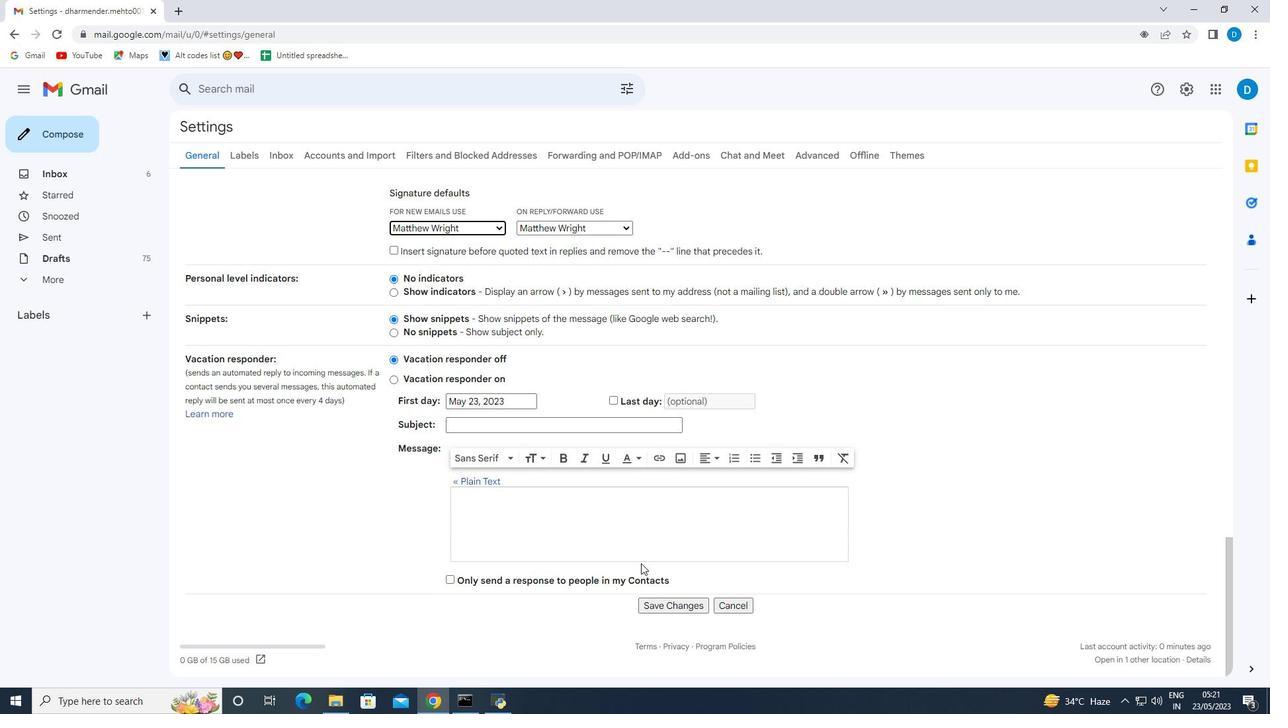 
Action: Mouse moved to (672, 601)
Screenshot: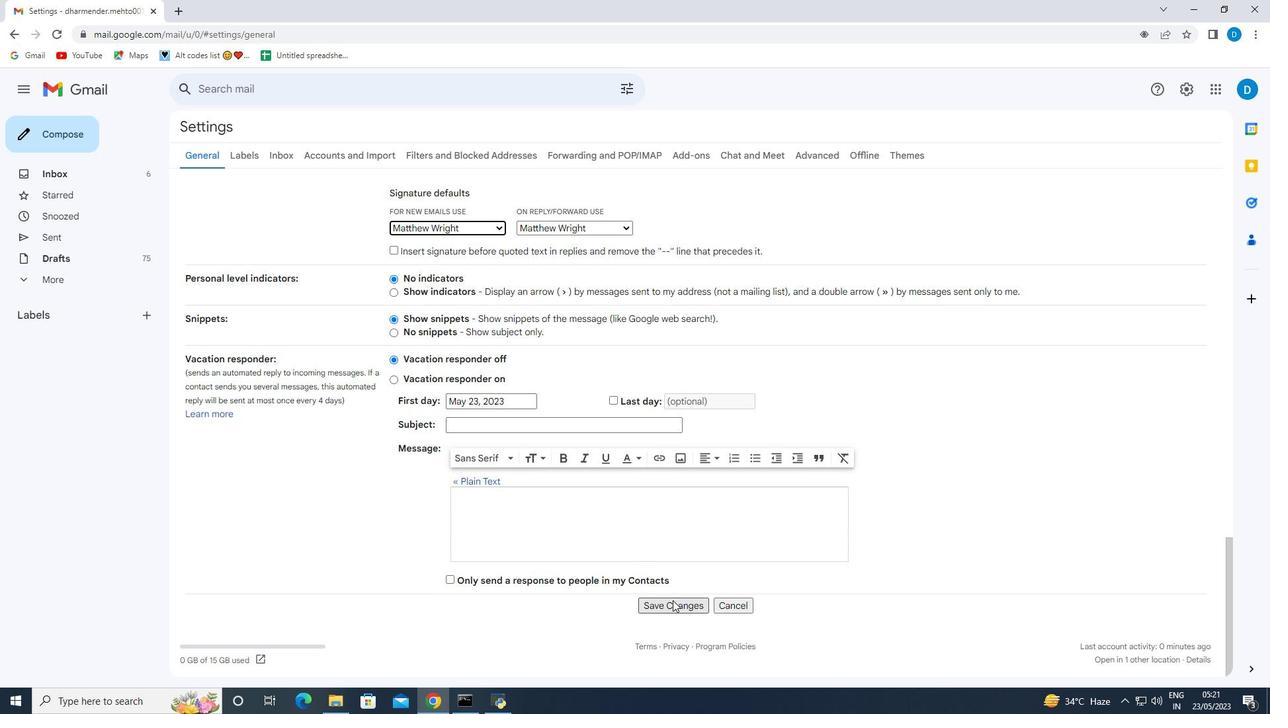 
Action: Mouse pressed left at (672, 601)
Screenshot: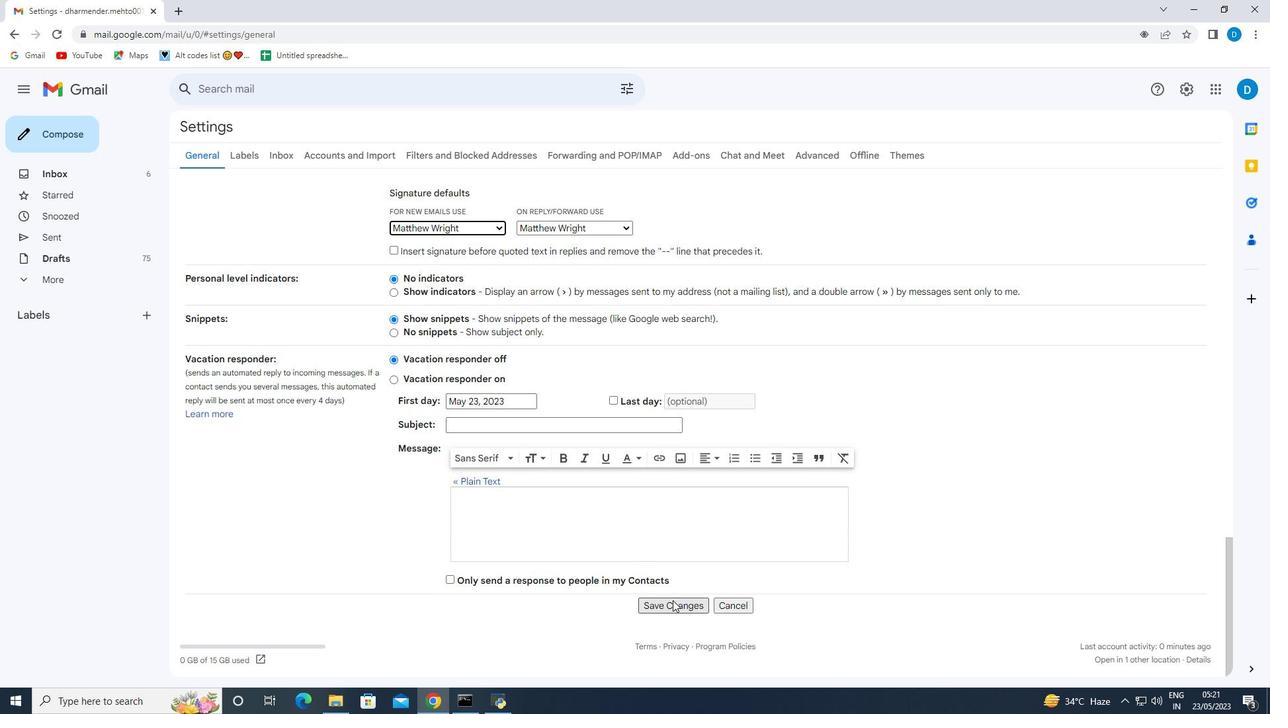 
Action: Mouse moved to (77, 138)
Screenshot: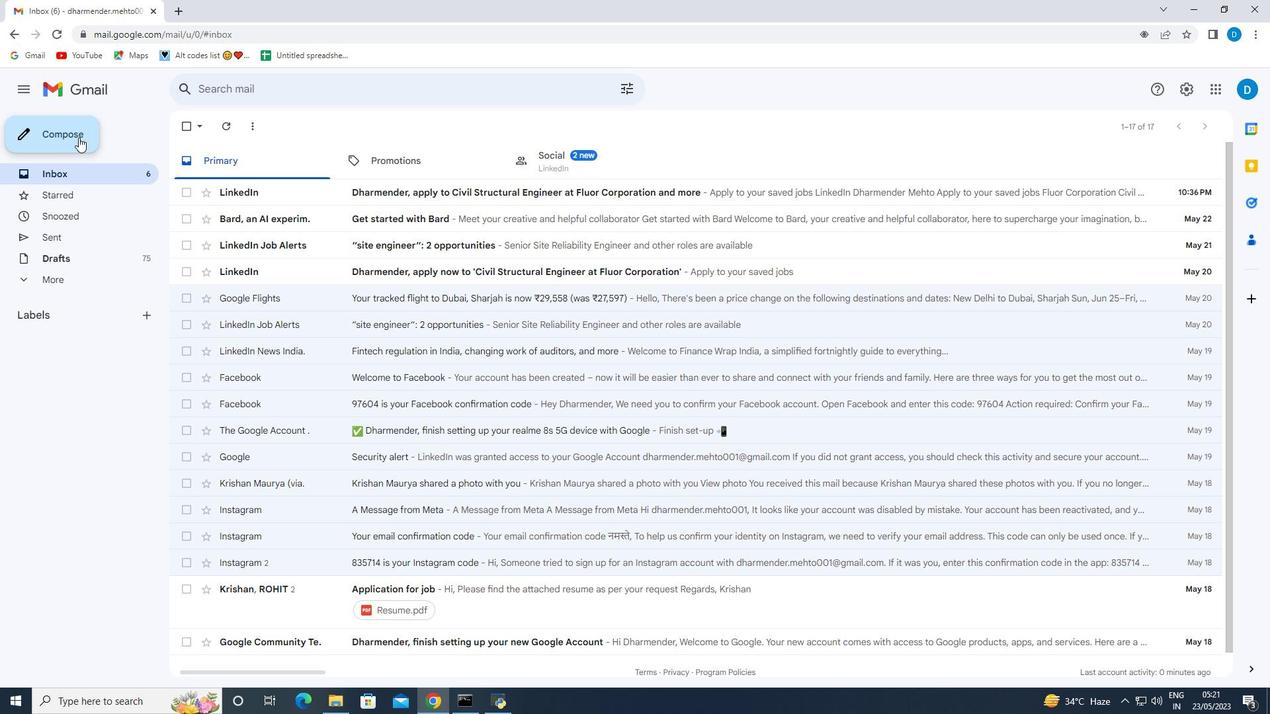 
Action: Mouse pressed left at (77, 138)
Screenshot: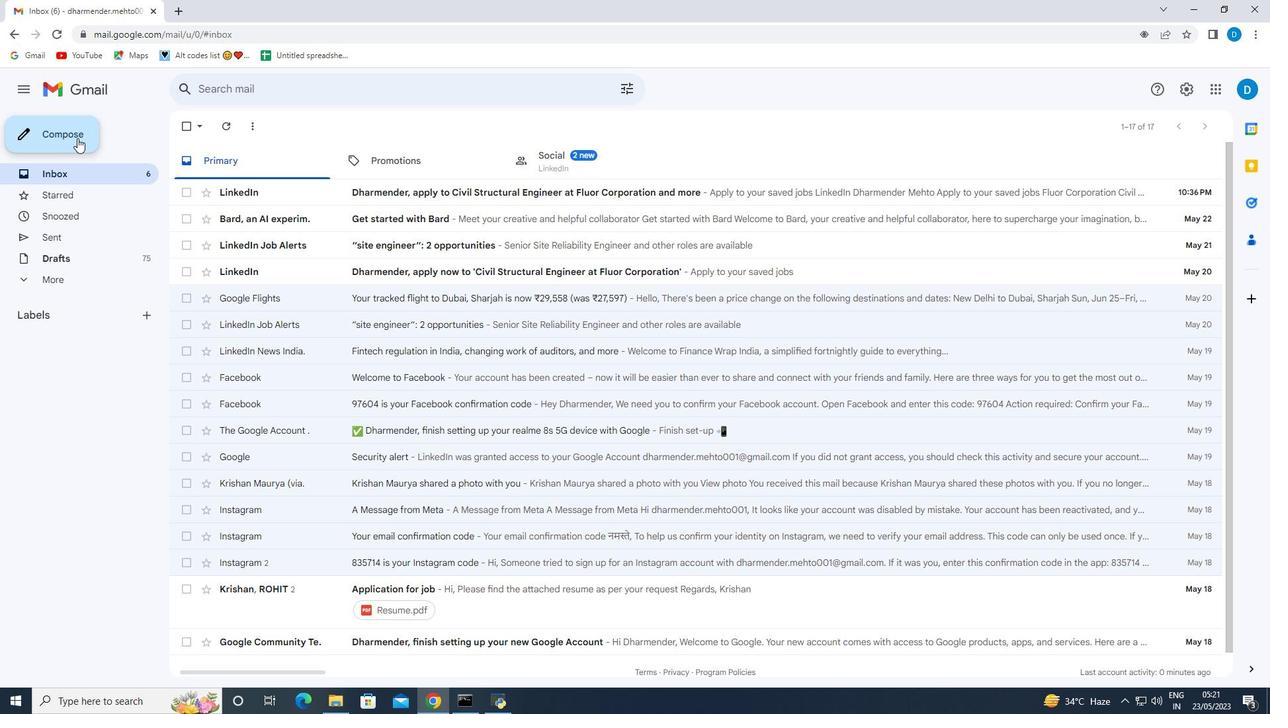 
Action: Mouse moved to (847, 400)
Screenshot: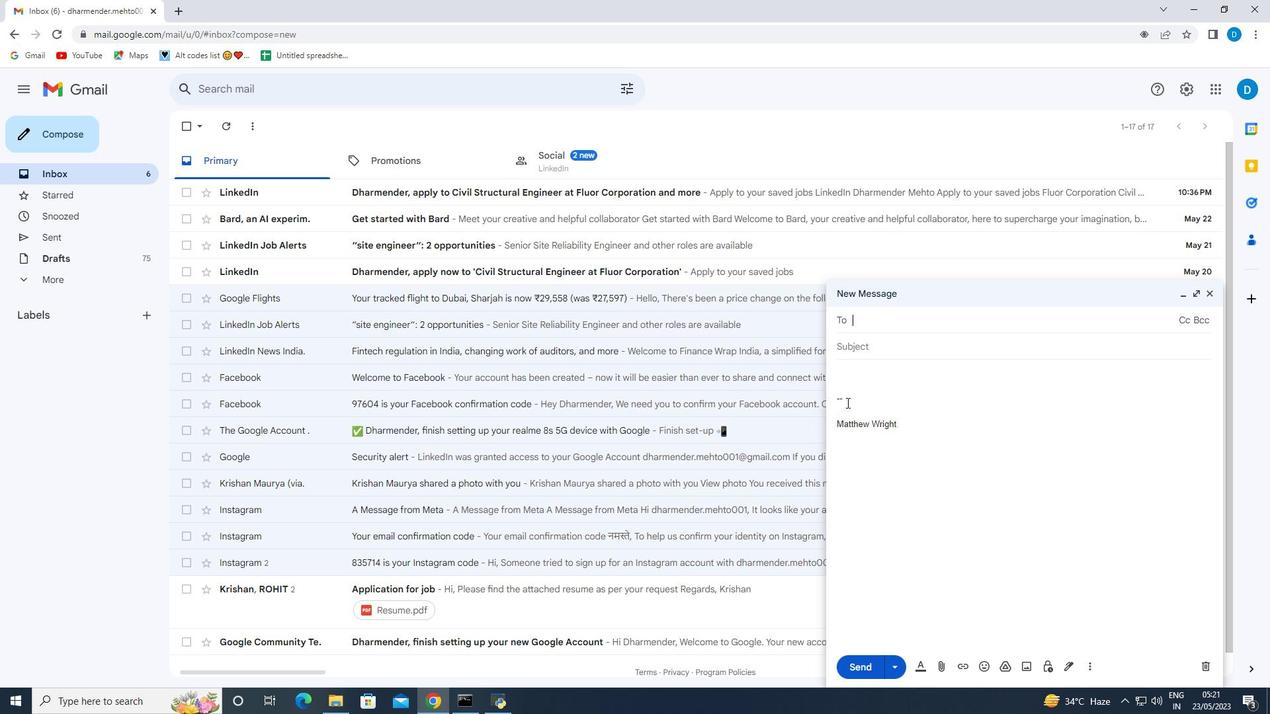 
Action: Mouse pressed left at (847, 400)
Screenshot: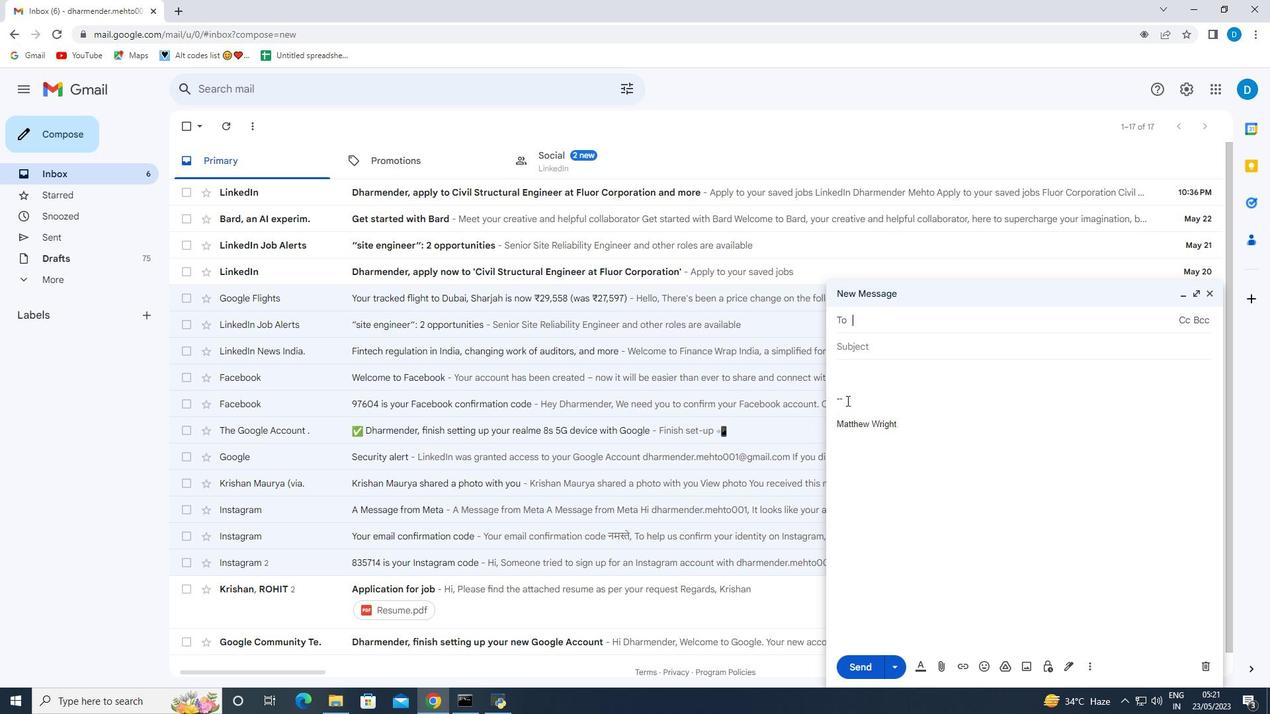 
Action: Mouse moved to (846, 400)
Screenshot: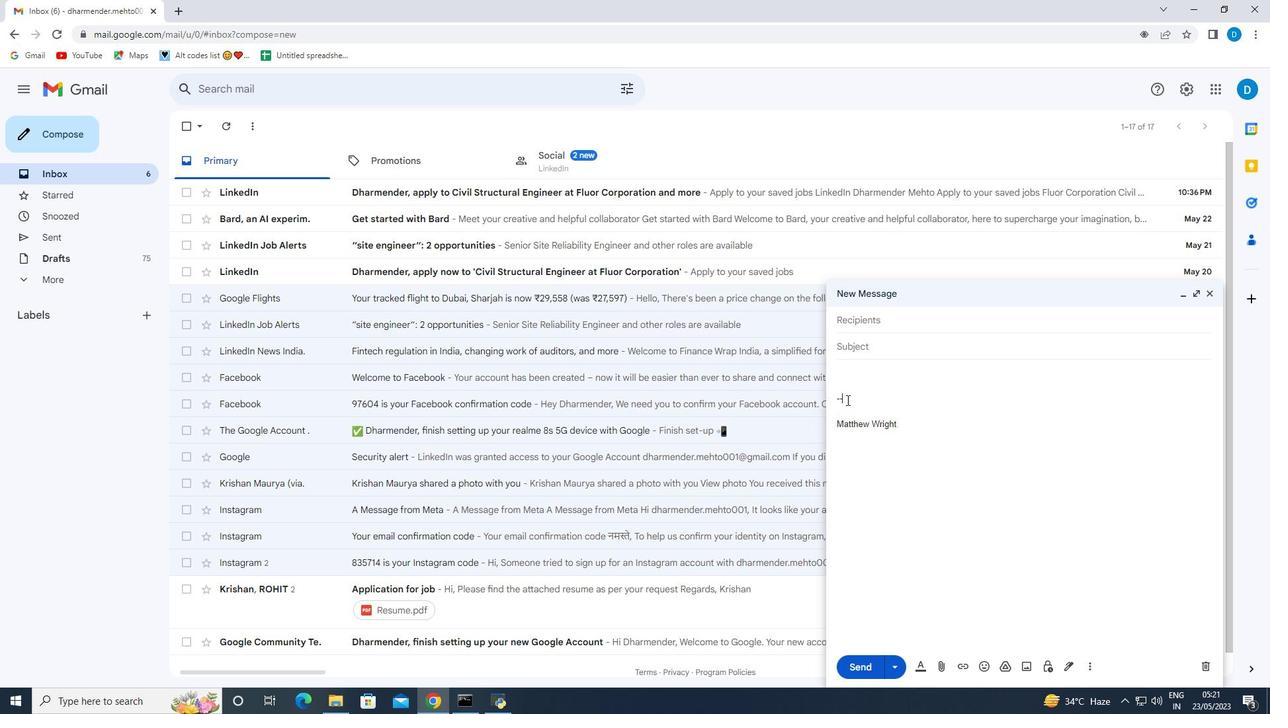 
Action: Key pressed <Key.backspace><Key.backspace><Key.backspace><Key.backspace><Key.shift><Key.shift><Key.shift><Key.shift><Key.shift><Key.shift><Key.shift><Key.shift><Key.shift><Key.shift><Key.shift><Key.shift><Key.shift><Key.shift><Key.shift><Key.shift><Key.shift><Key.shift><Key.shift><Key.shift><Key.shift><Key.shift><Key.shift><Key.shift><Key.shift>Best<Key.space><Key.shift>wishes<Key.space>for<Key.space>a<Key.space>happy<Key.space><Key.shift>National<Key.space><Key.shift>Clean<Key.space><Key.shift>Off<Key.space><Key.shift><Key.shift><Key.shift><Key.shift><Key.shift><Key.shift><Key.shift><Key.shift><Key.shift><Key.shift>Your<Key.space><Key.shift><Key.shift><Key.shift><Key.shift><Key.shift><Key.shift><Key.shift><Key.shift><Key.shift><Key.shift><Key.shift><Key.shift><Key.shift><Key.shift><Key.shift><Key.shift><Key.shift><Key.shift><Key.shift><Key.shift><Key.shift><Key.shift><Key.shift><Key.shift><Key.shift><Key.shift><Key.shift><Key.shift><Key.shift><Key.shift><Key.shift><Key.shift><Key.shift><Key.shift><Key.shift><Key.shift><Key.shift><Key.shift><Key.shift><Key.shift><Key.shift><Key.shift><Key.shift>Desk<Key.space><Key.shift>Day,
Screenshot: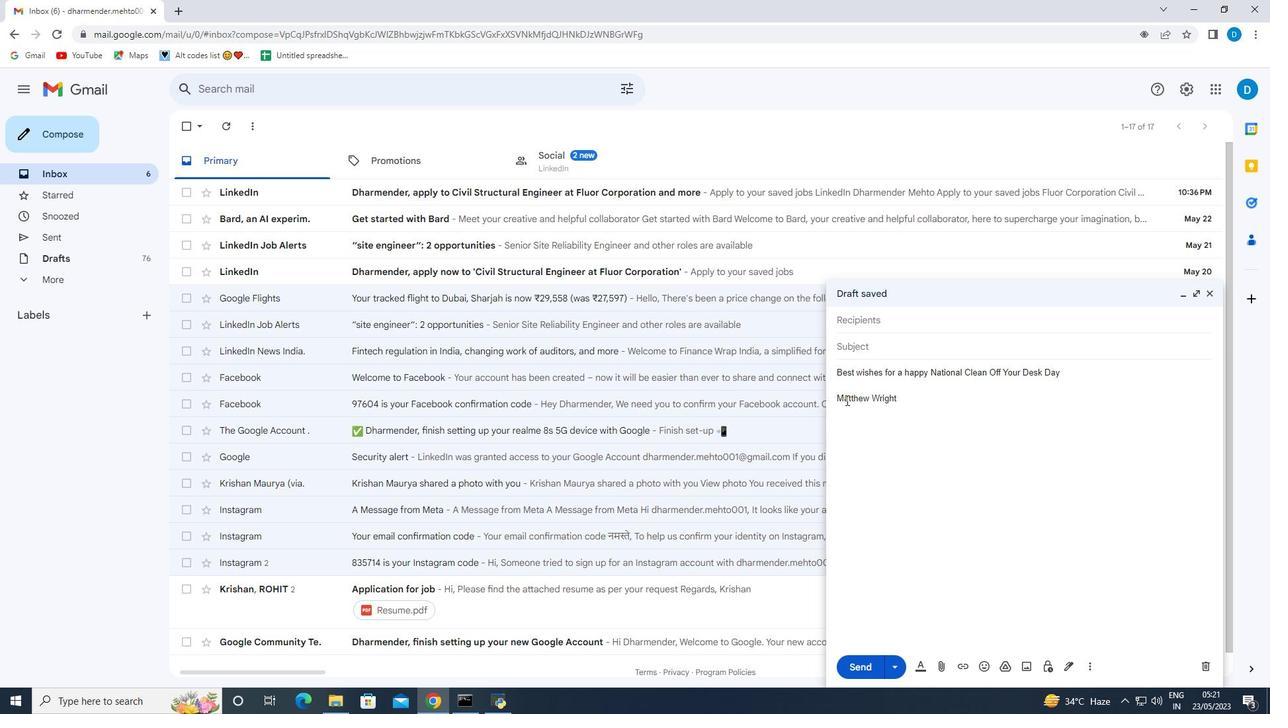
Action: Mouse moved to (977, 503)
Screenshot: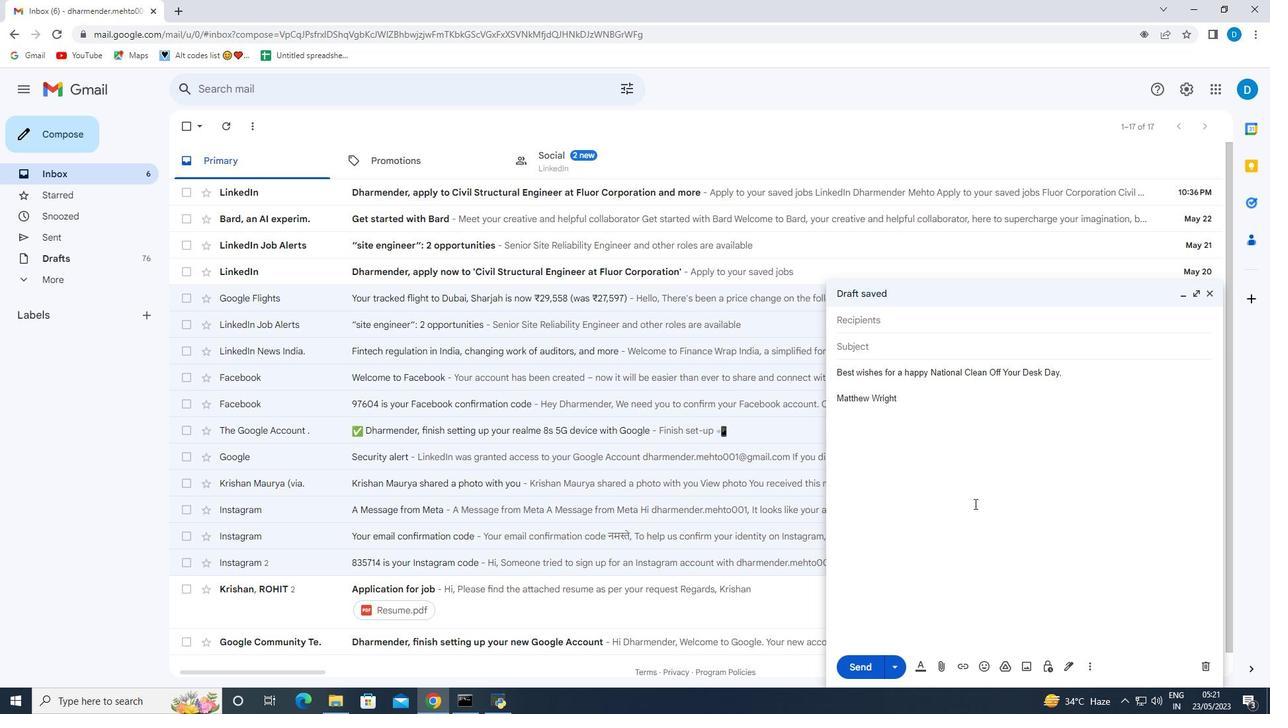 
Action: Mouse scrolled (977, 502) with delta (0, 0)
Screenshot: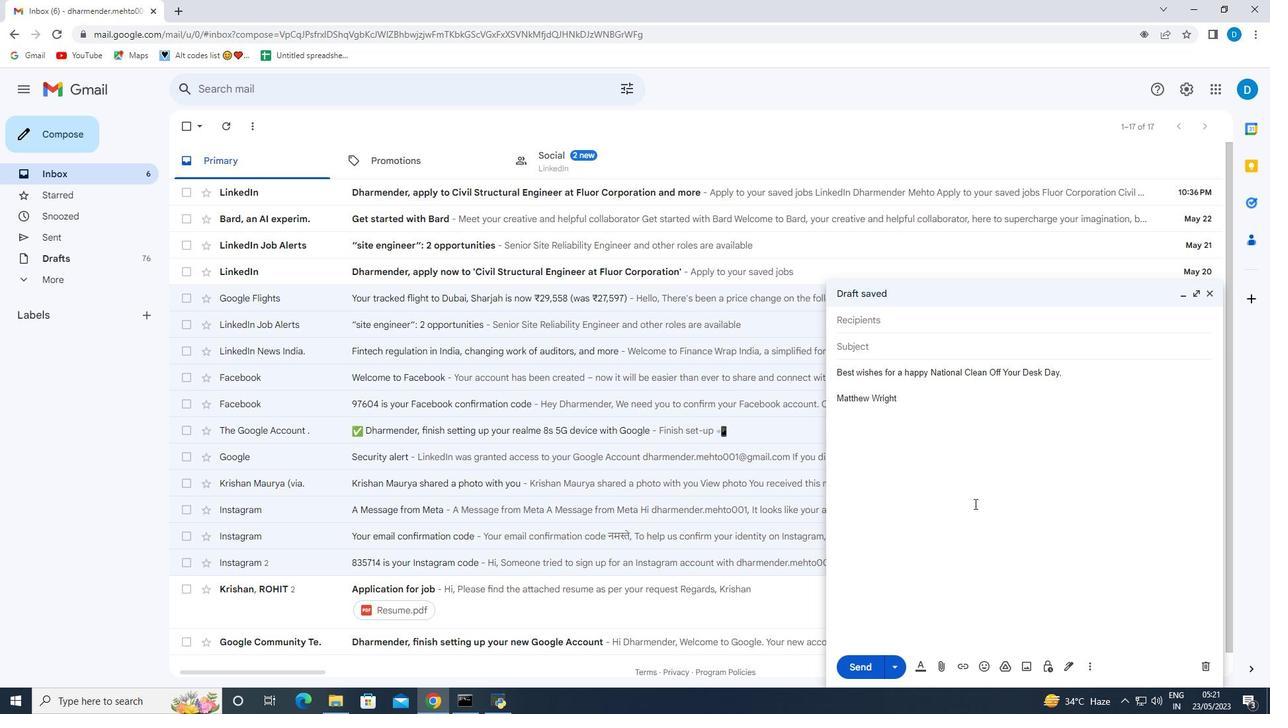 
Action: Mouse moved to (1089, 663)
Screenshot: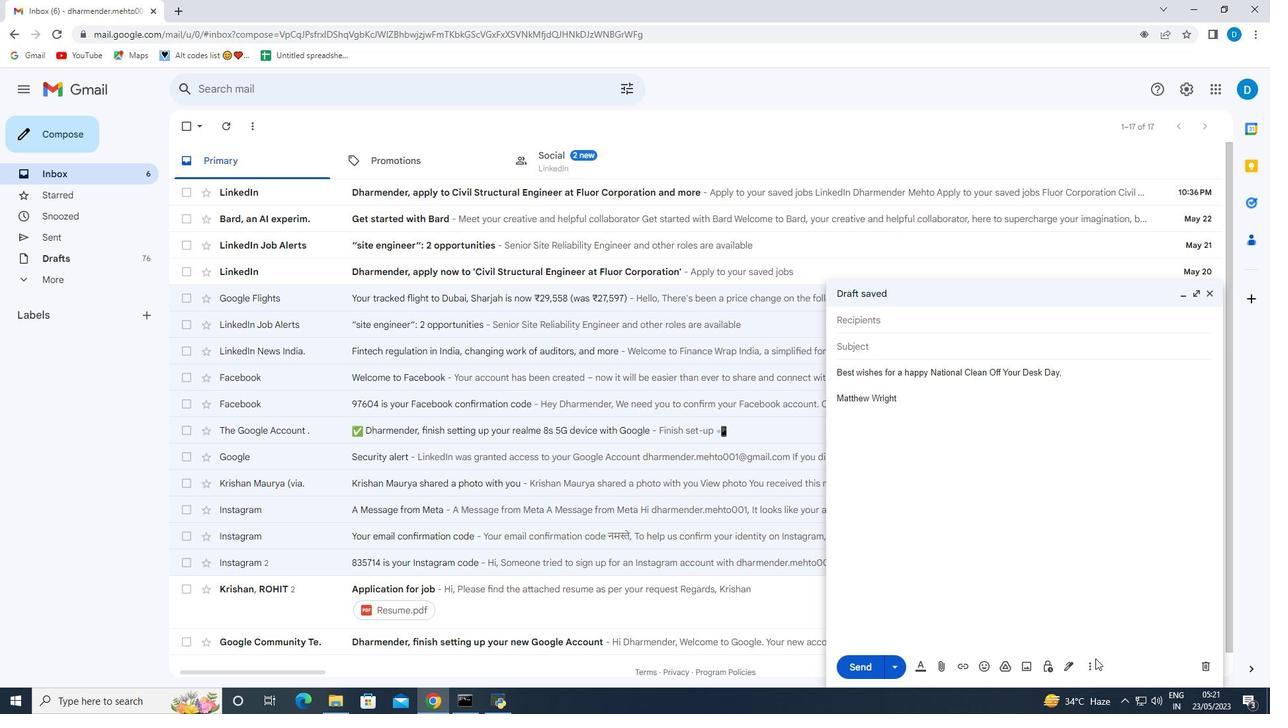 
Action: Mouse pressed left at (1089, 663)
Screenshot: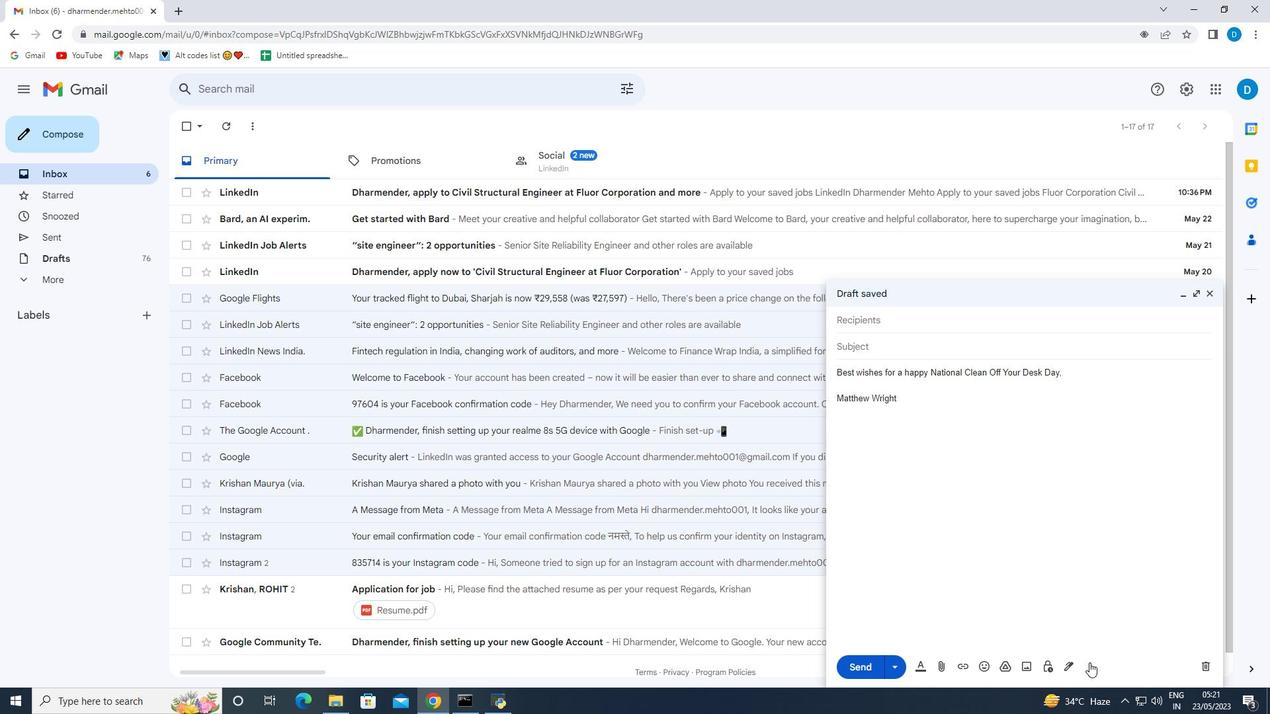 
Action: Mouse moved to (1127, 547)
Screenshot: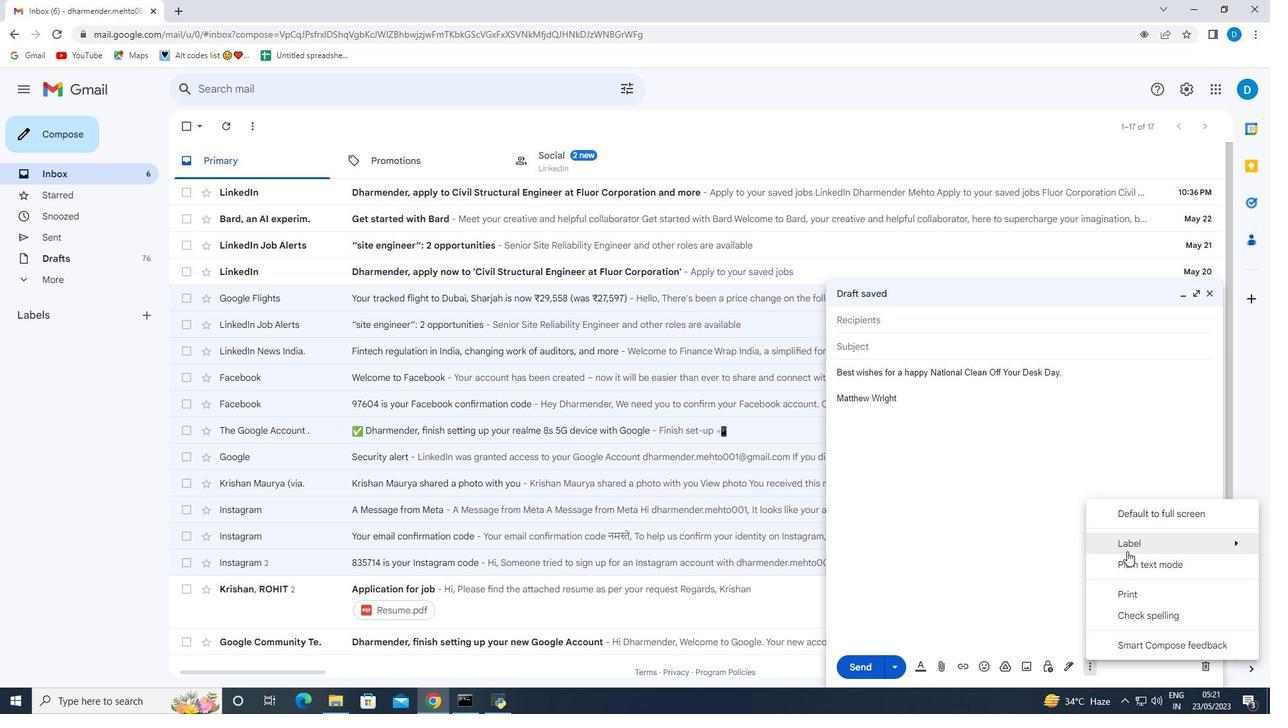 
Action: Mouse pressed left at (1127, 547)
Screenshot: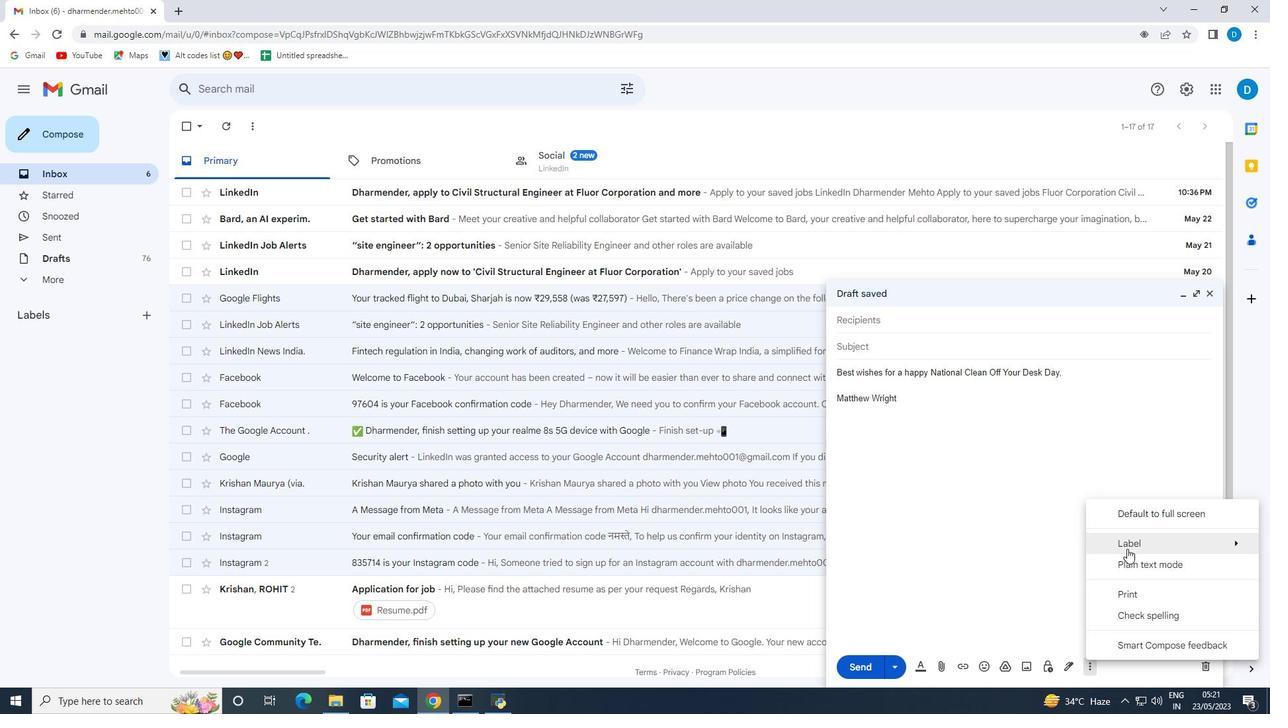
Action: Mouse moved to (973, 515)
Screenshot: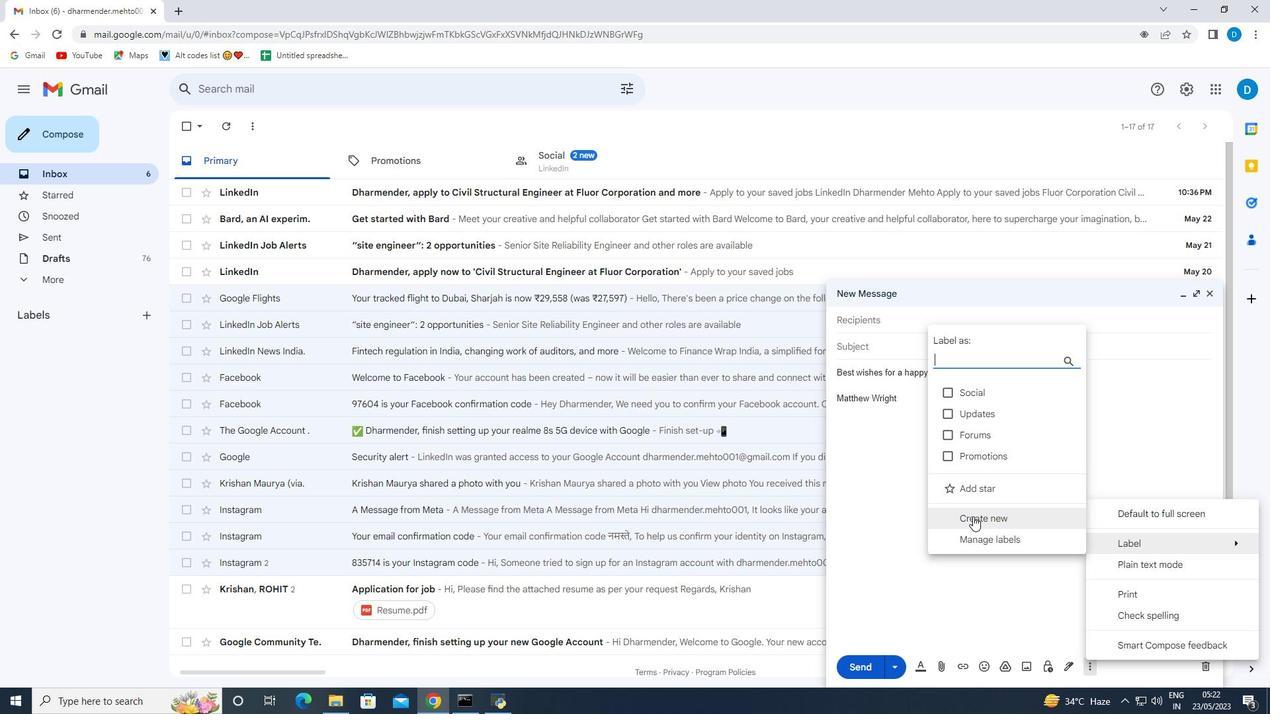 
Action: Mouse pressed left at (973, 515)
Screenshot: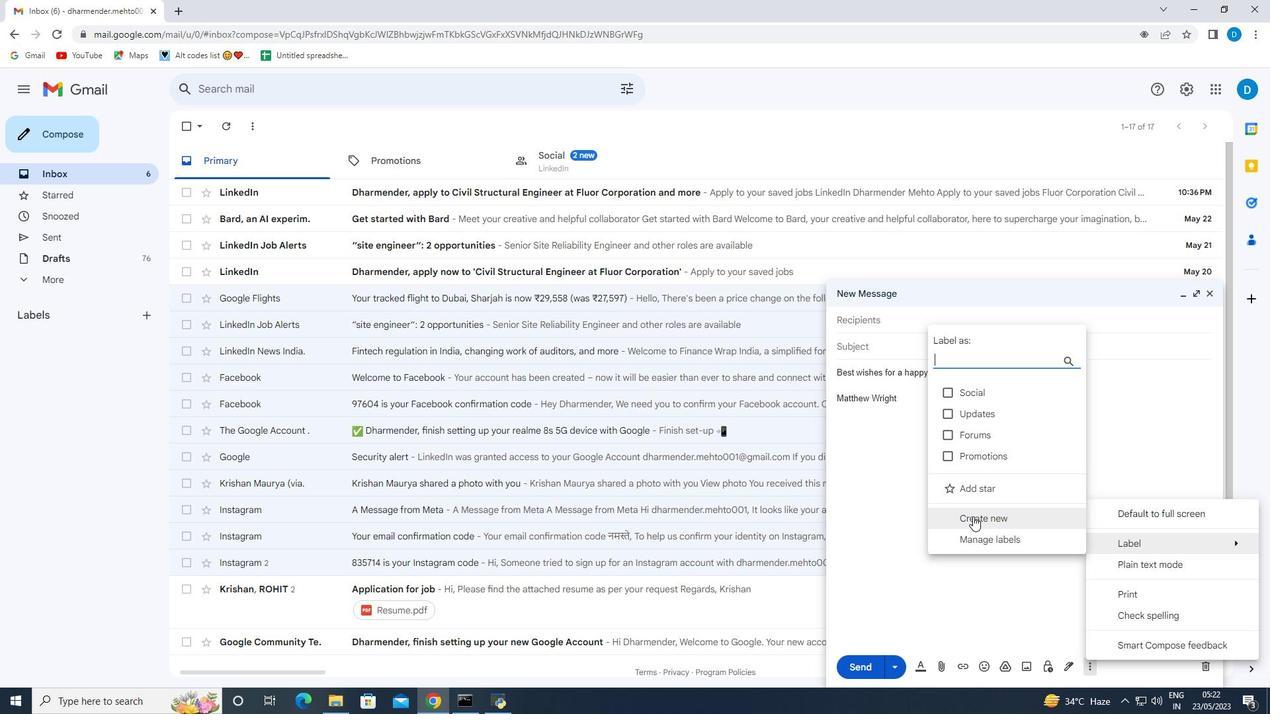 
Action: Mouse moved to (606, 363)
Screenshot: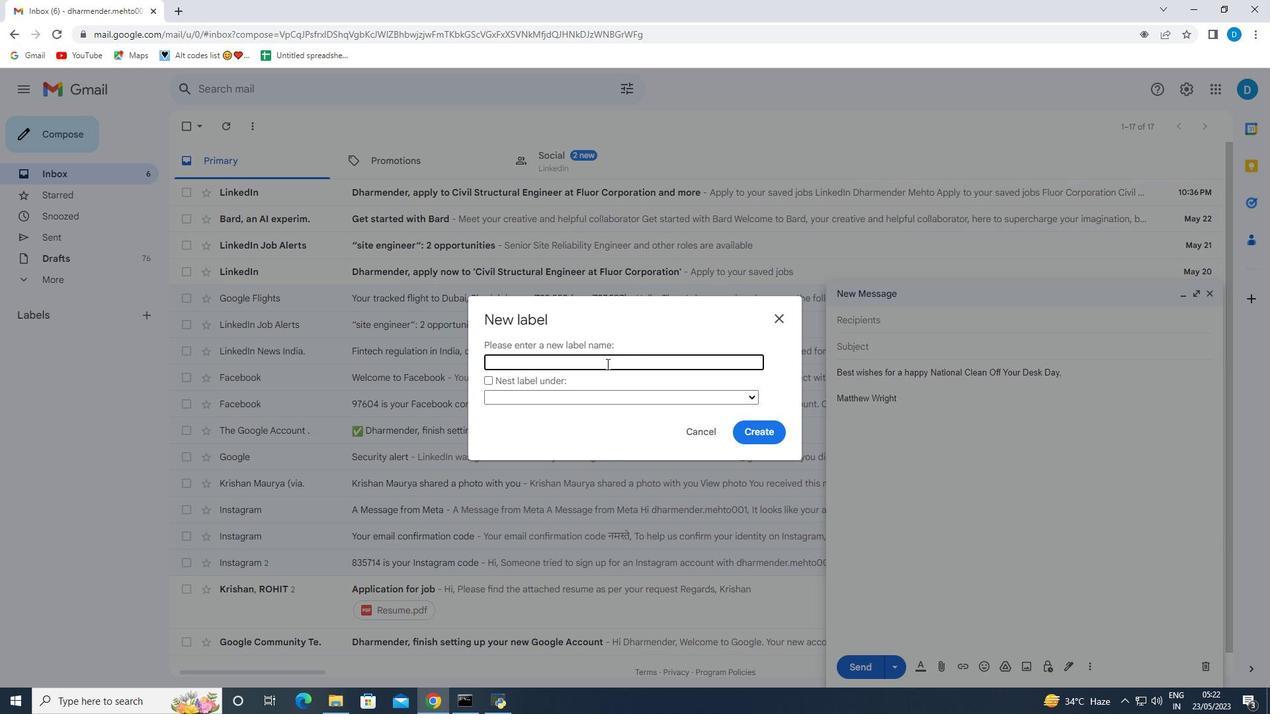 
Action: Mouse pressed left at (606, 363)
Screenshot: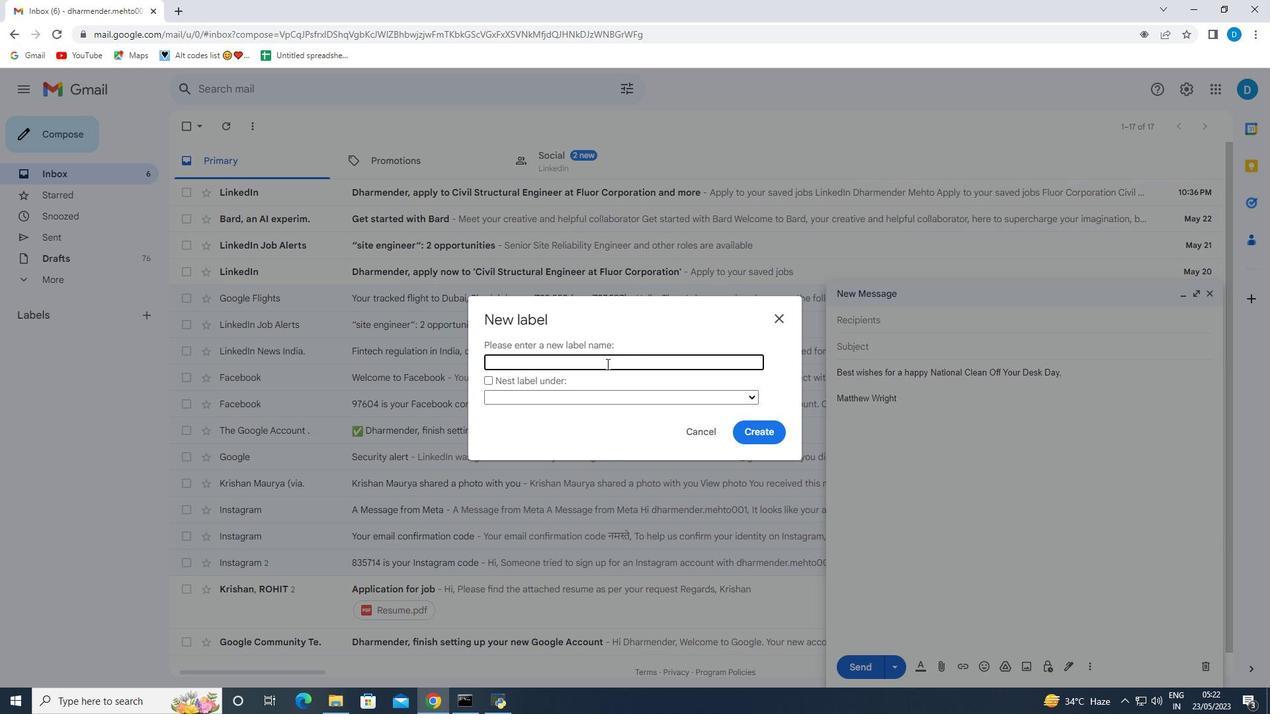 
Action: Mouse moved to (606, 361)
Screenshot: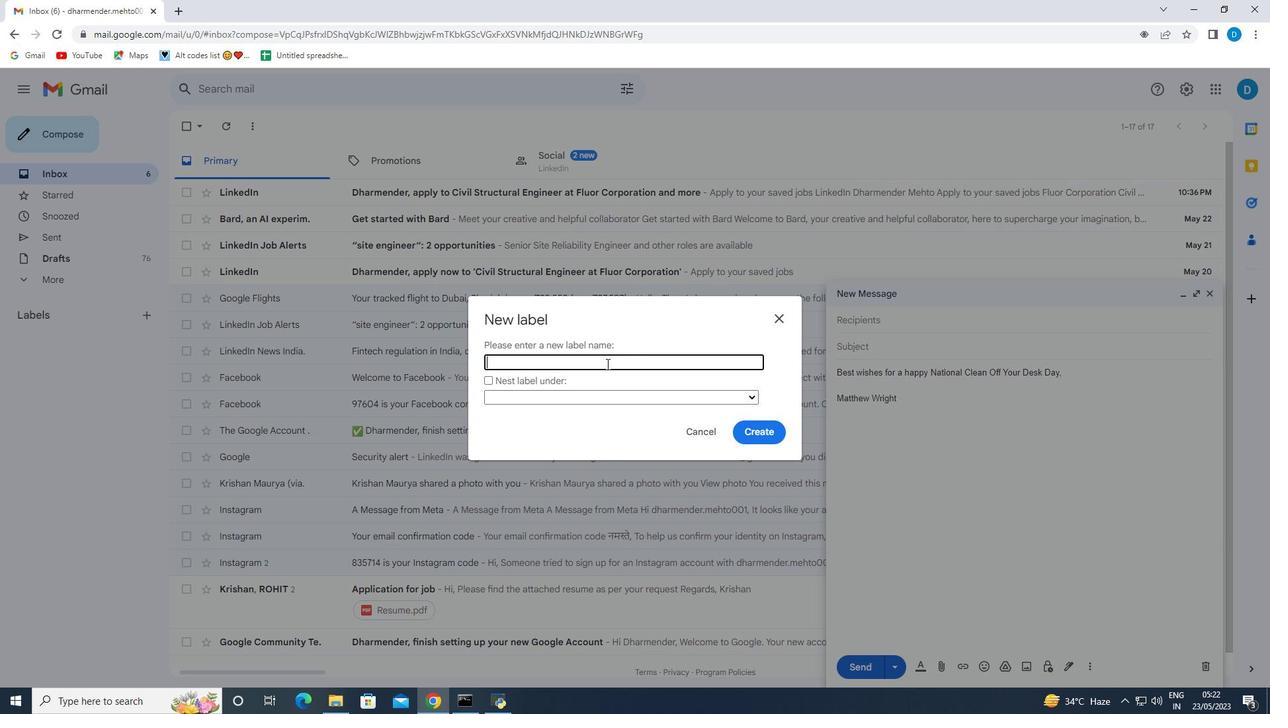 
Action: Key pressed <Key.shift>Board<Key.space>of<Key.space>directors
Screenshot: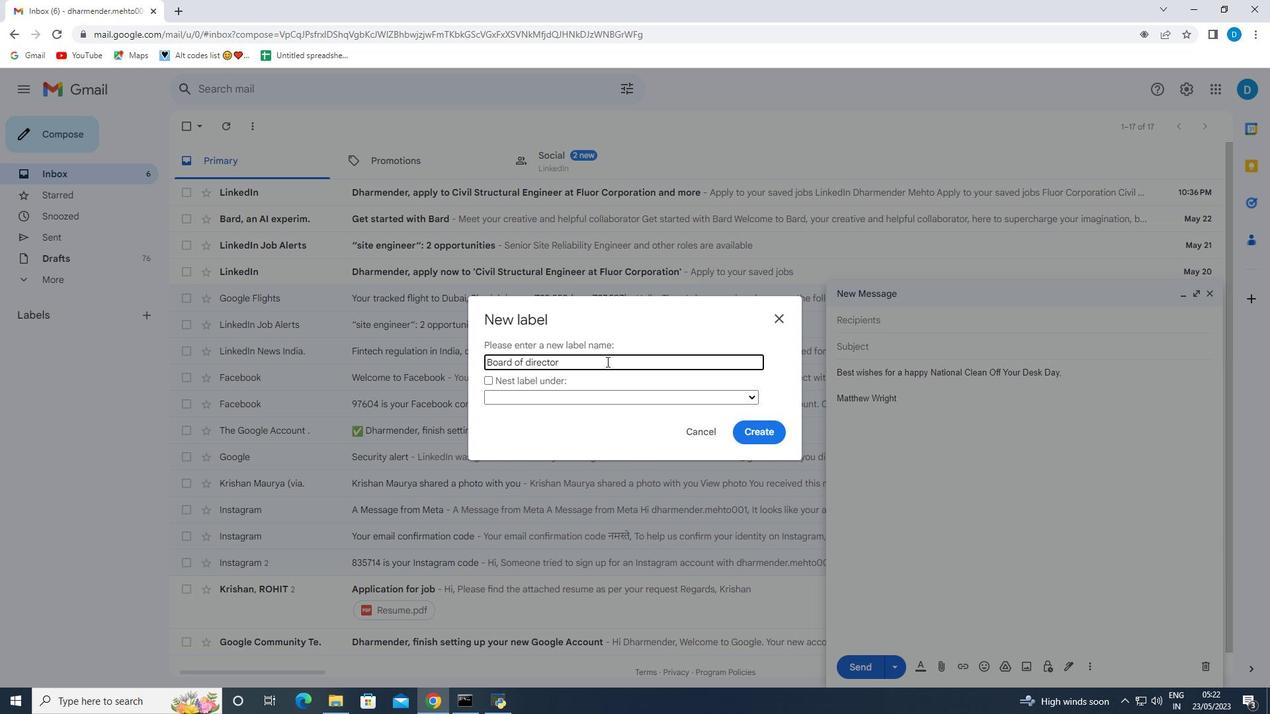 
Action: Mouse moved to (752, 434)
Screenshot: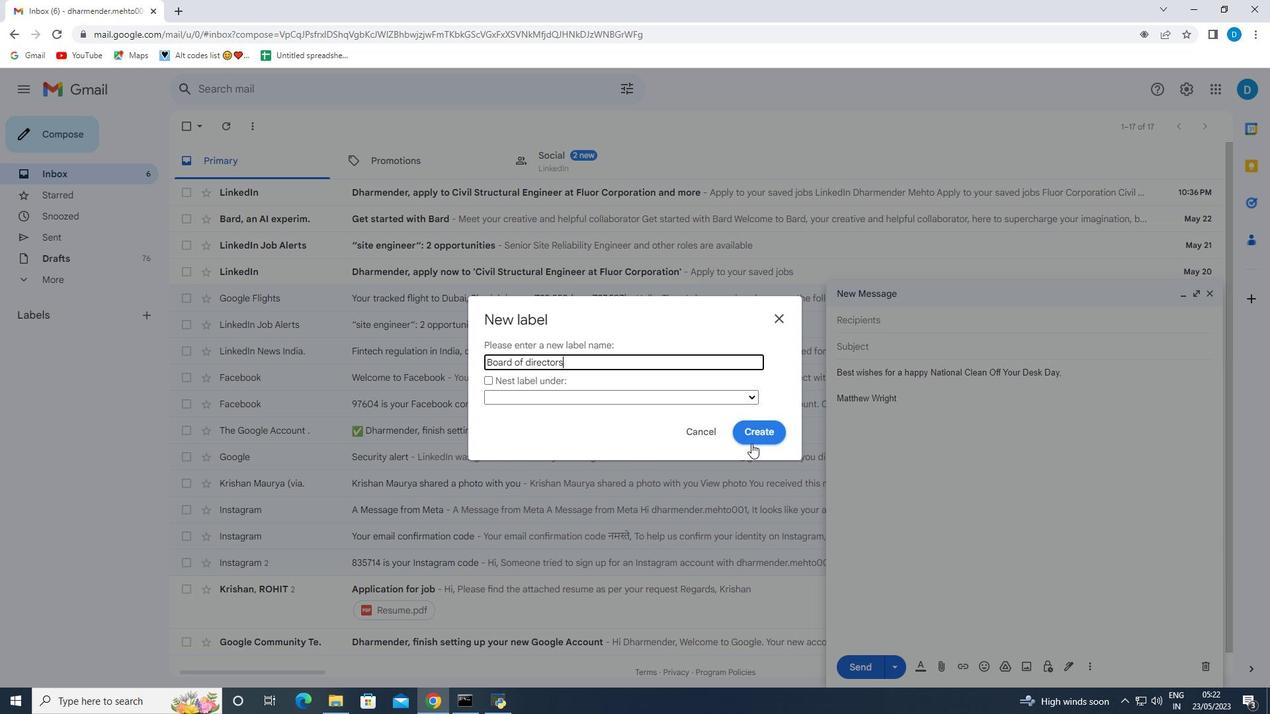 
Action: Mouse pressed left at (752, 434)
Screenshot: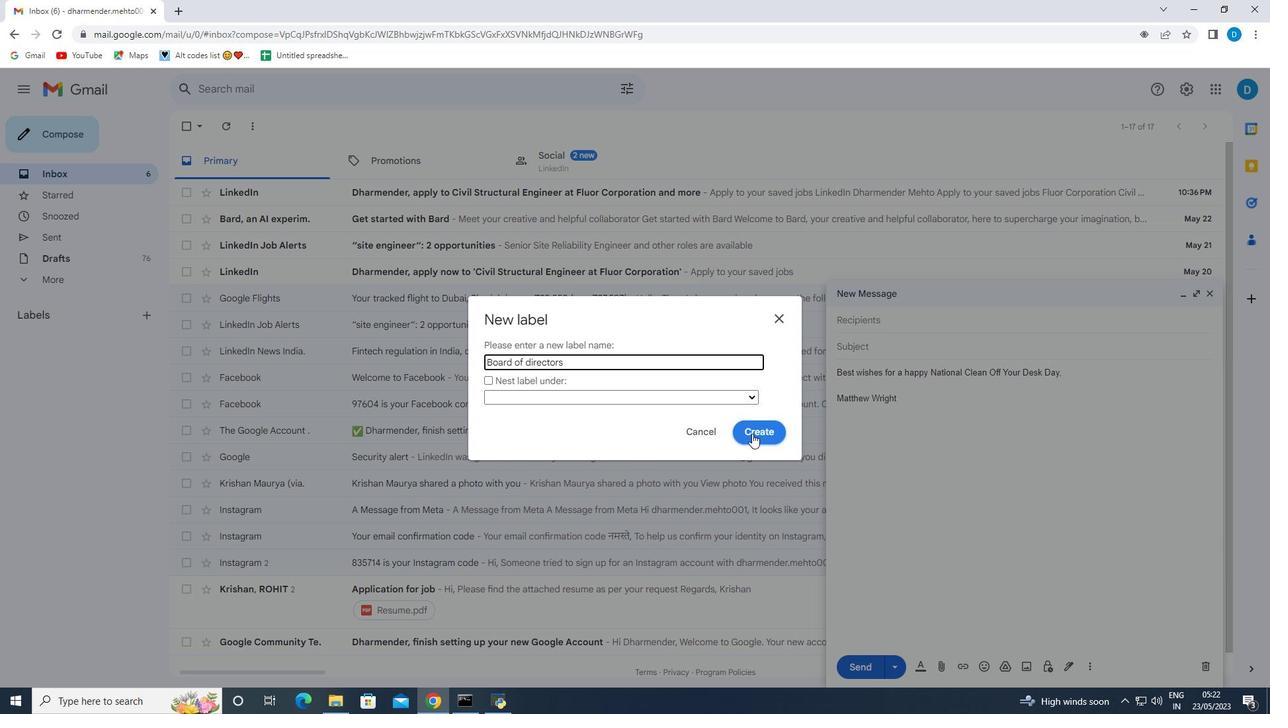 
Action: Mouse moved to (150, 342)
Screenshot: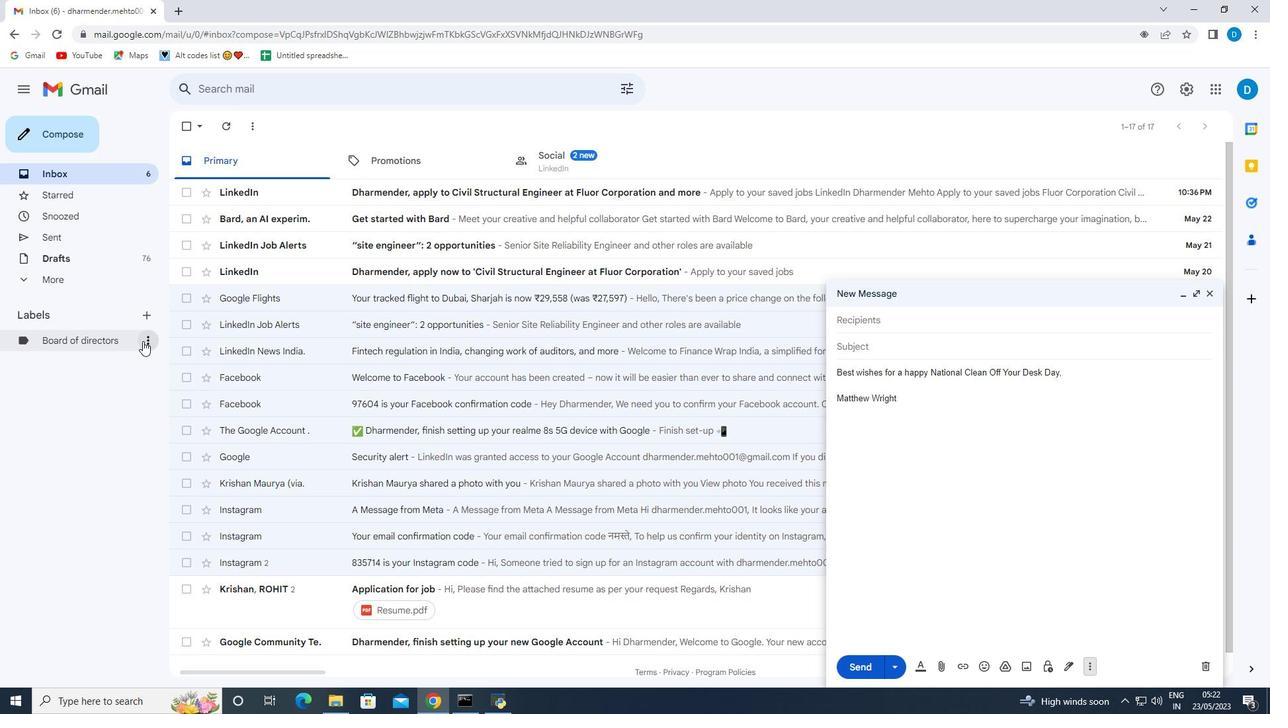 
Action: Mouse pressed left at (150, 342)
Screenshot: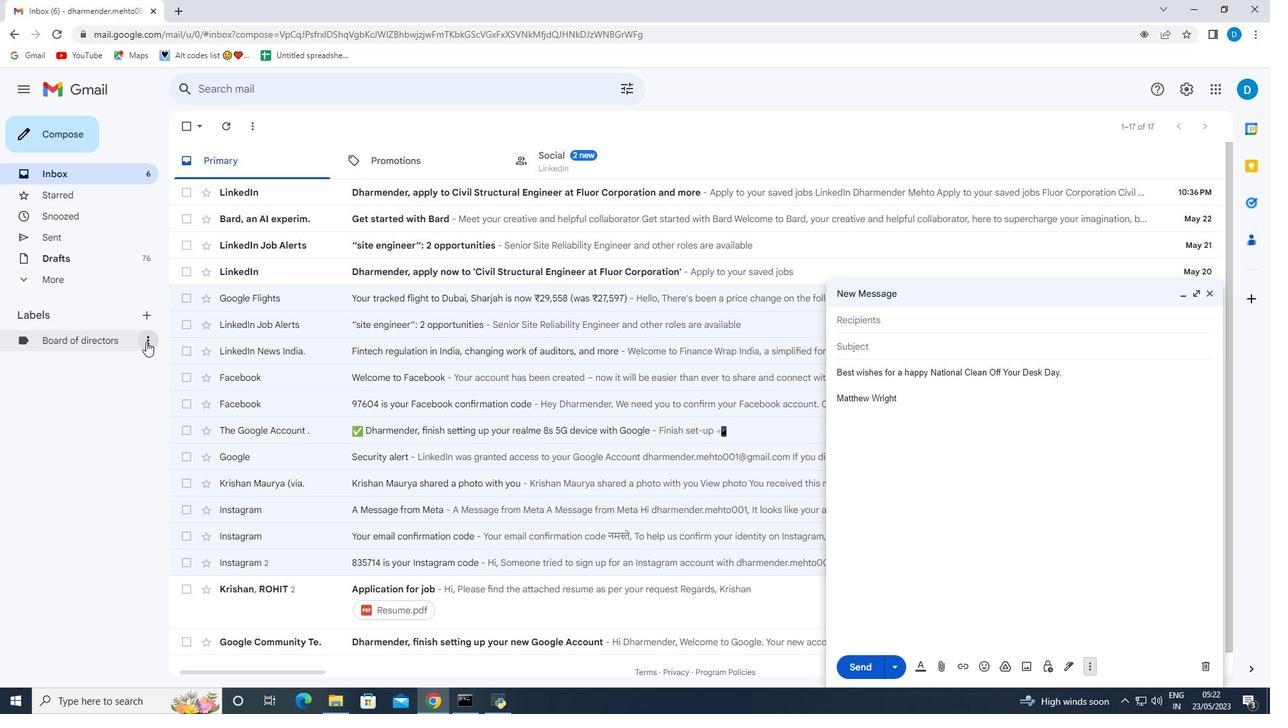 
Action: Mouse moved to (310, 432)
Screenshot: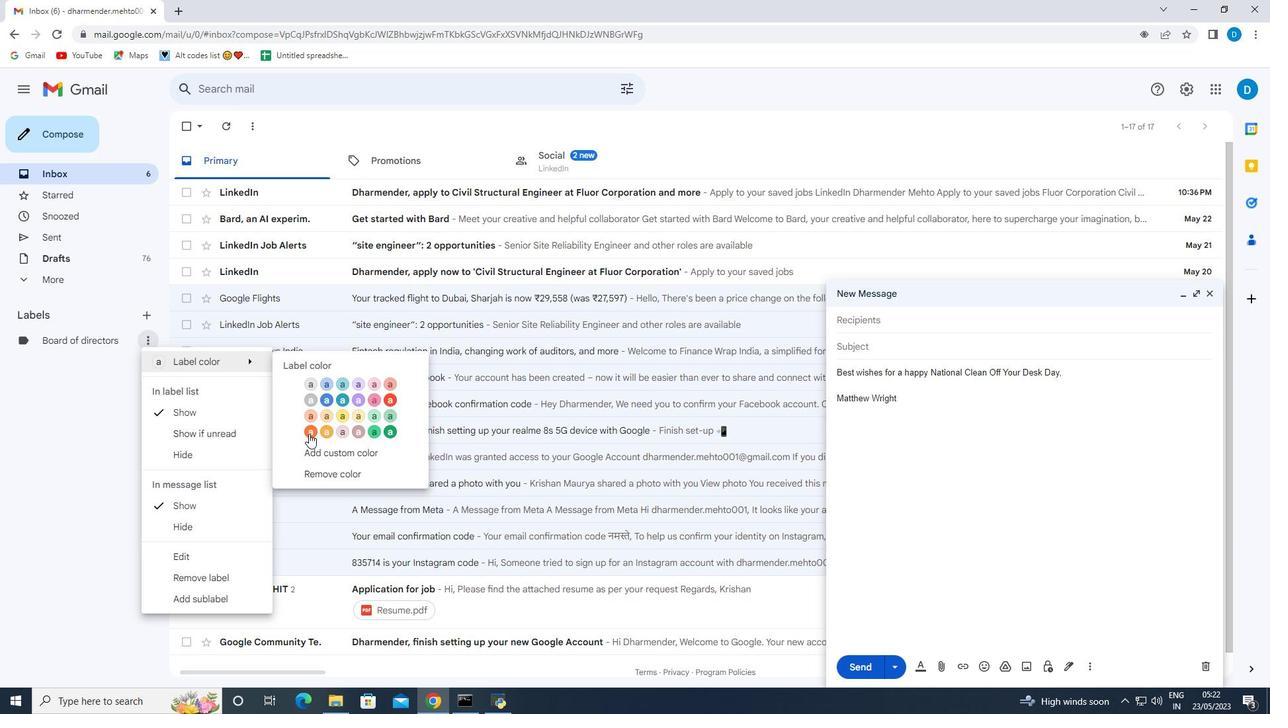
Action: Mouse pressed left at (310, 432)
Screenshot: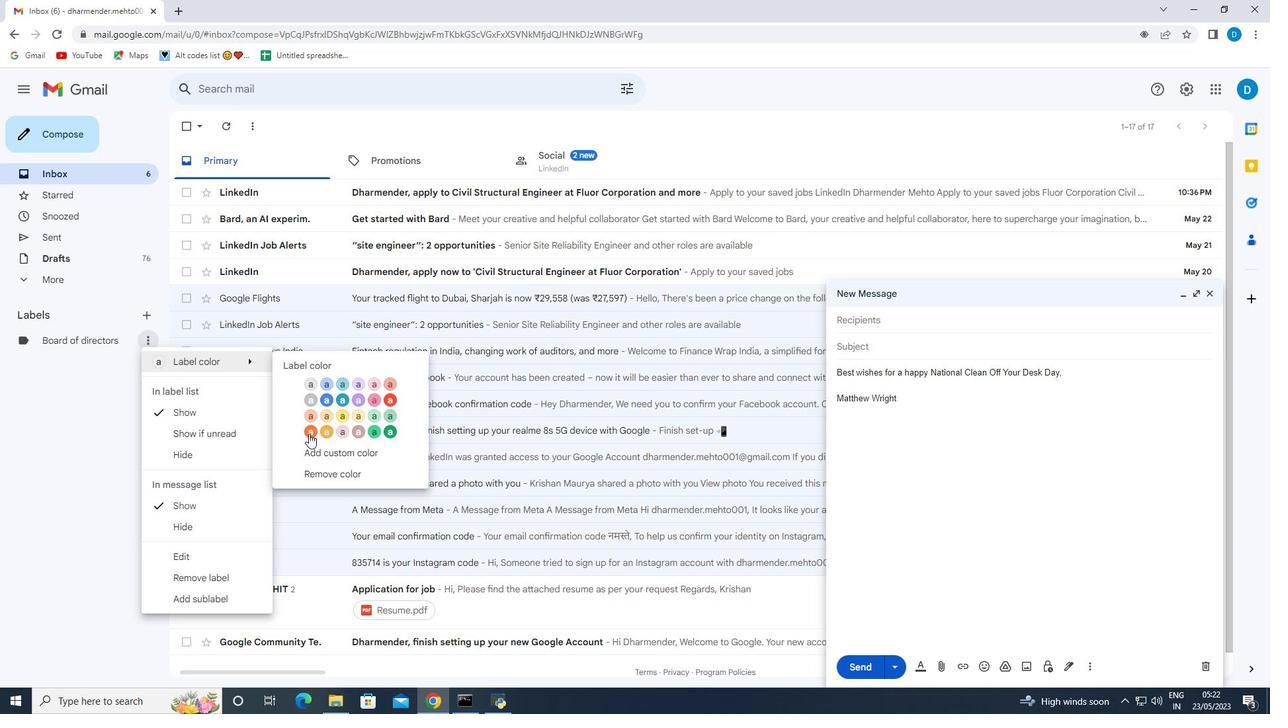
Action: Mouse moved to (974, 502)
Screenshot: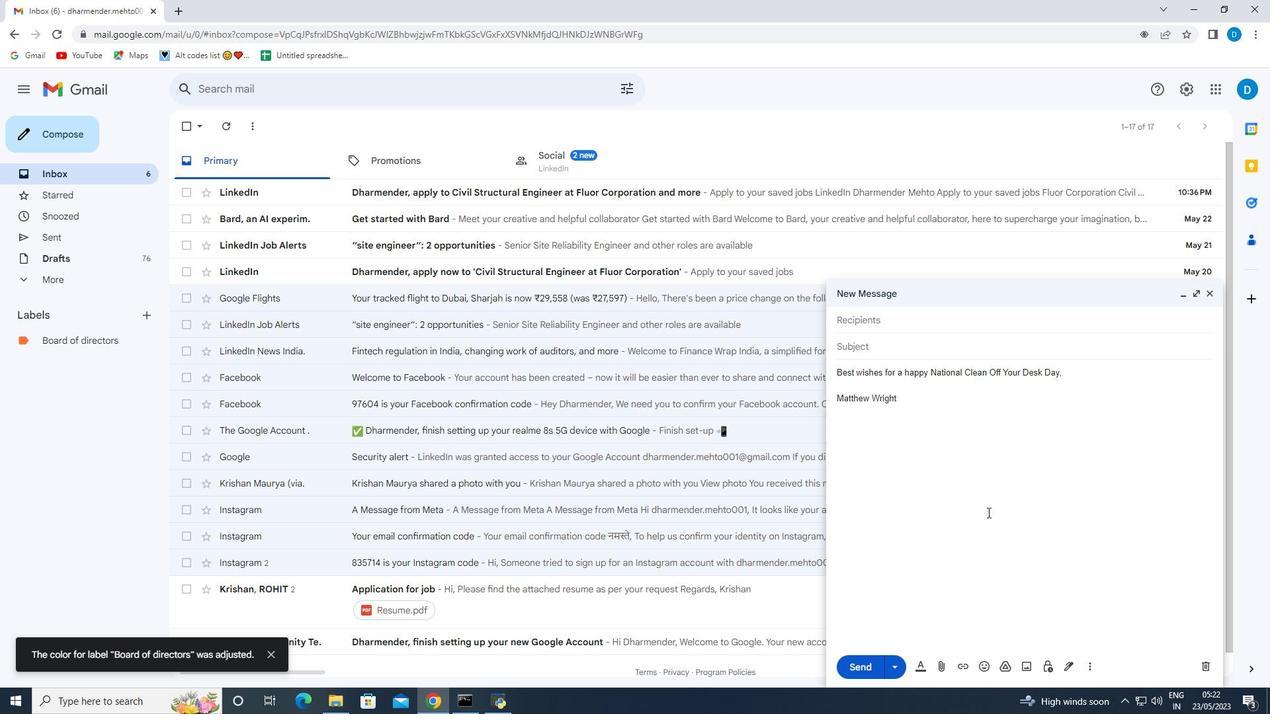 
Action: Mouse scrolled (974, 502) with delta (0, 0)
Screenshot: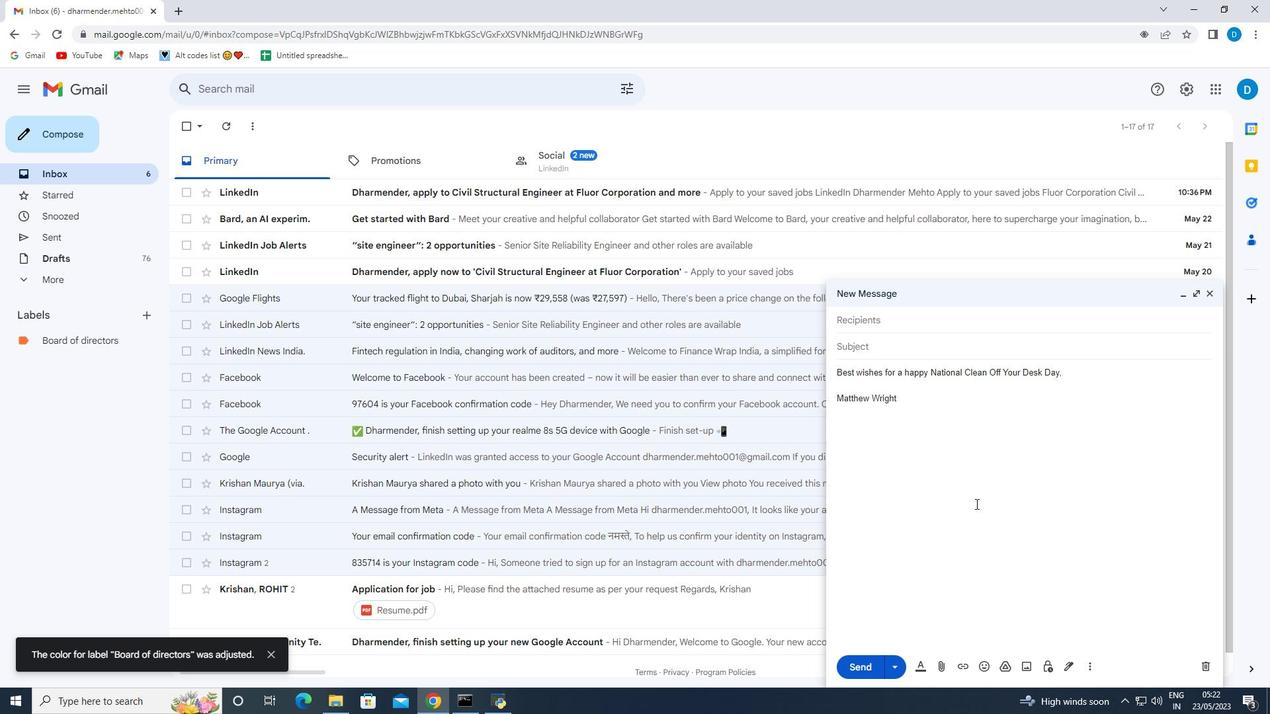 
Action: Mouse moved to (1089, 663)
Screenshot: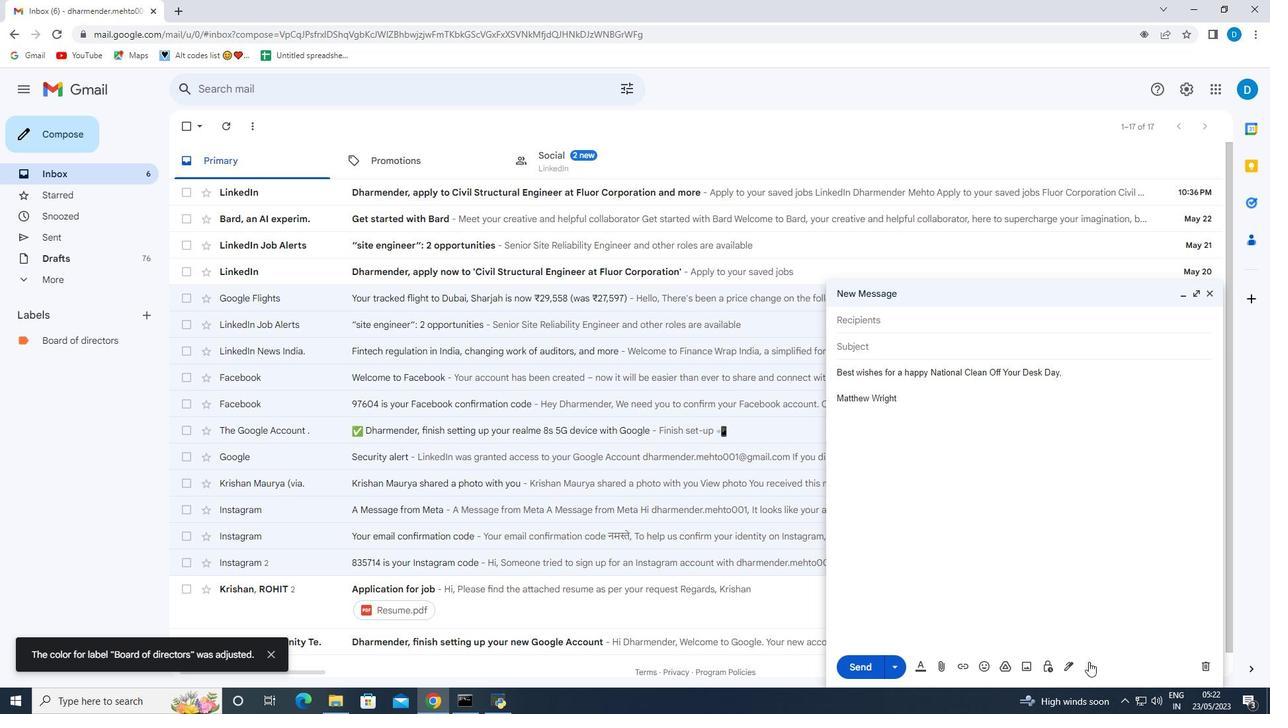 
Action: Mouse pressed left at (1089, 663)
Screenshot: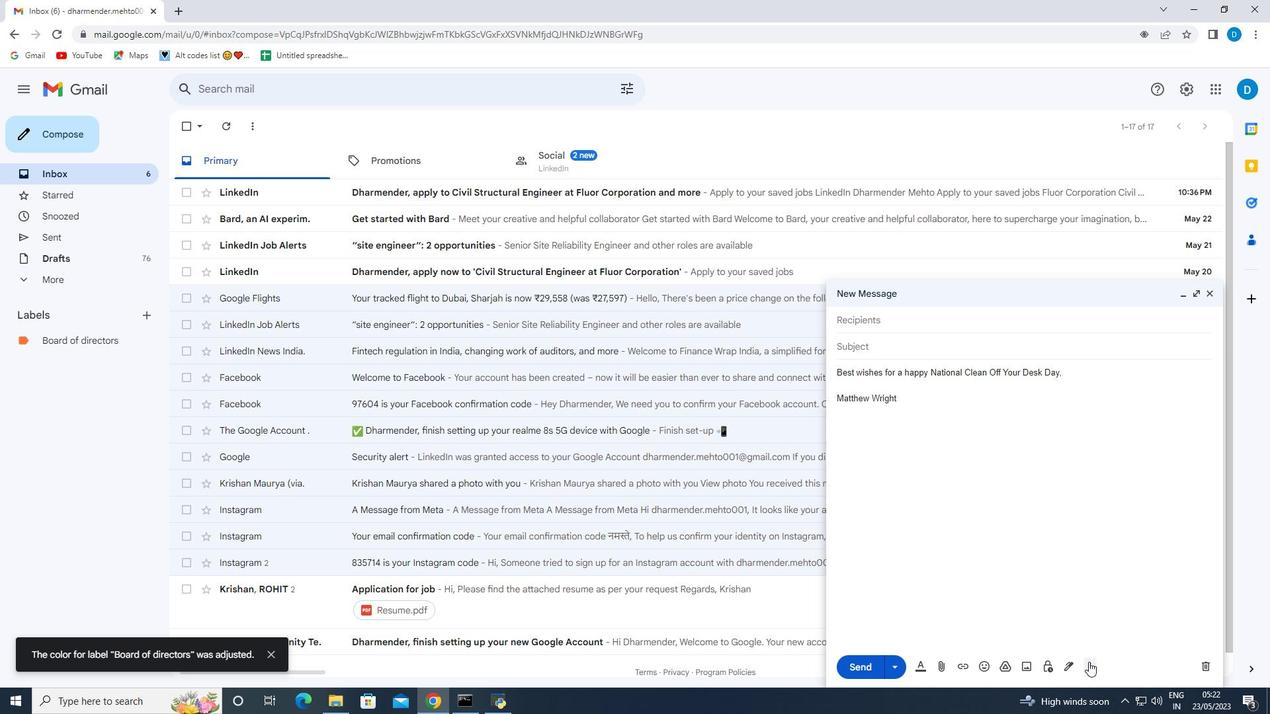 
Action: Mouse moved to (1121, 538)
Screenshot: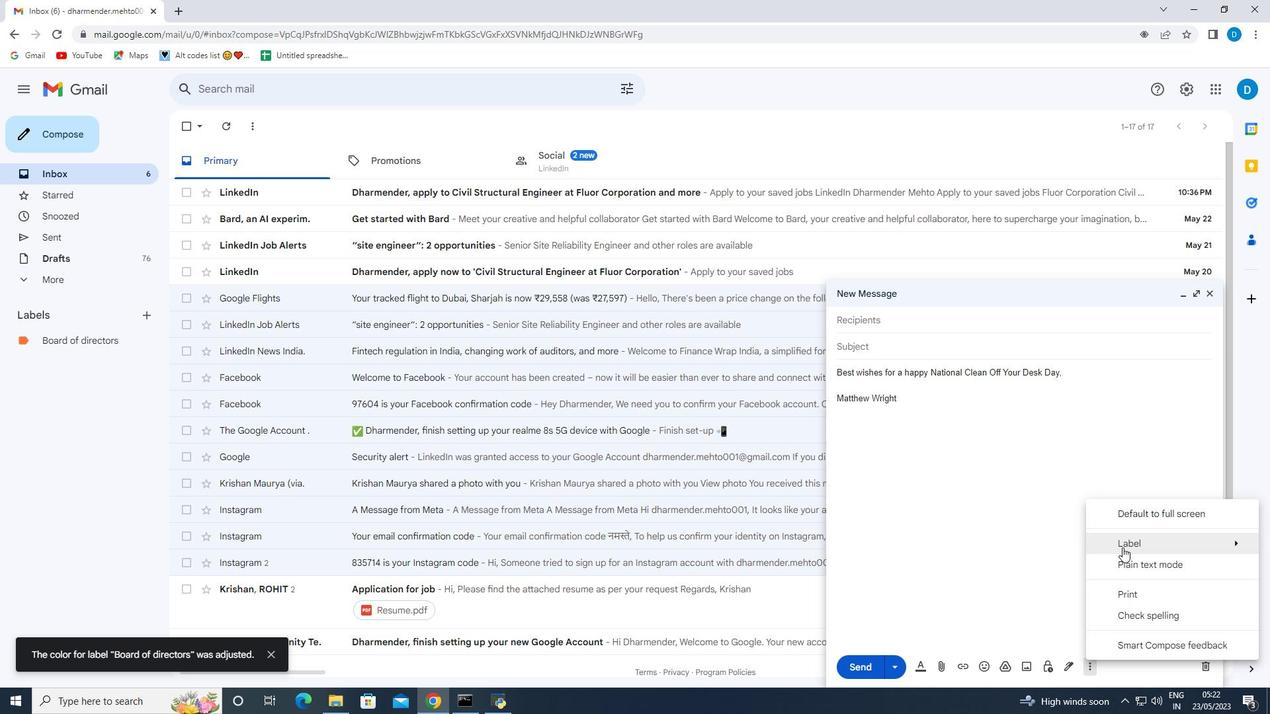 
Action: Mouse pressed left at (1121, 538)
Screenshot: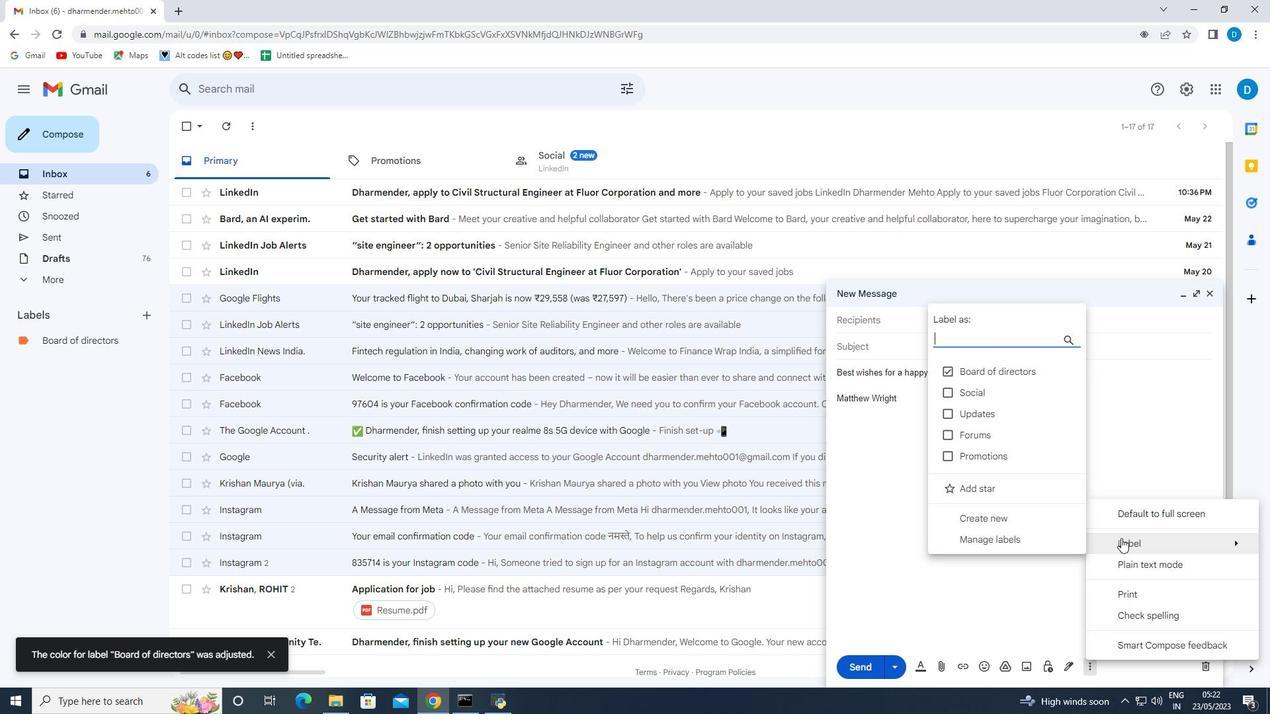 
Action: Mouse moved to (948, 369)
Screenshot: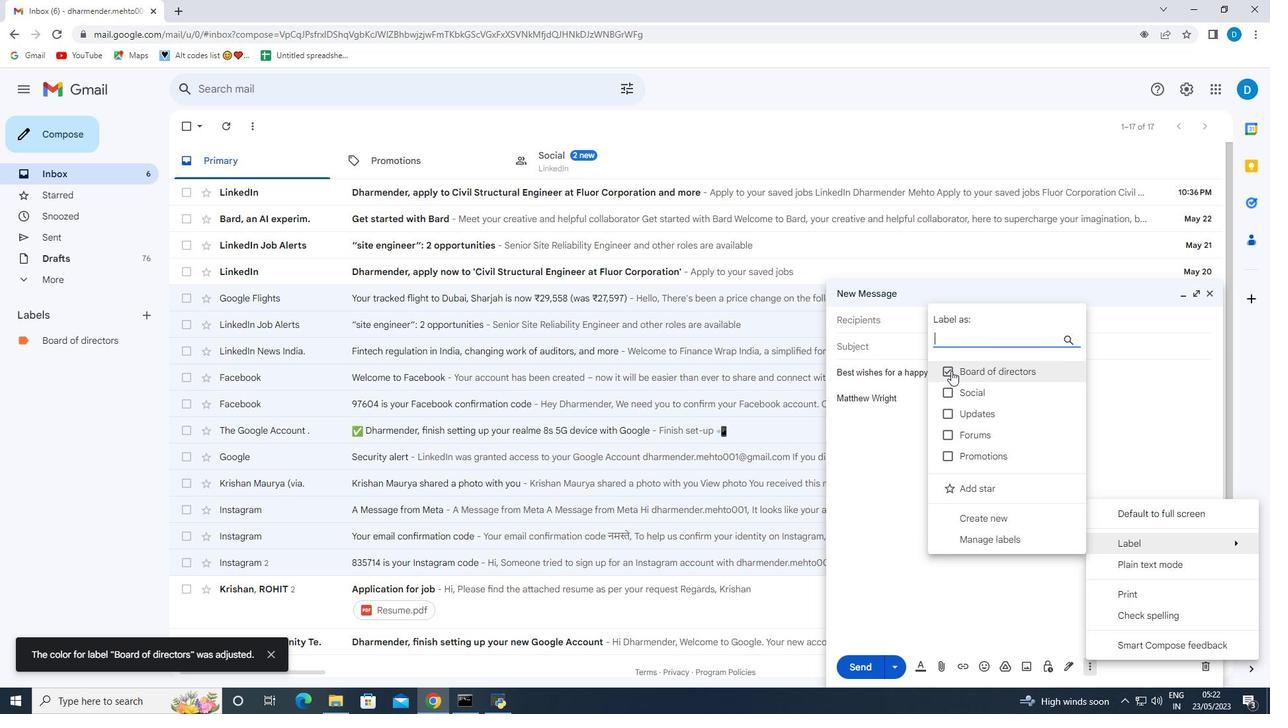 
Action: Mouse pressed left at (948, 369)
Screenshot: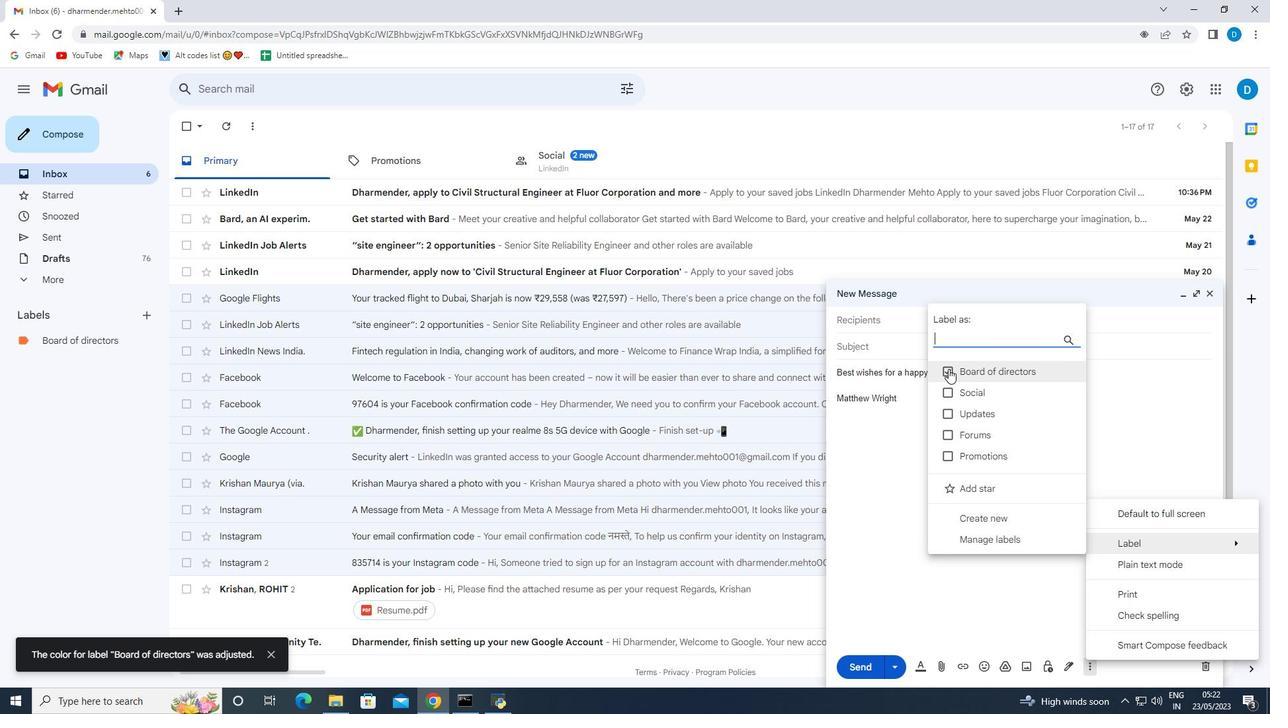 
Action: Mouse pressed left at (948, 369)
Screenshot: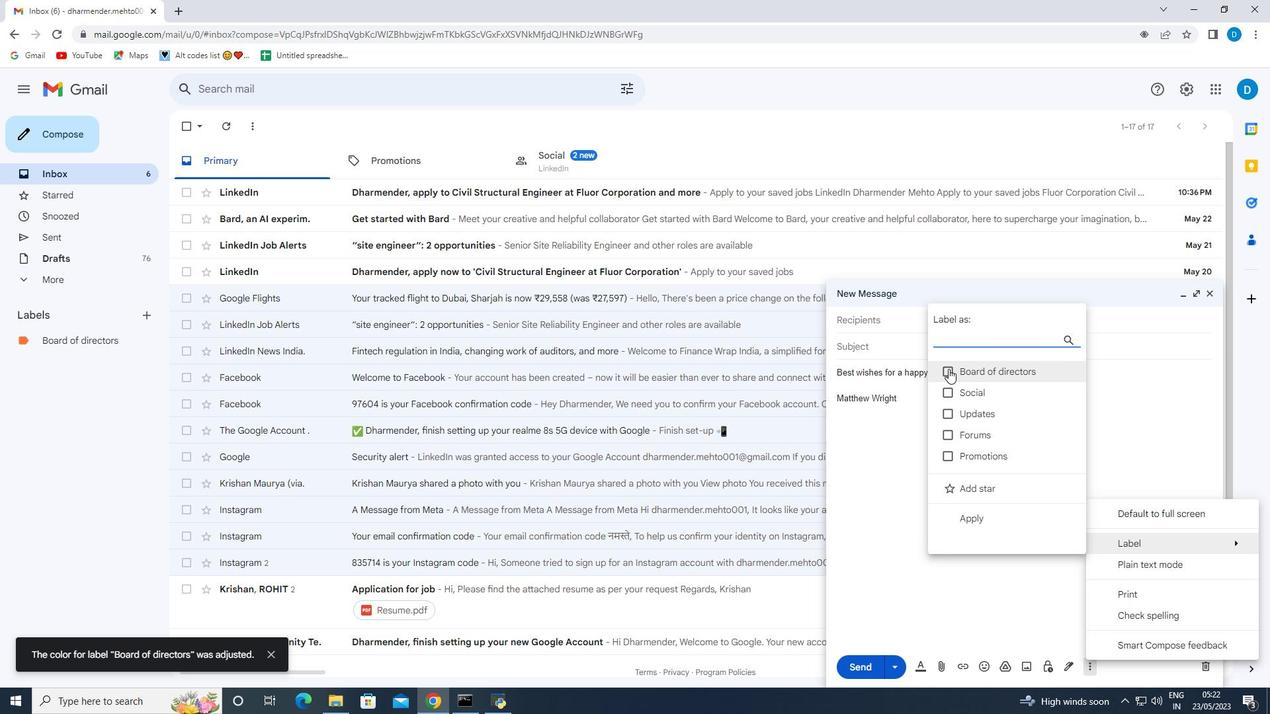 
Action: Mouse moved to (889, 466)
Screenshot: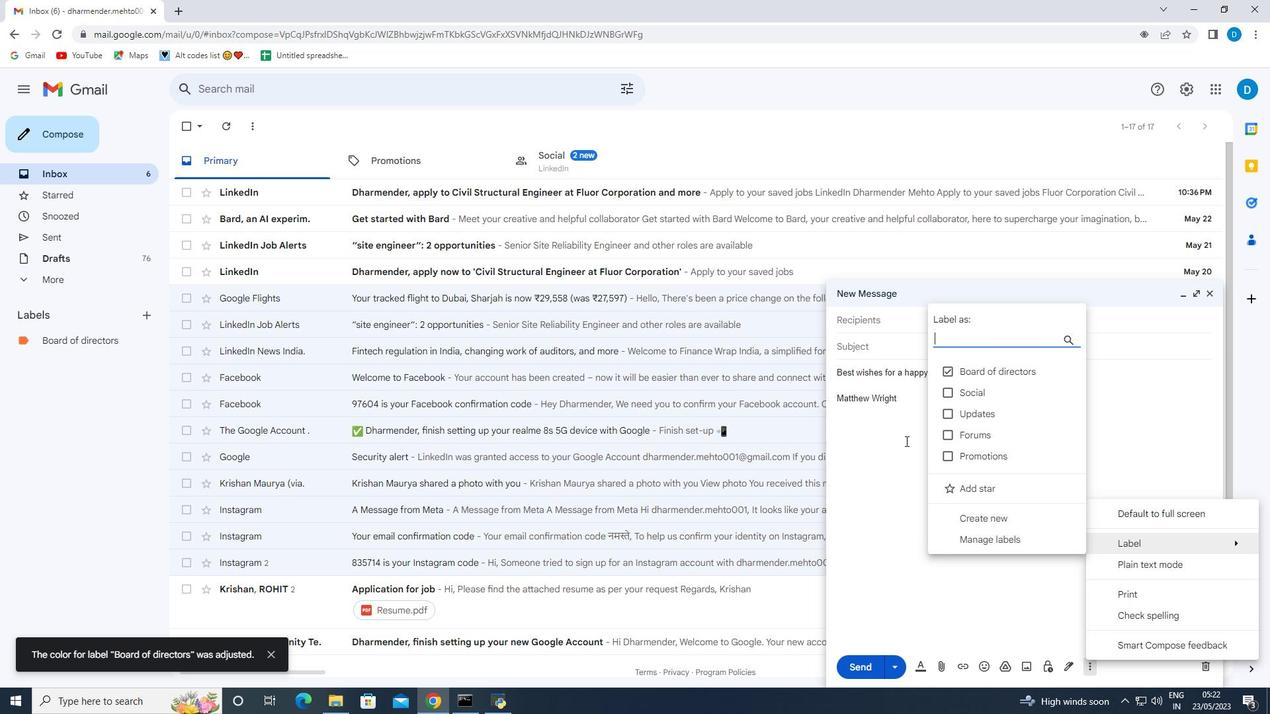 
Action: Mouse pressed left at (889, 466)
Screenshot: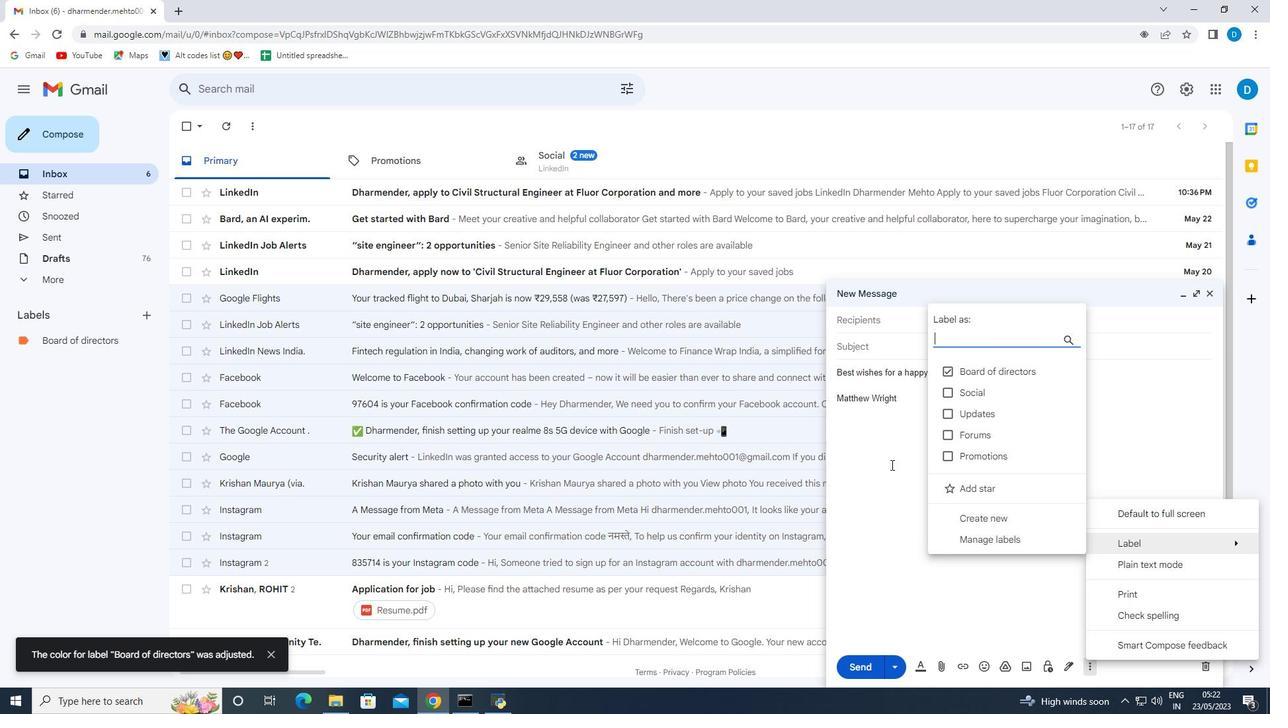 
Action: Mouse moved to (865, 317)
Screenshot: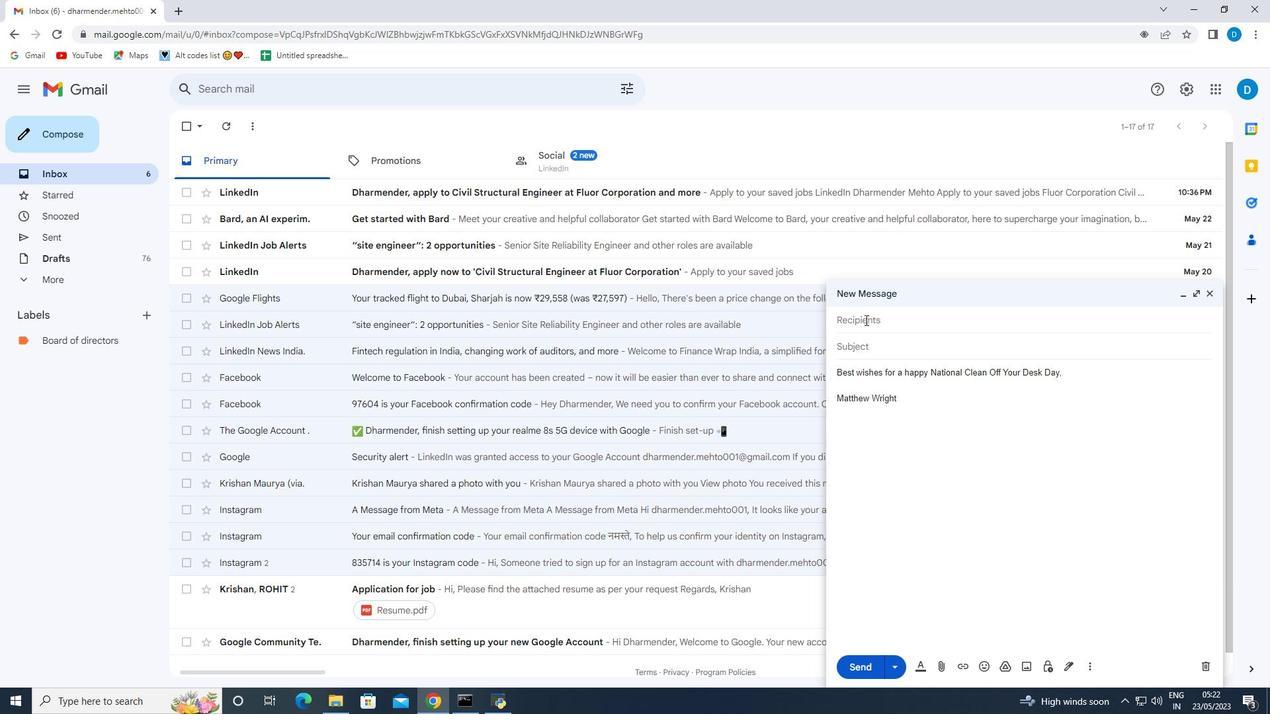 
Action: Mouse pressed left at (865, 317)
Screenshot: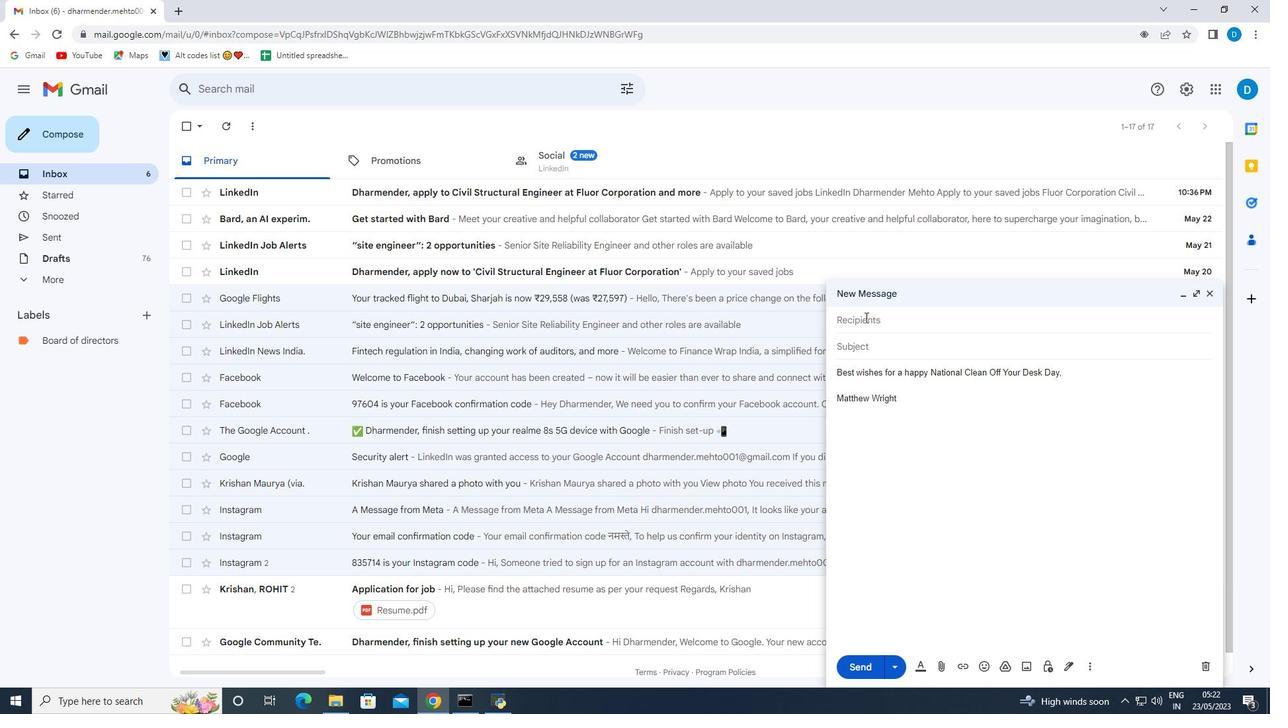 
Action: Key pressed softage.9<Key.shift>@softage,<Key.backspace>.net
Screenshot: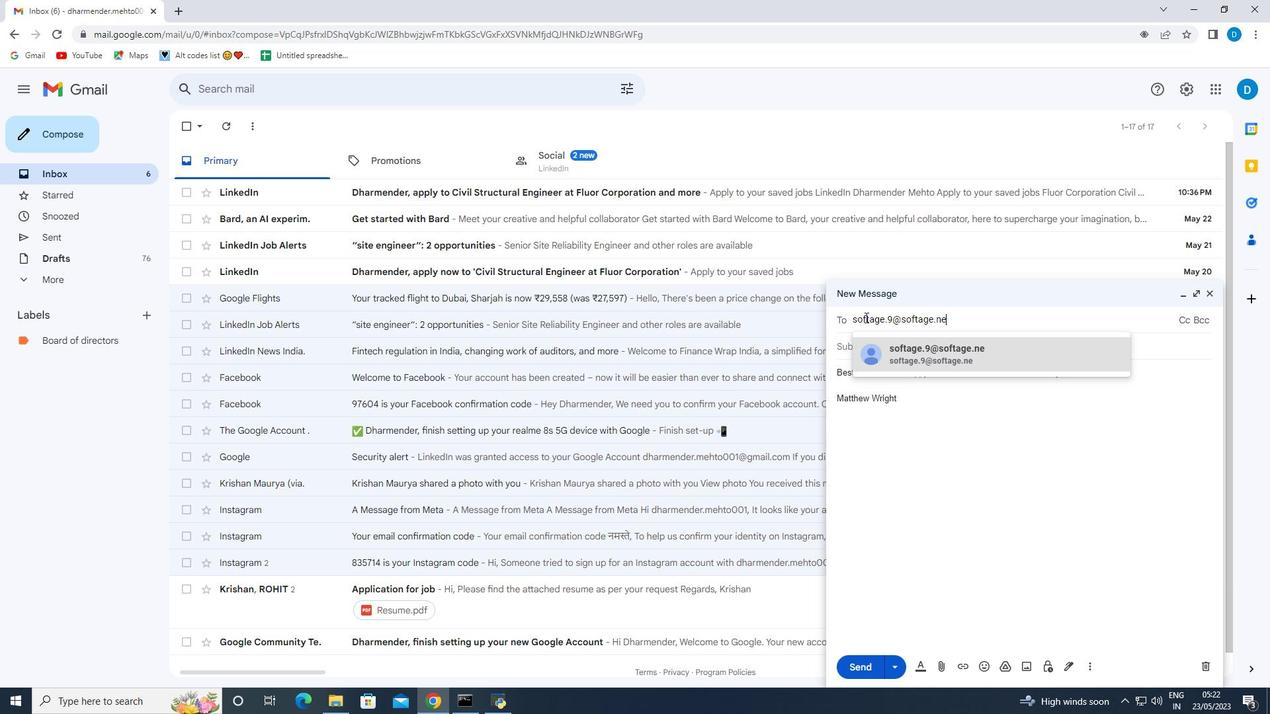 
Action: Mouse moved to (1089, 361)
Screenshot: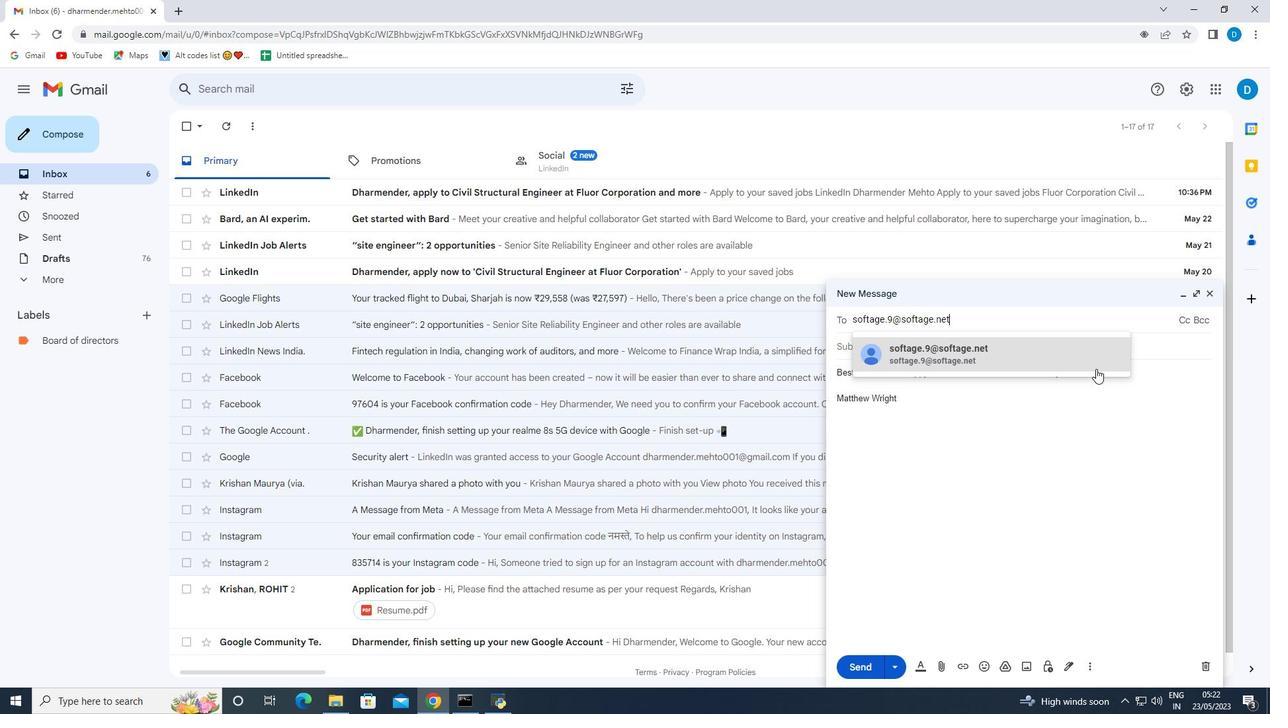 
Action: Mouse pressed left at (1089, 361)
Screenshot: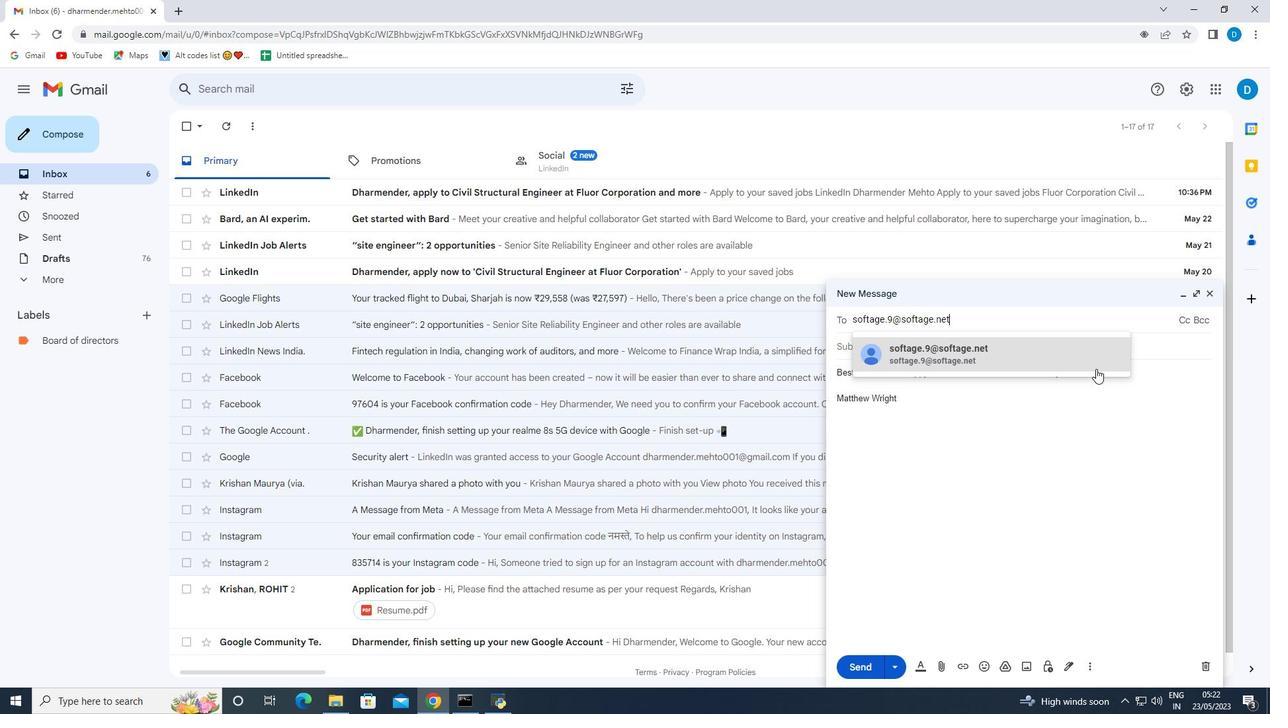 
Action: Mouse moved to (906, 382)
Screenshot: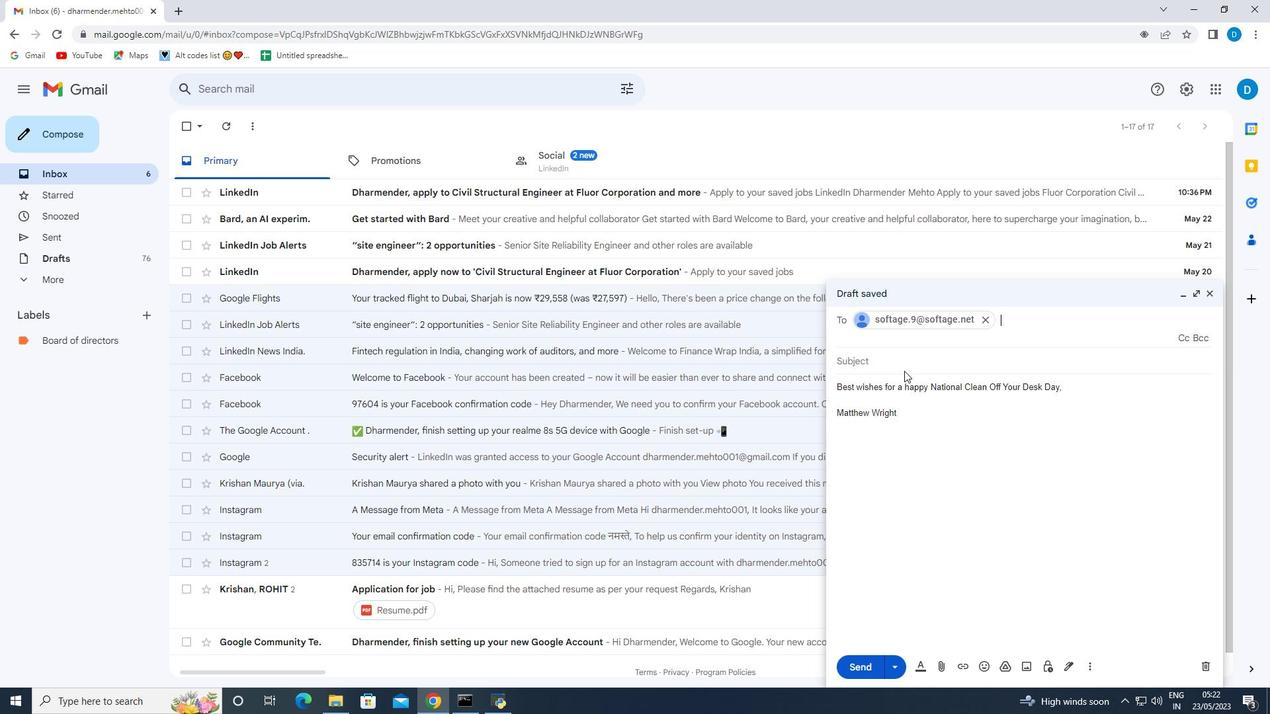 
Action: Mouse scrolled (906, 381) with delta (0, 0)
Screenshot: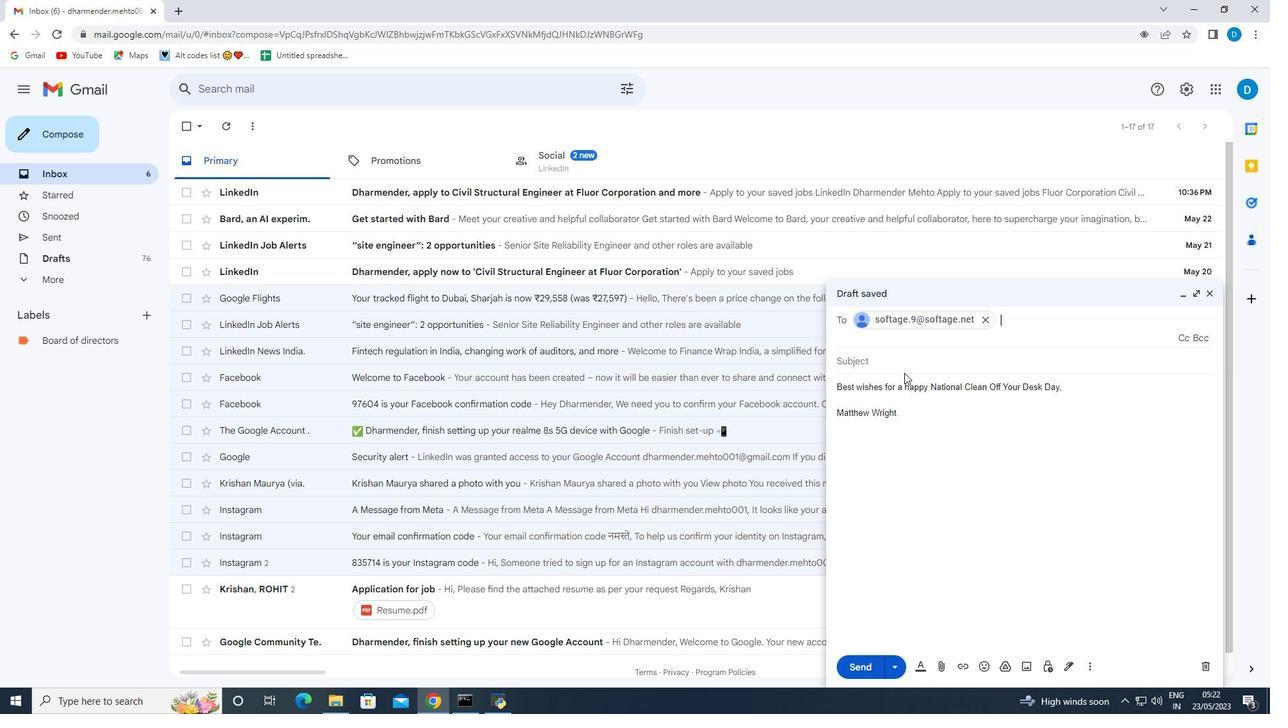 
Action: Mouse moved to (921, 424)
Screenshot: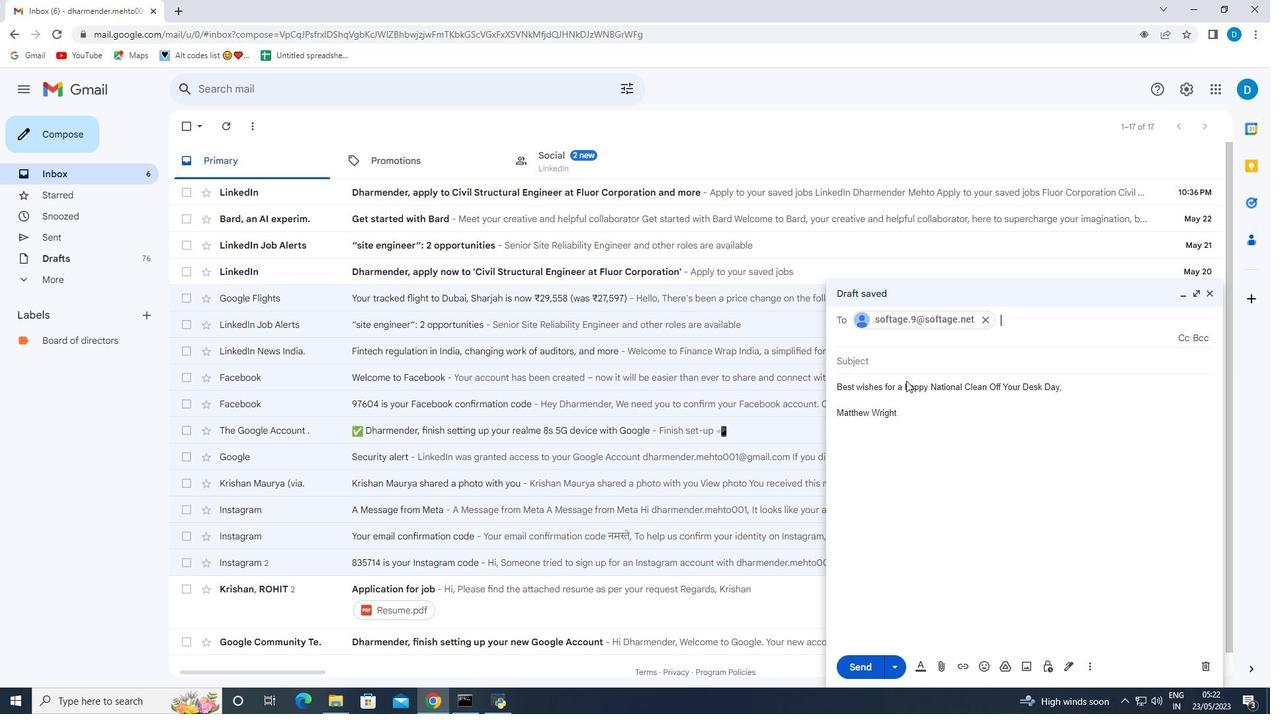 
Action: Mouse scrolled (921, 424) with delta (0, 0)
Screenshot: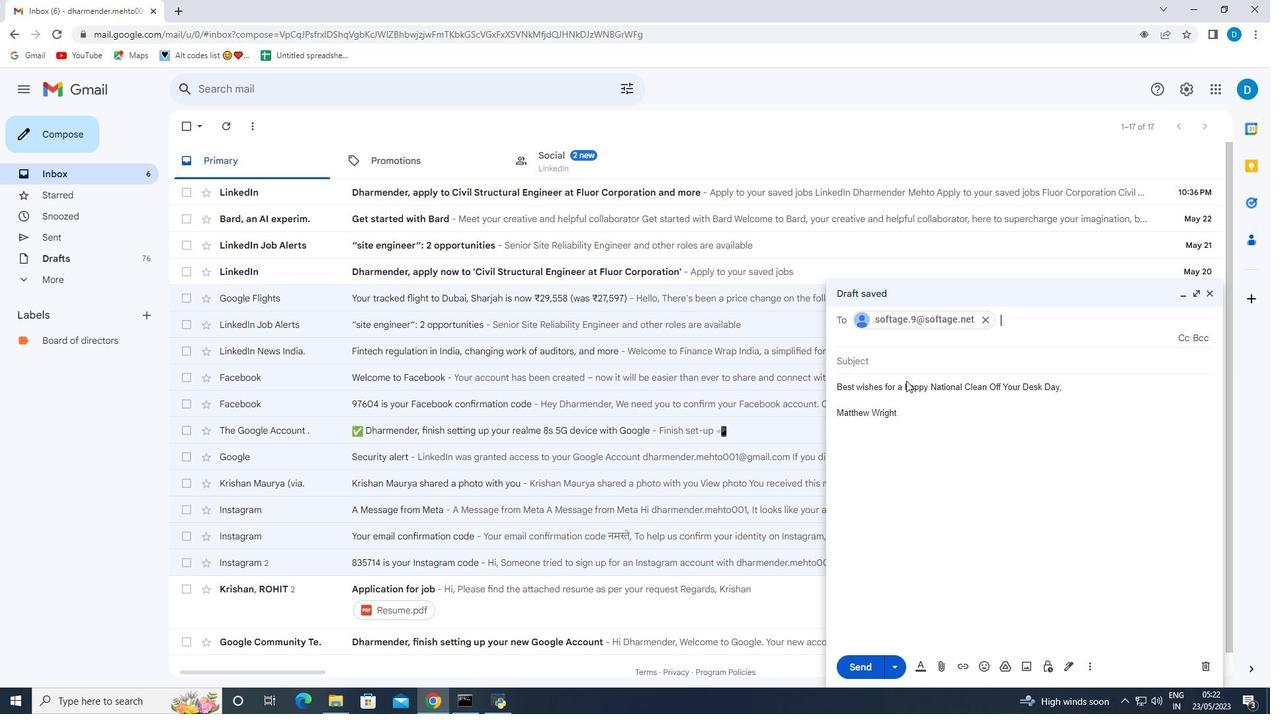 
Action: Mouse moved to (1087, 670)
Screenshot: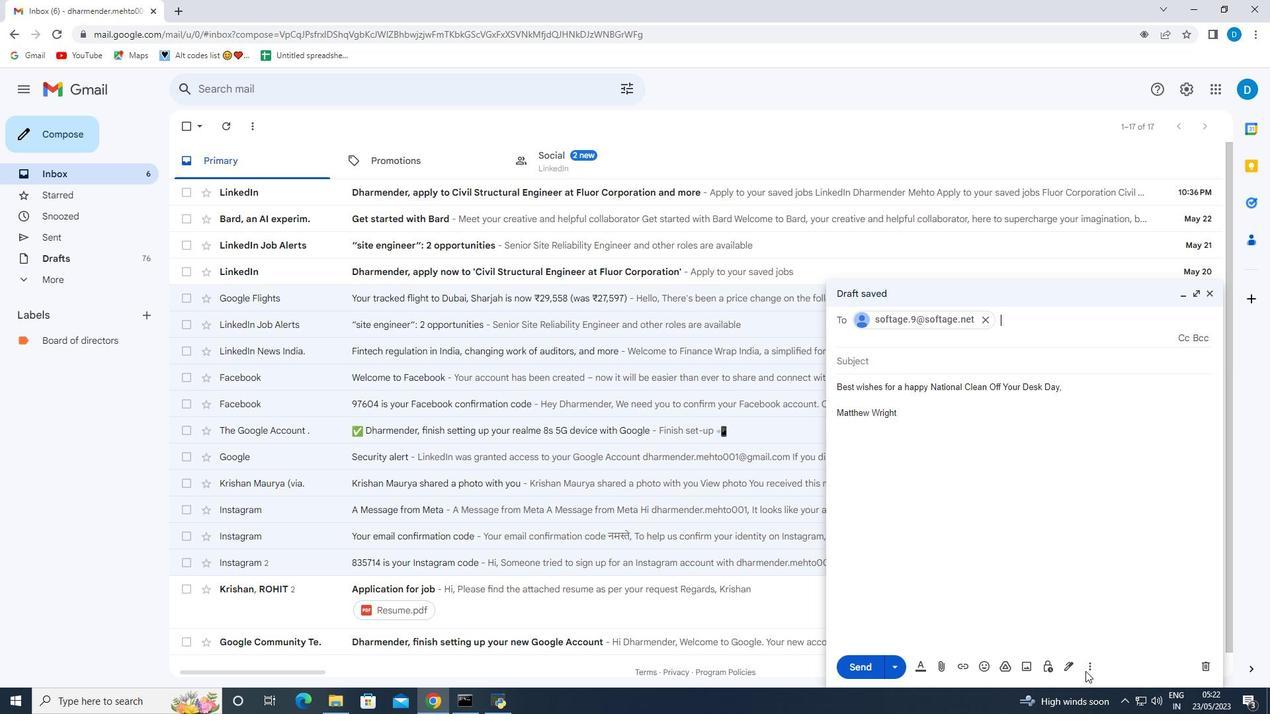 
Action: Mouse pressed left at (1087, 670)
Screenshot: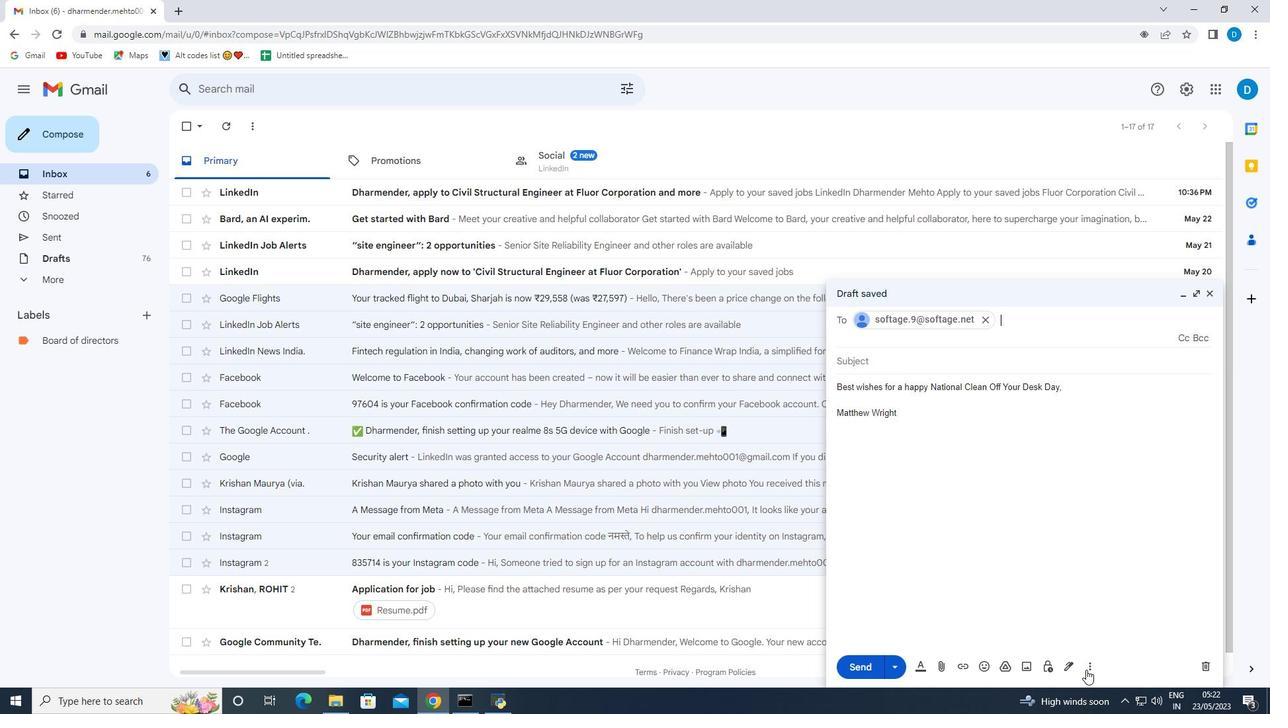 
Action: Mouse moved to (1125, 543)
Screenshot: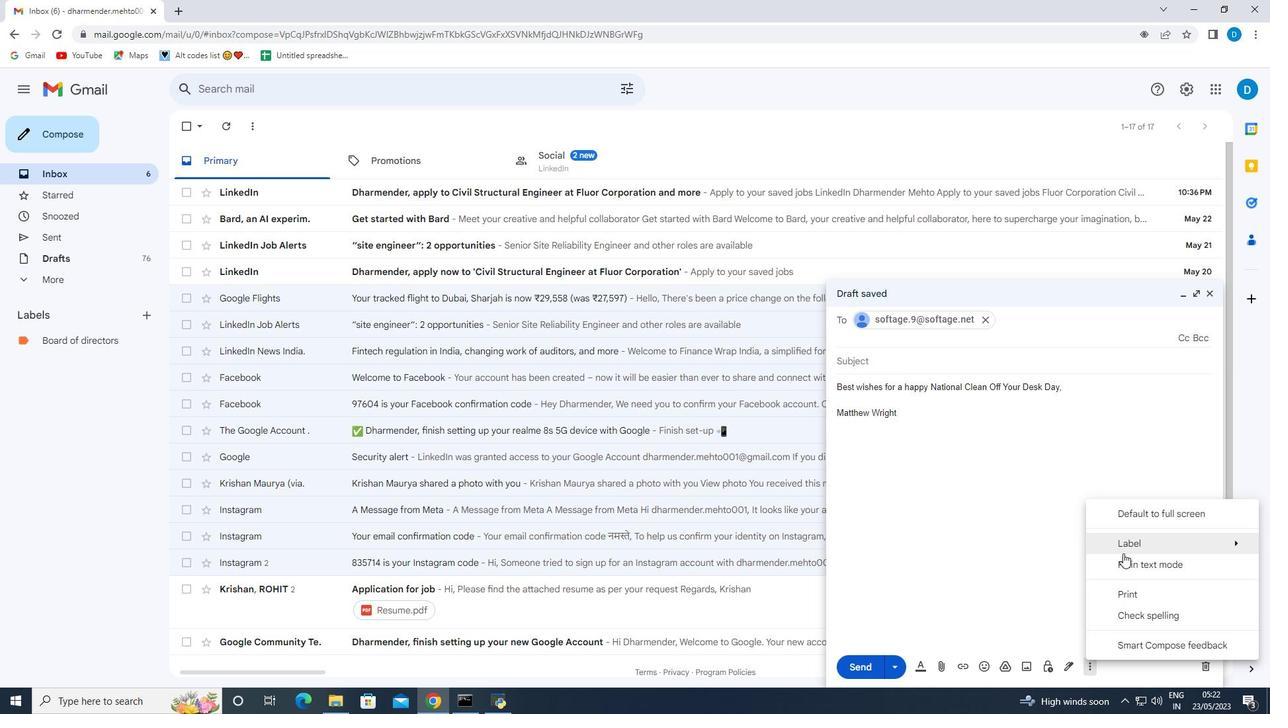 
Action: Mouse pressed left at (1125, 543)
Screenshot: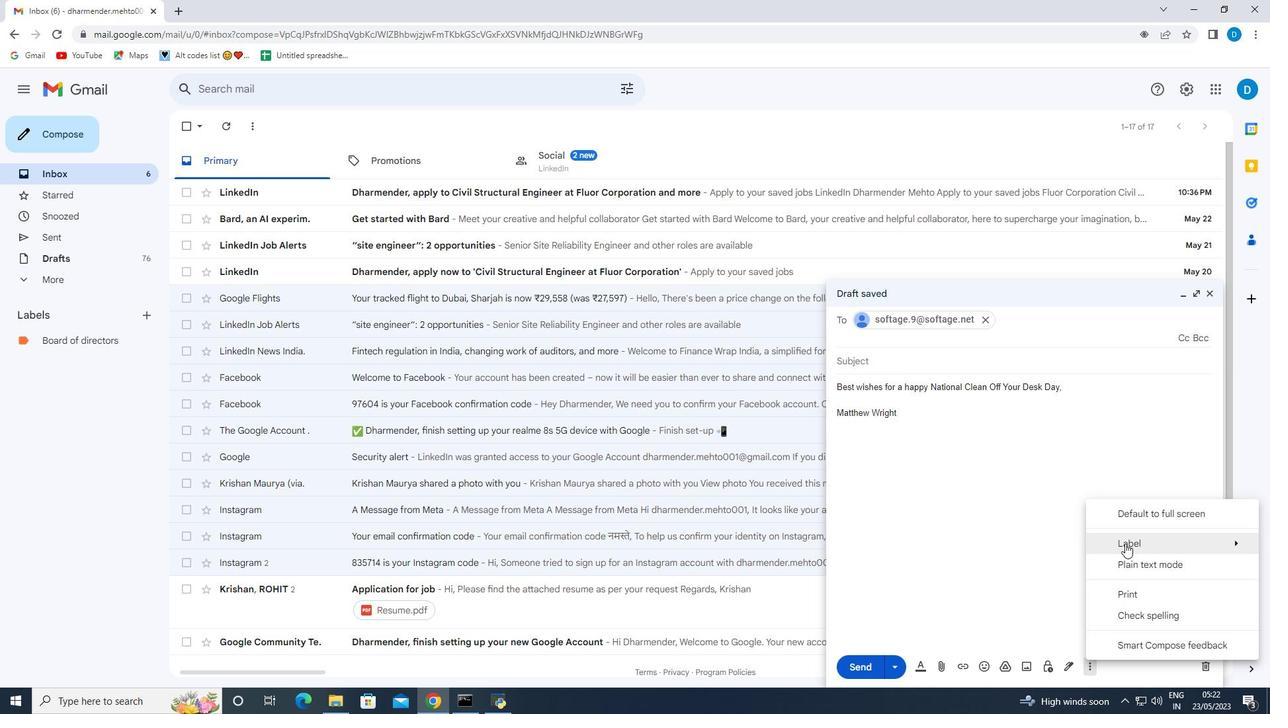 
Action: Mouse moved to (946, 373)
Screenshot: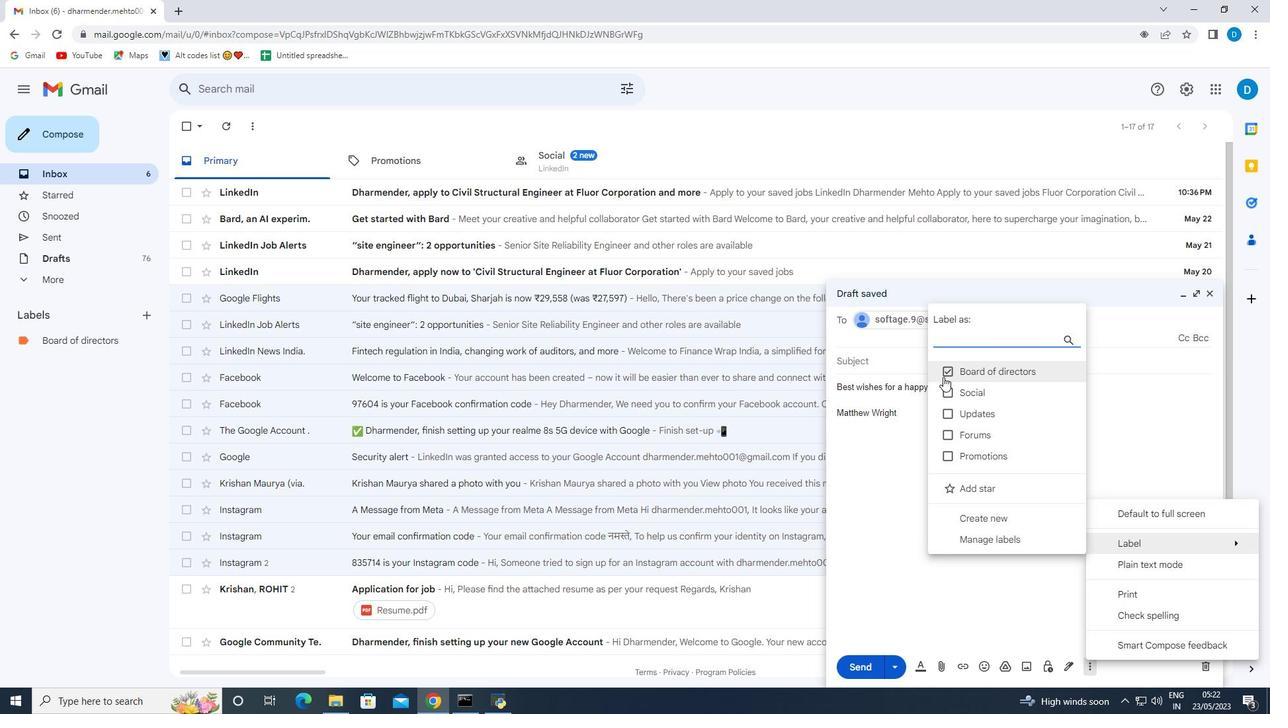
Action: Mouse pressed left at (946, 373)
Screenshot: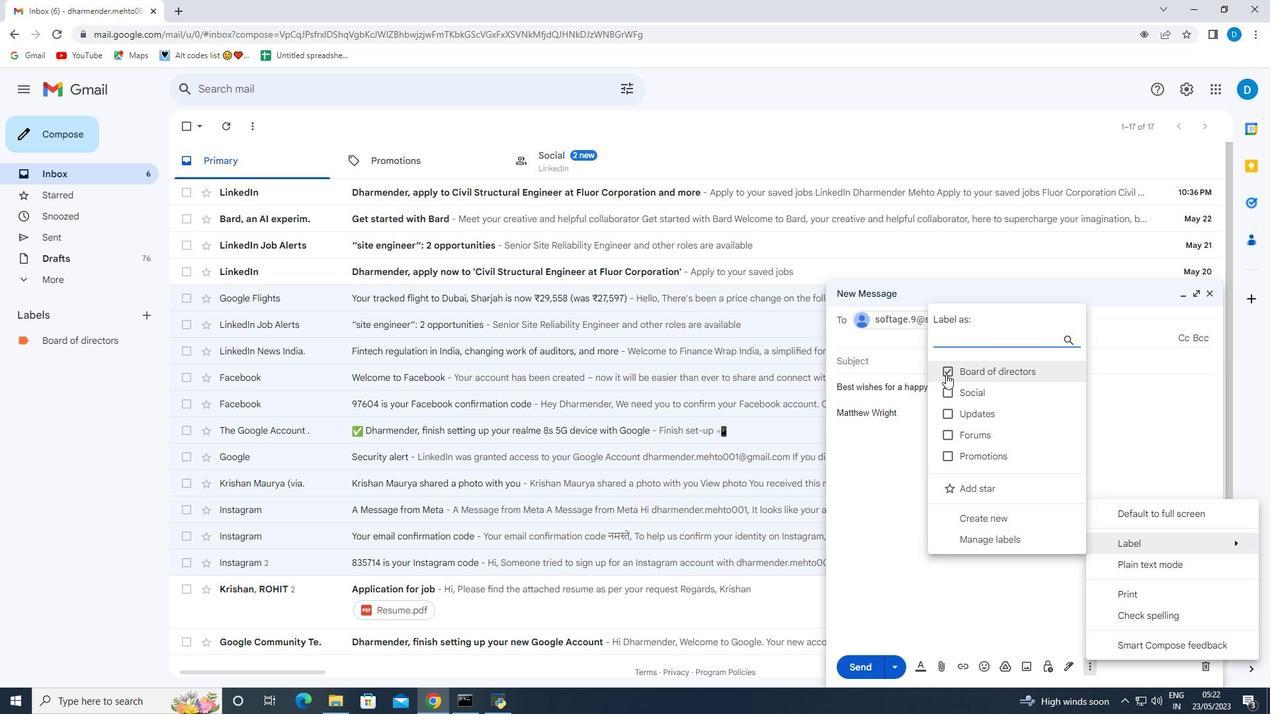 
Action: Mouse pressed left at (946, 373)
Screenshot: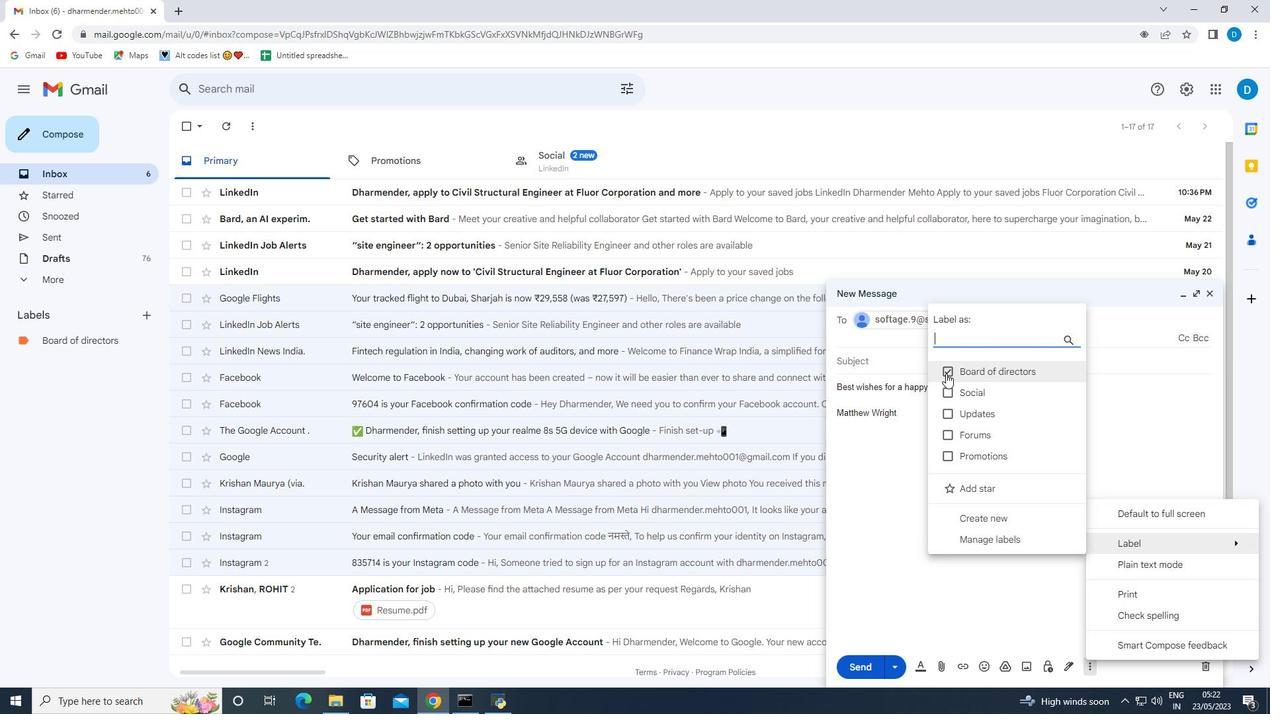 
Action: Mouse moved to (892, 479)
Screenshot: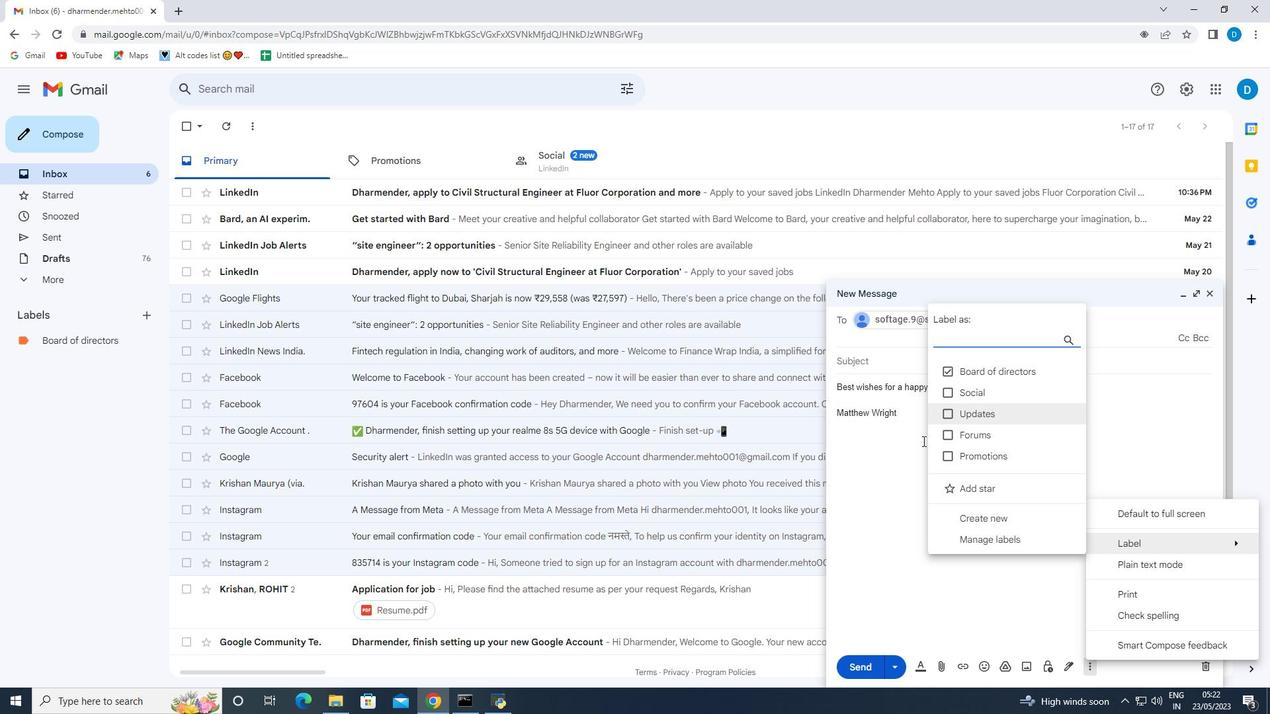 
Action: Mouse pressed left at (892, 479)
Screenshot: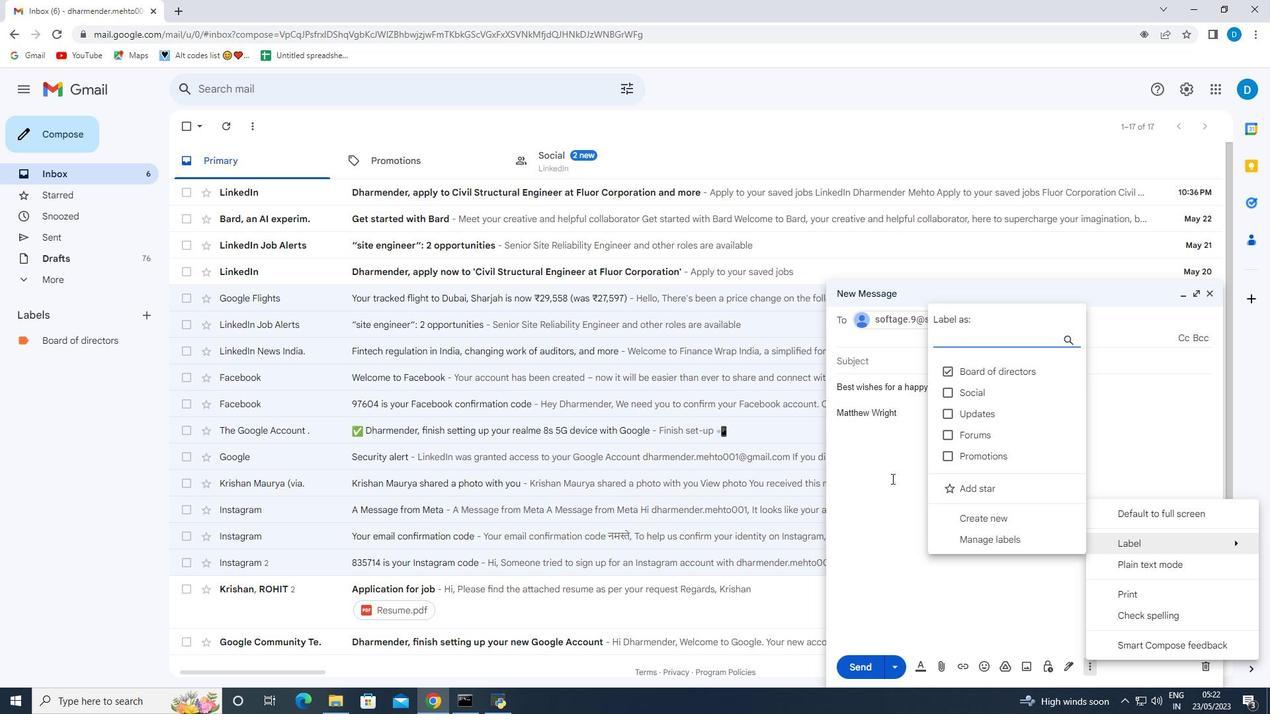 
Action: Mouse moved to (949, 572)
Screenshot: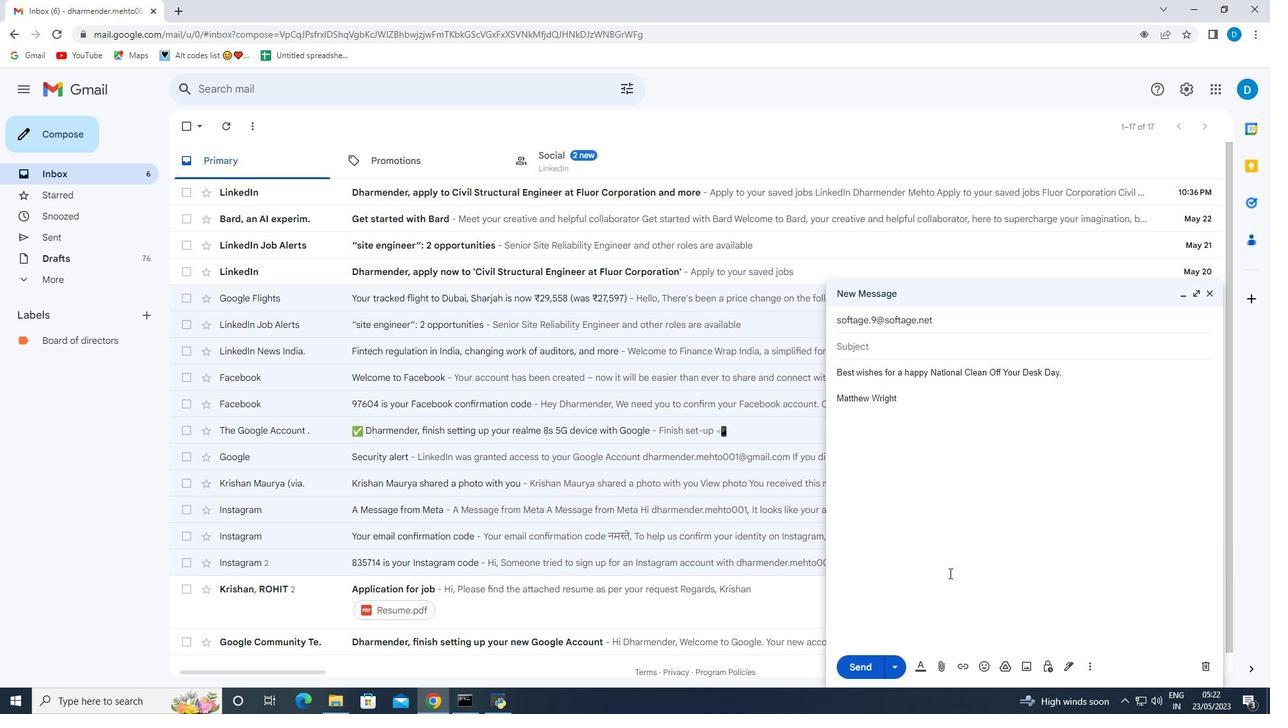 
Action: Mouse scrolled (949, 571) with delta (0, 0)
Screenshot: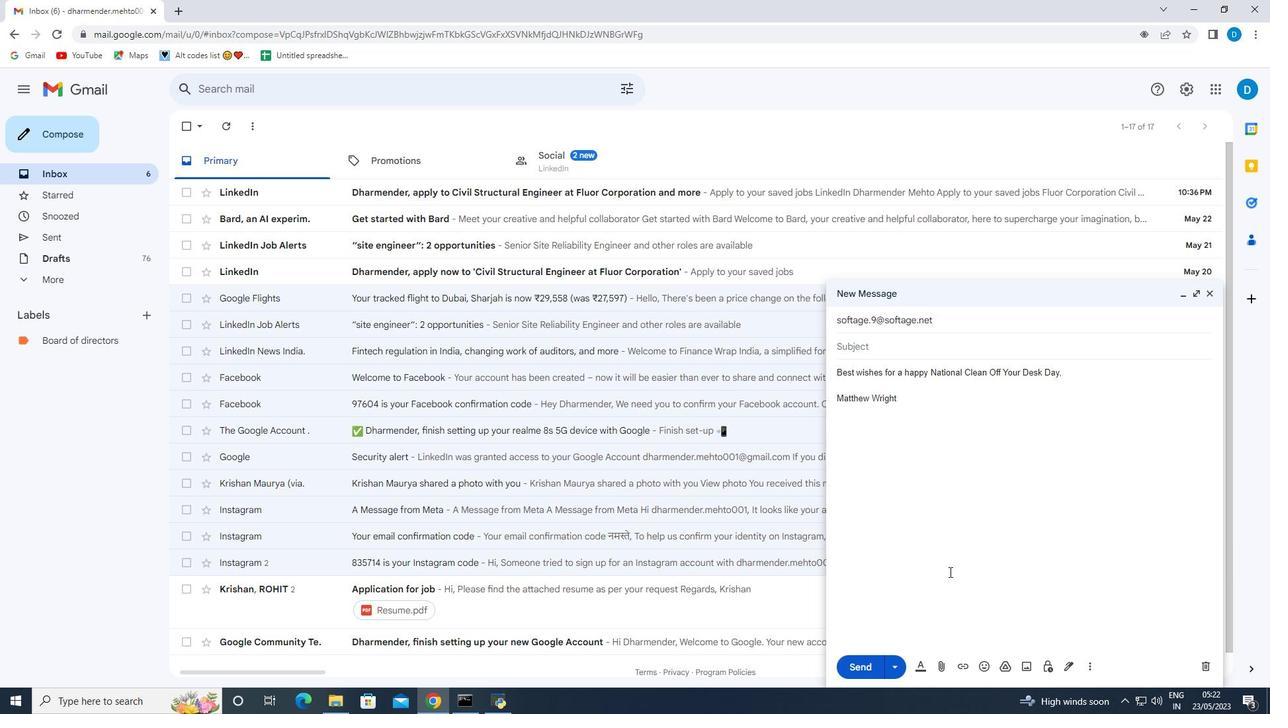 
Action: Mouse moved to (955, 480)
Screenshot: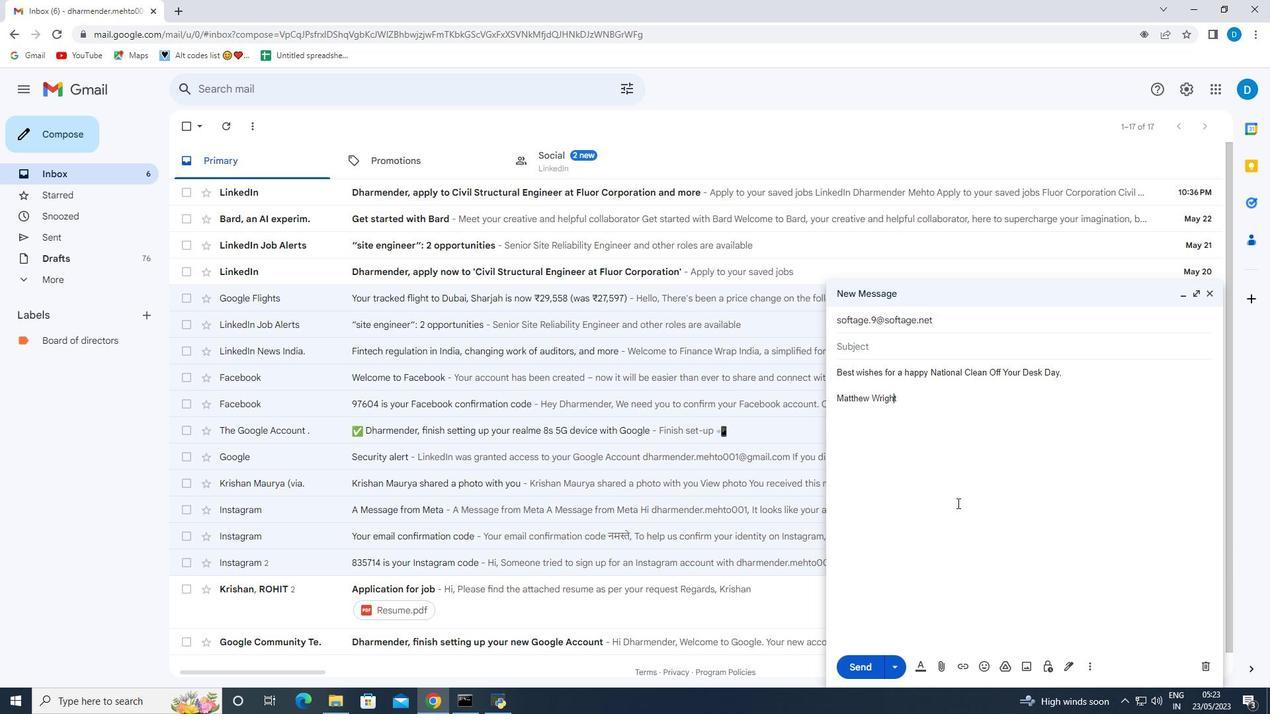 
